Task: Find connections with filter location São Sebastião do Passé with filter topic #Interviewingwith filter profile language French with filter current company IPE Global Limited with filter school Management Development Institute, Gurgaon with filter industry Meat Products Manufacturing with filter service category Executive Coaching with filter keywords title Shipping and Receiving Staff
Action: Mouse moved to (617, 113)
Screenshot: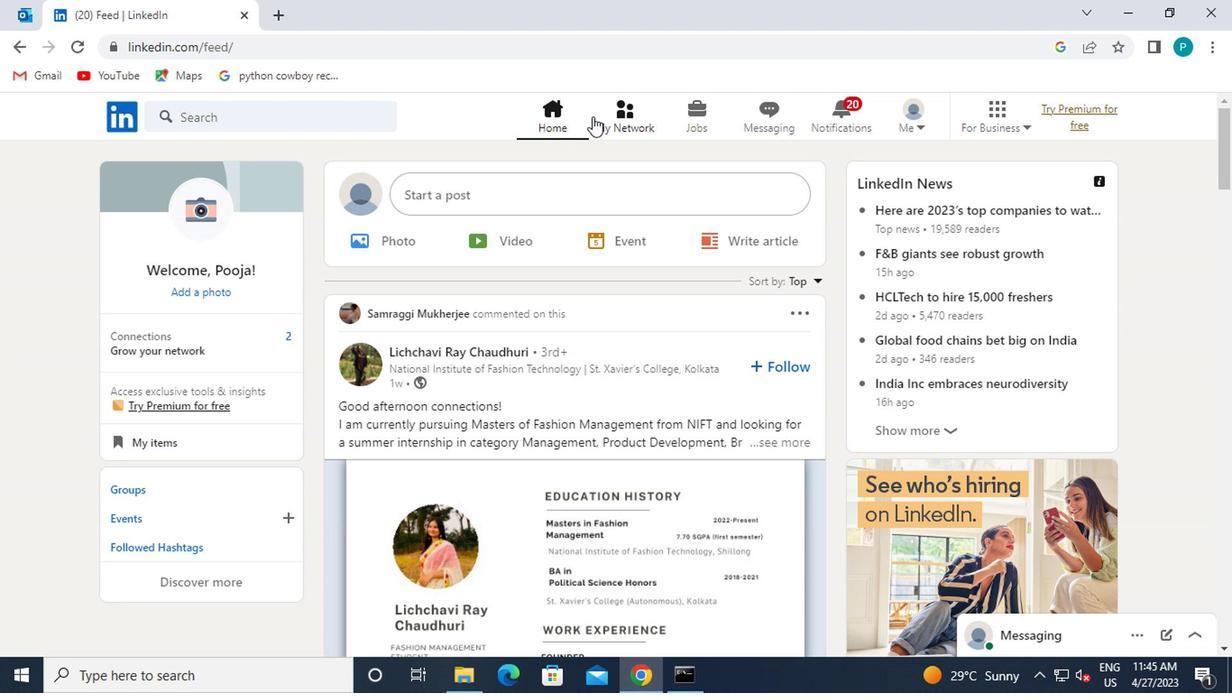 
Action: Mouse pressed left at (617, 113)
Screenshot: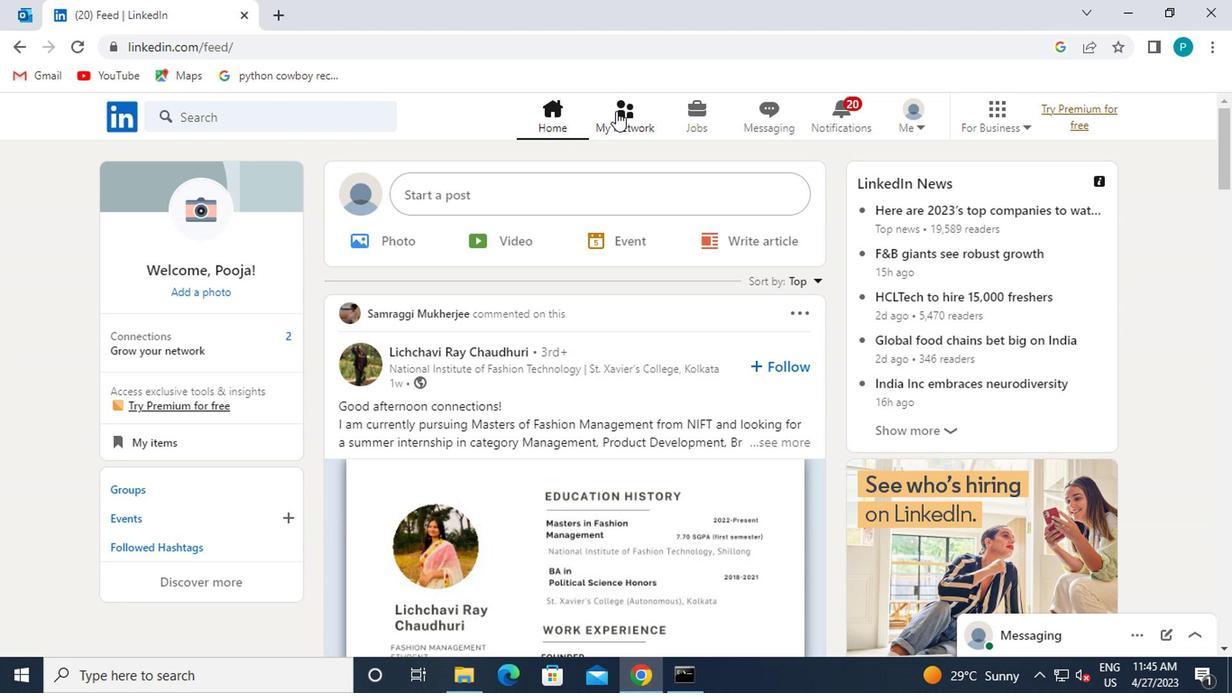 
Action: Mouse moved to (168, 229)
Screenshot: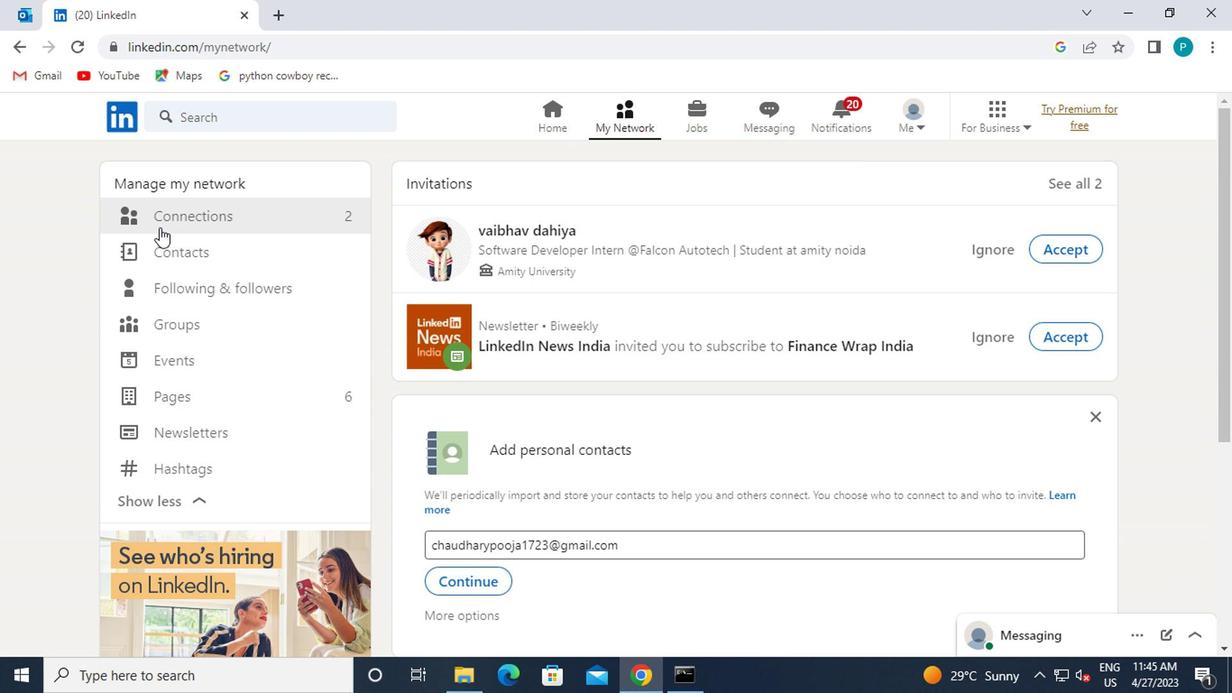 
Action: Mouse pressed left at (168, 229)
Screenshot: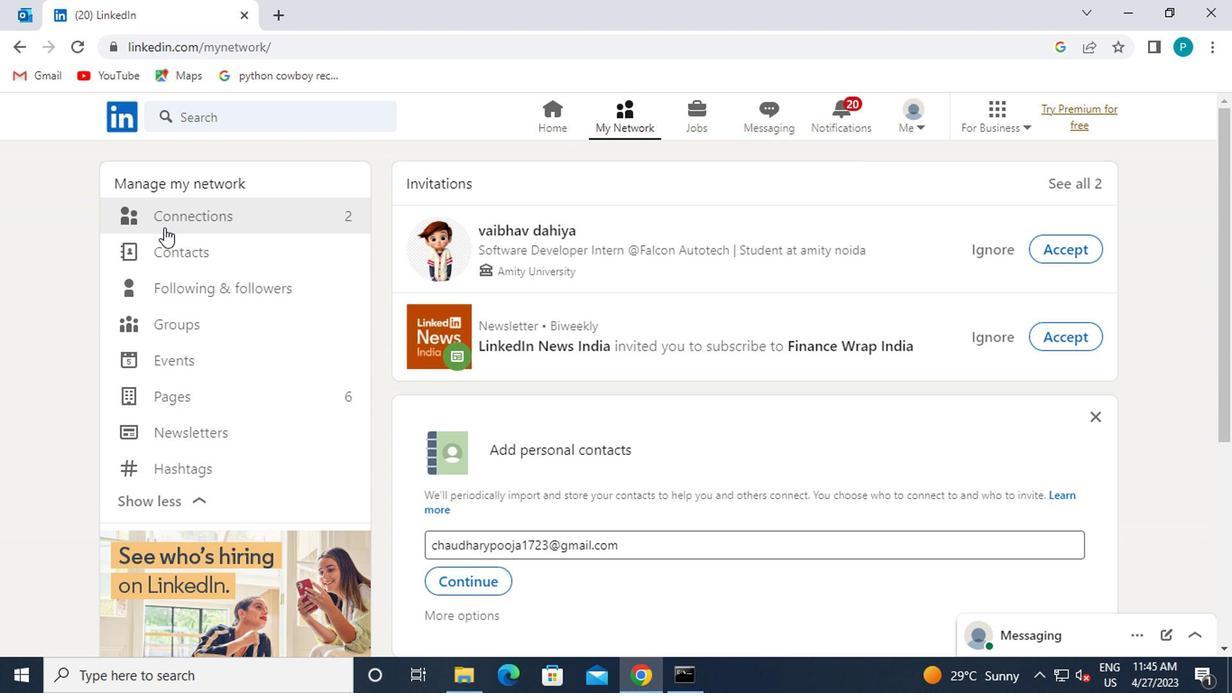 
Action: Mouse moved to (270, 227)
Screenshot: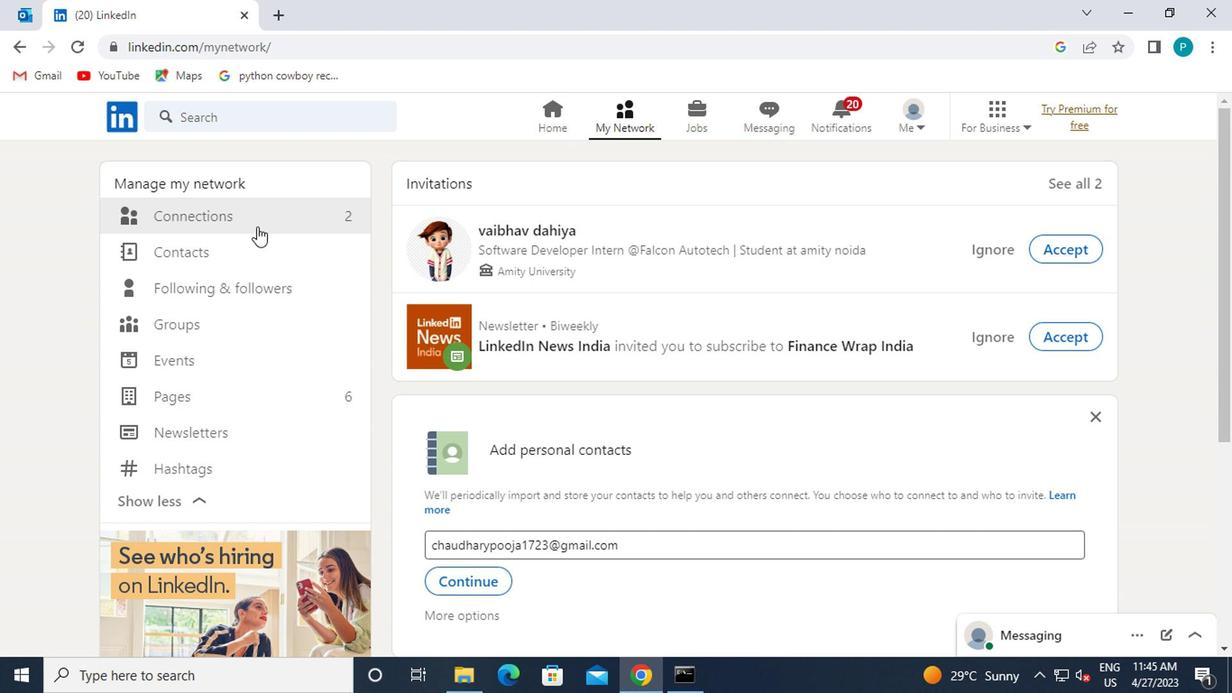 
Action: Mouse pressed left at (270, 227)
Screenshot: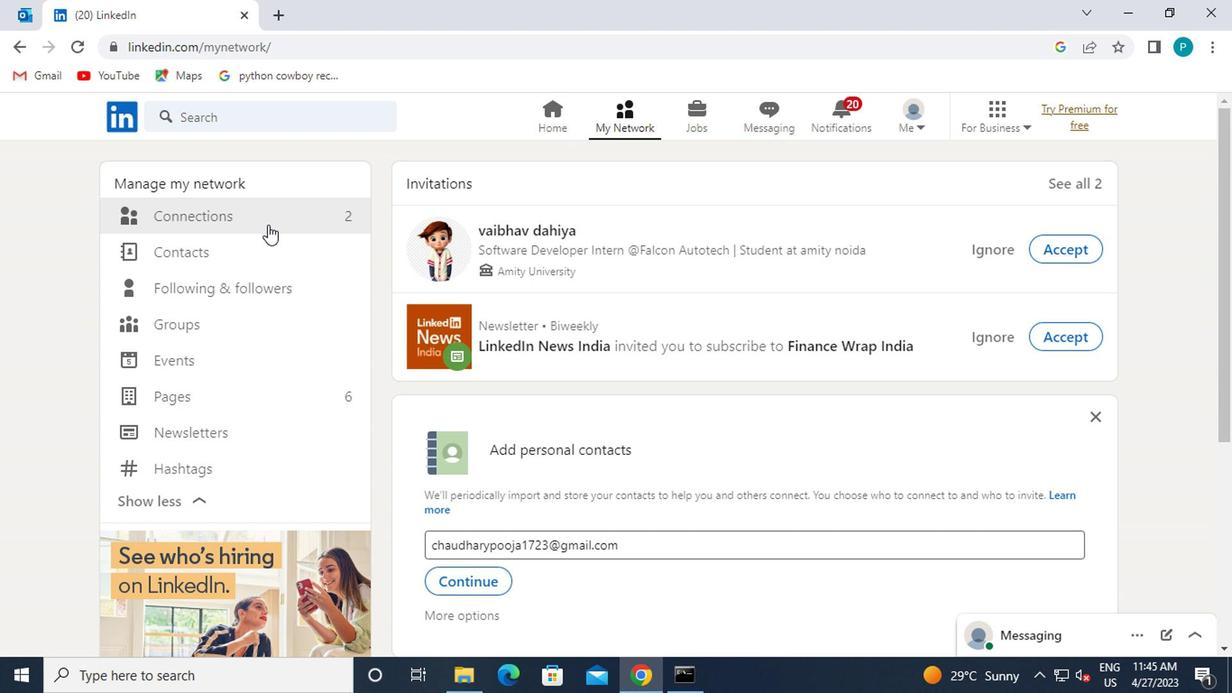 
Action: Mouse moved to (723, 226)
Screenshot: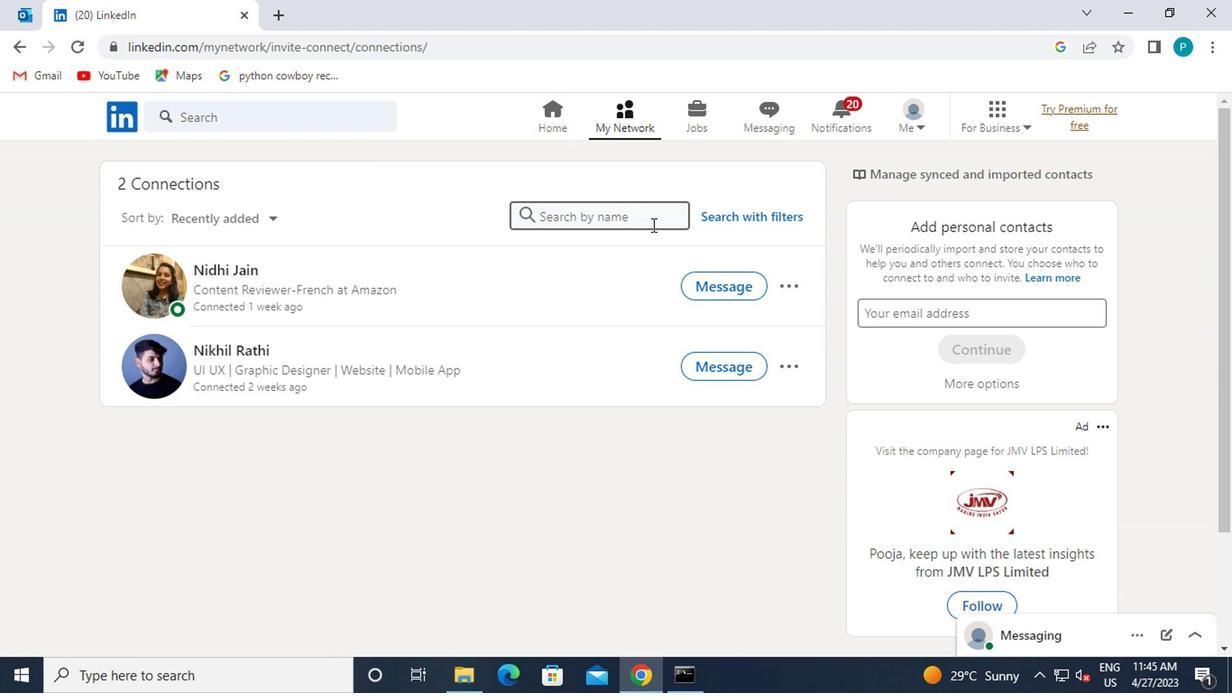 
Action: Mouse pressed left at (723, 226)
Screenshot: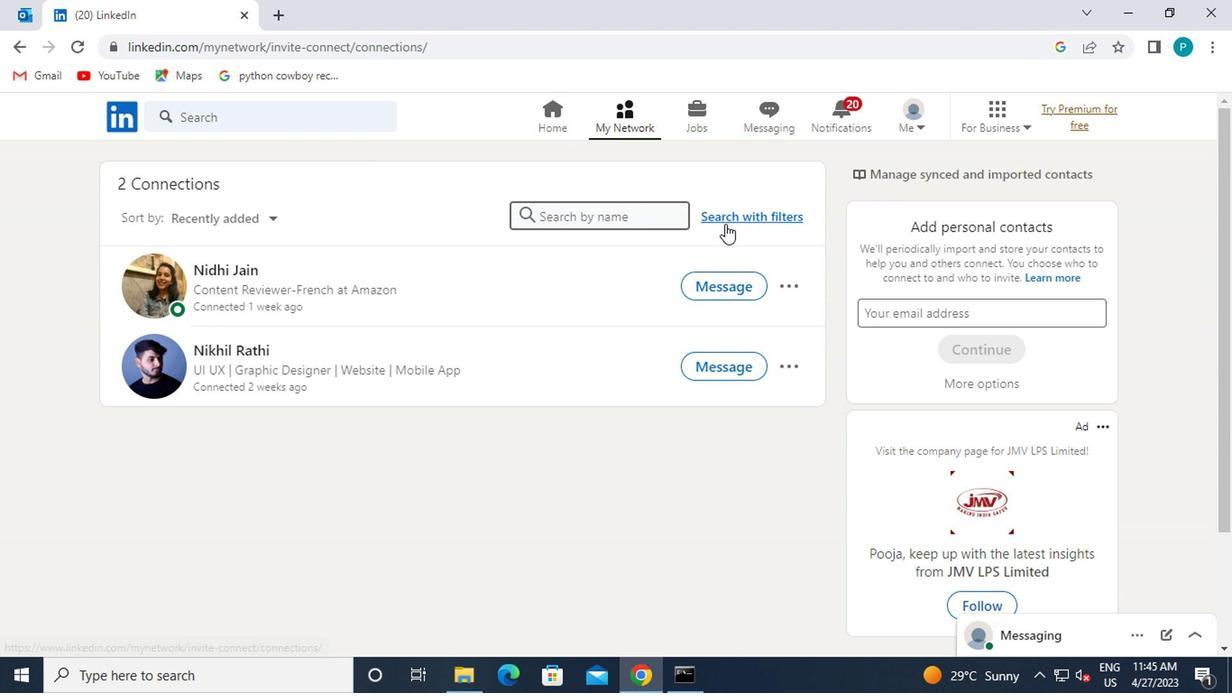 
Action: Mouse moved to (653, 173)
Screenshot: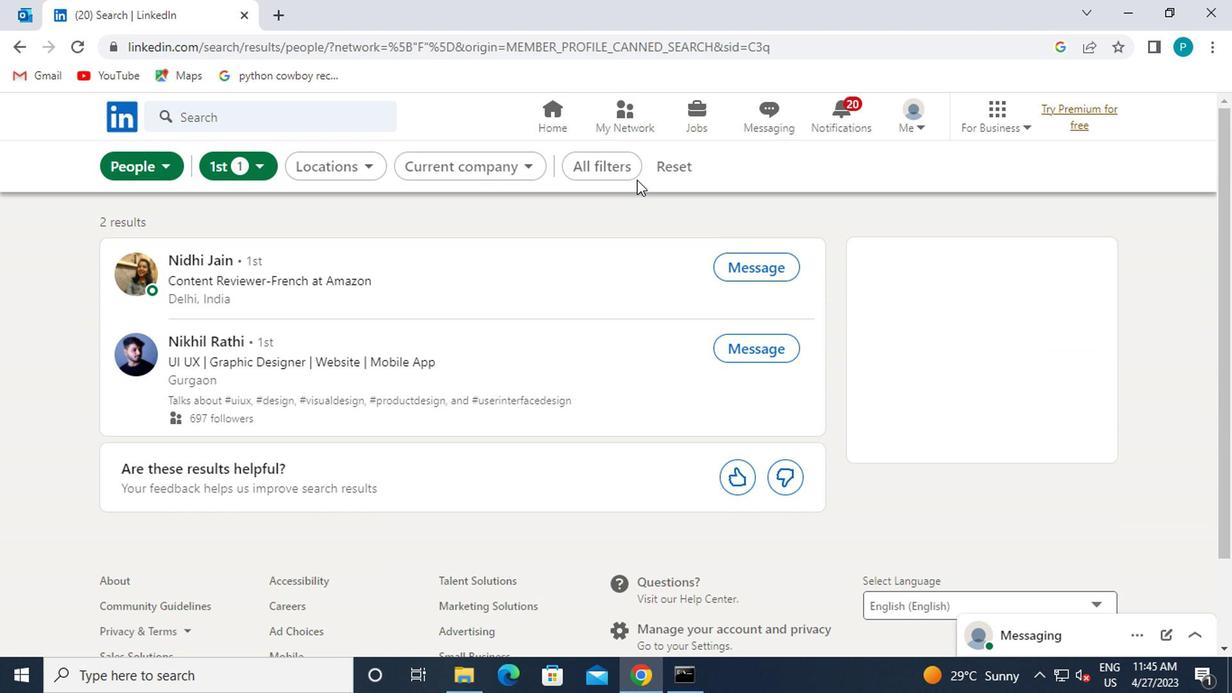
Action: Mouse pressed left at (653, 173)
Screenshot: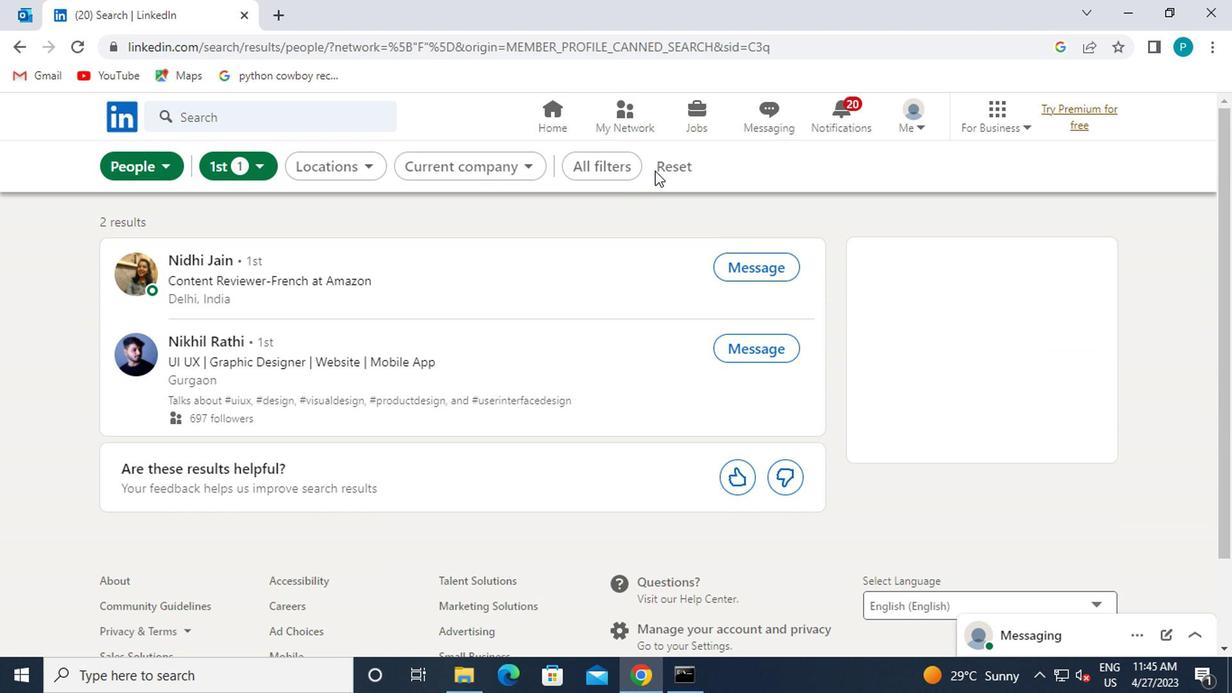 
Action: Mouse moved to (662, 170)
Screenshot: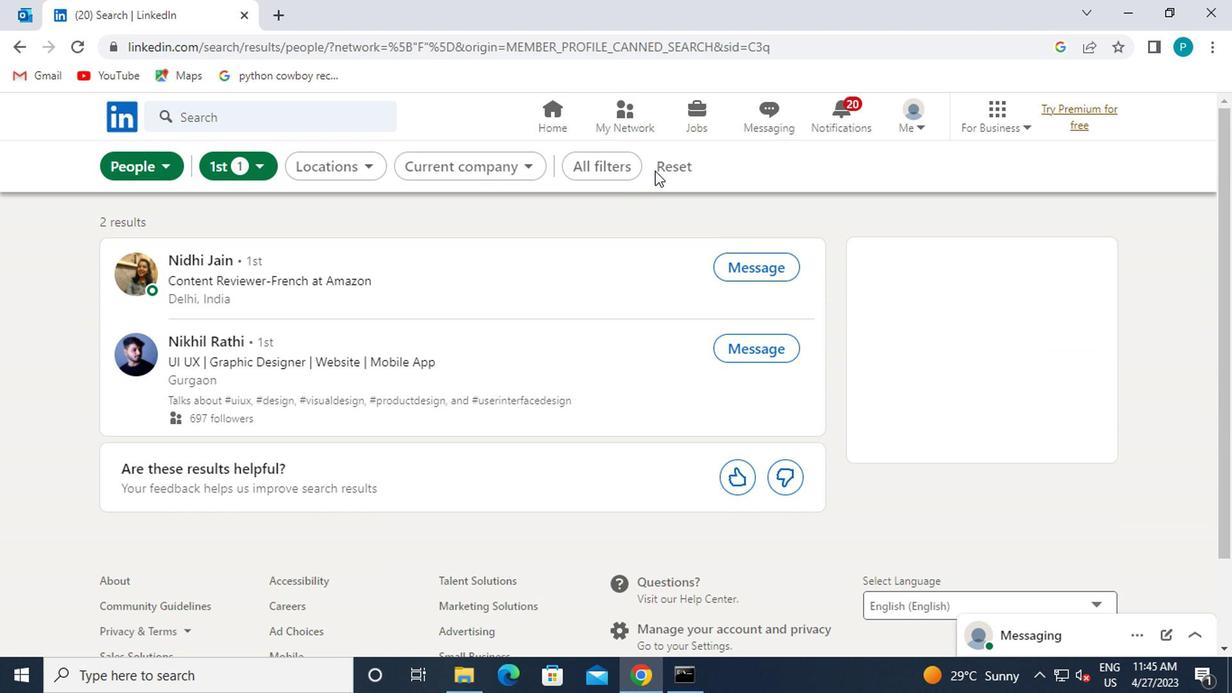 
Action: Mouse pressed left at (662, 170)
Screenshot: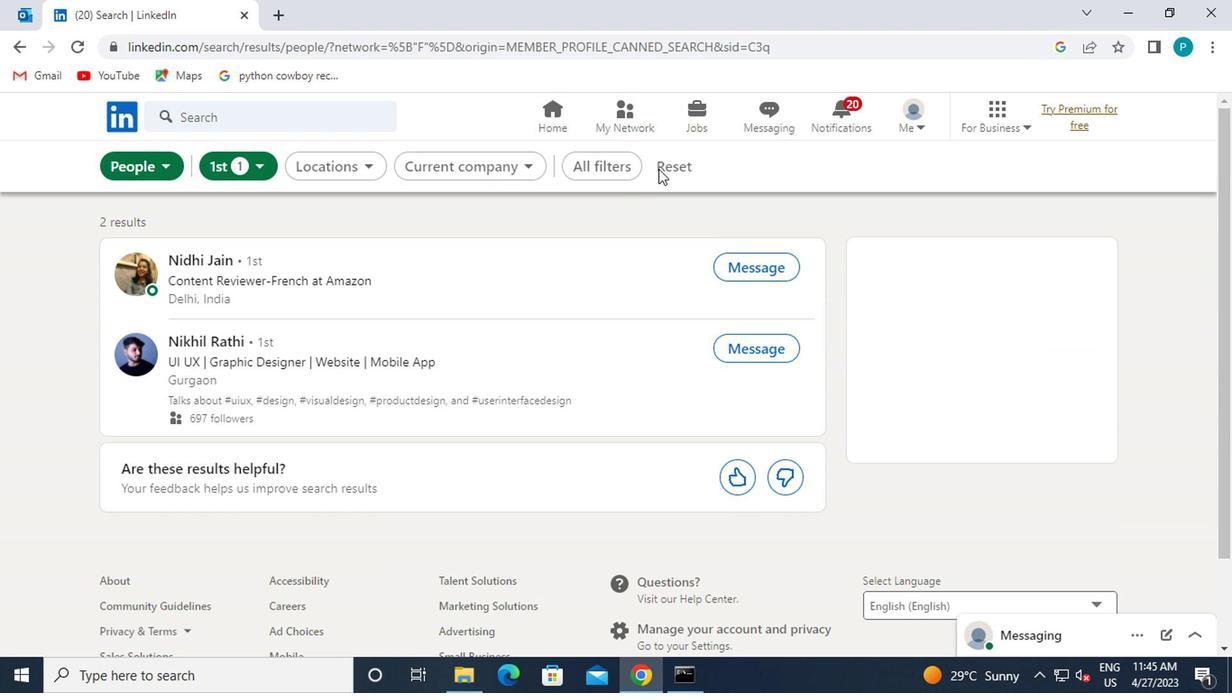 
Action: Mouse moved to (656, 167)
Screenshot: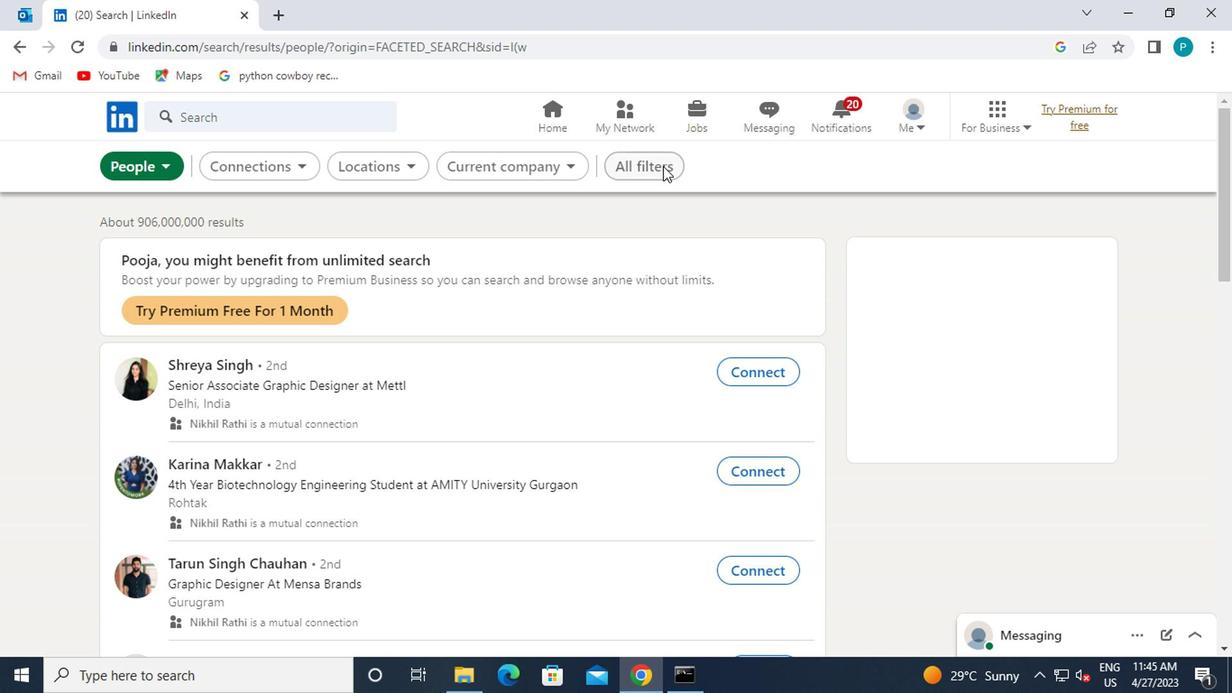 
Action: Mouse pressed left at (656, 167)
Screenshot: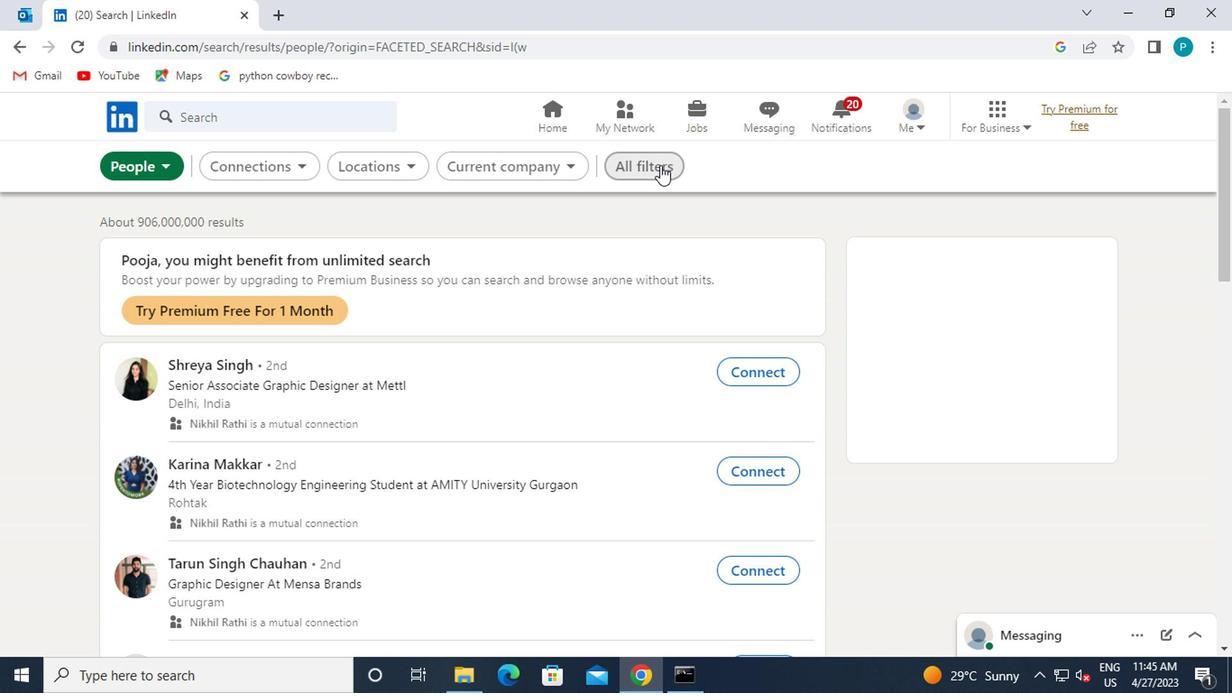 
Action: Mouse moved to (821, 326)
Screenshot: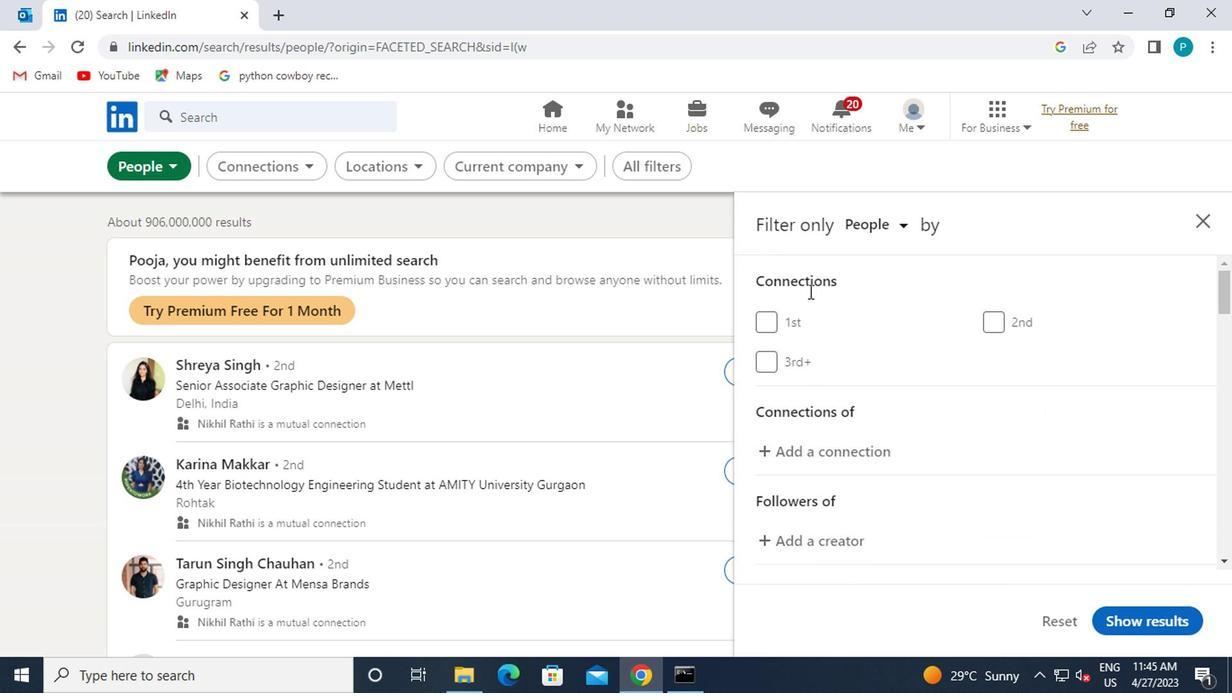 
Action: Mouse scrolled (821, 325) with delta (0, 0)
Screenshot: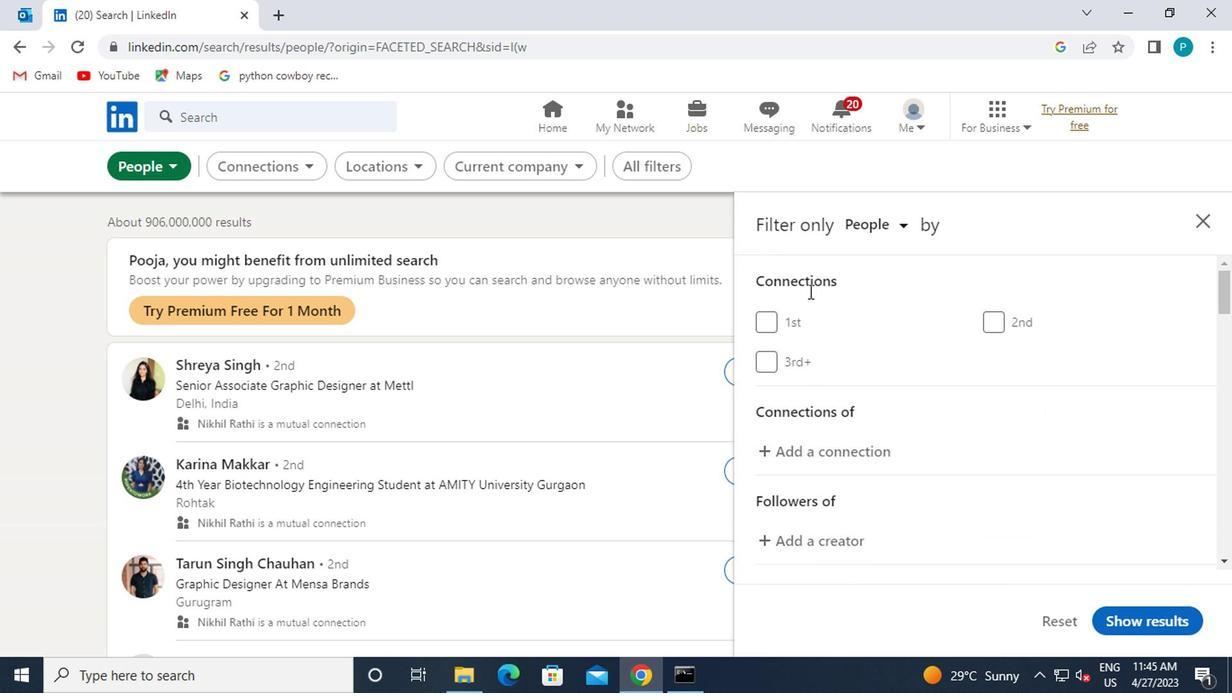 
Action: Mouse moved to (821, 332)
Screenshot: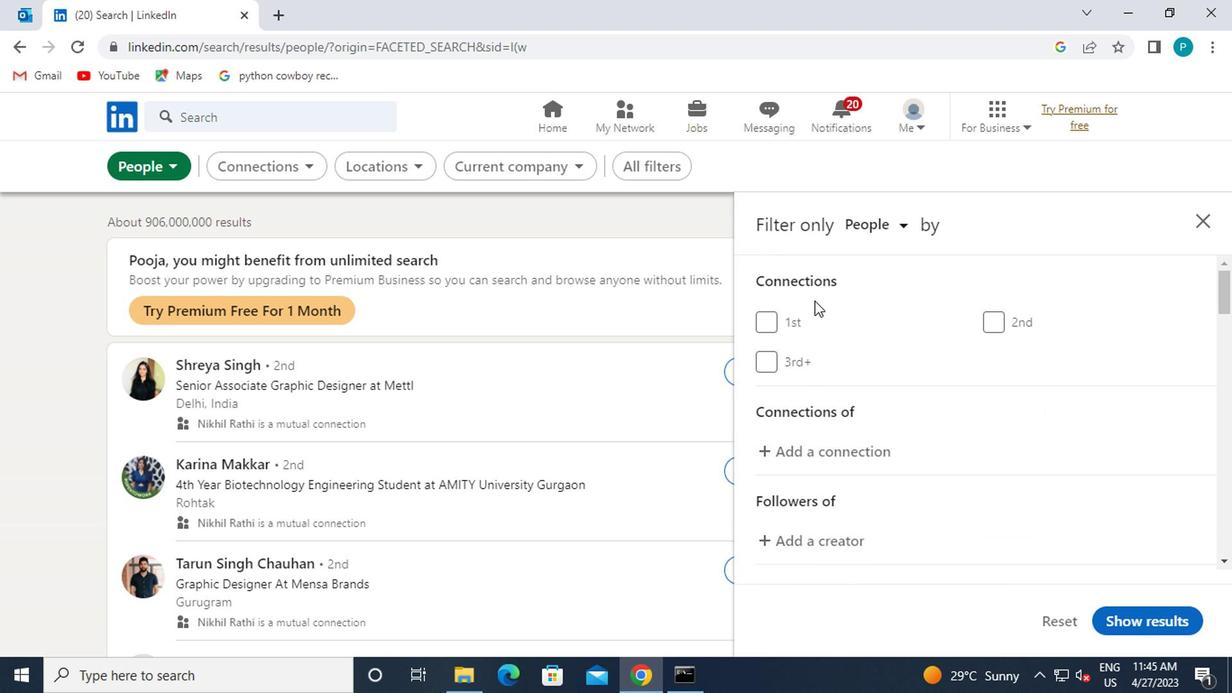 
Action: Mouse scrolled (821, 331) with delta (0, -1)
Screenshot: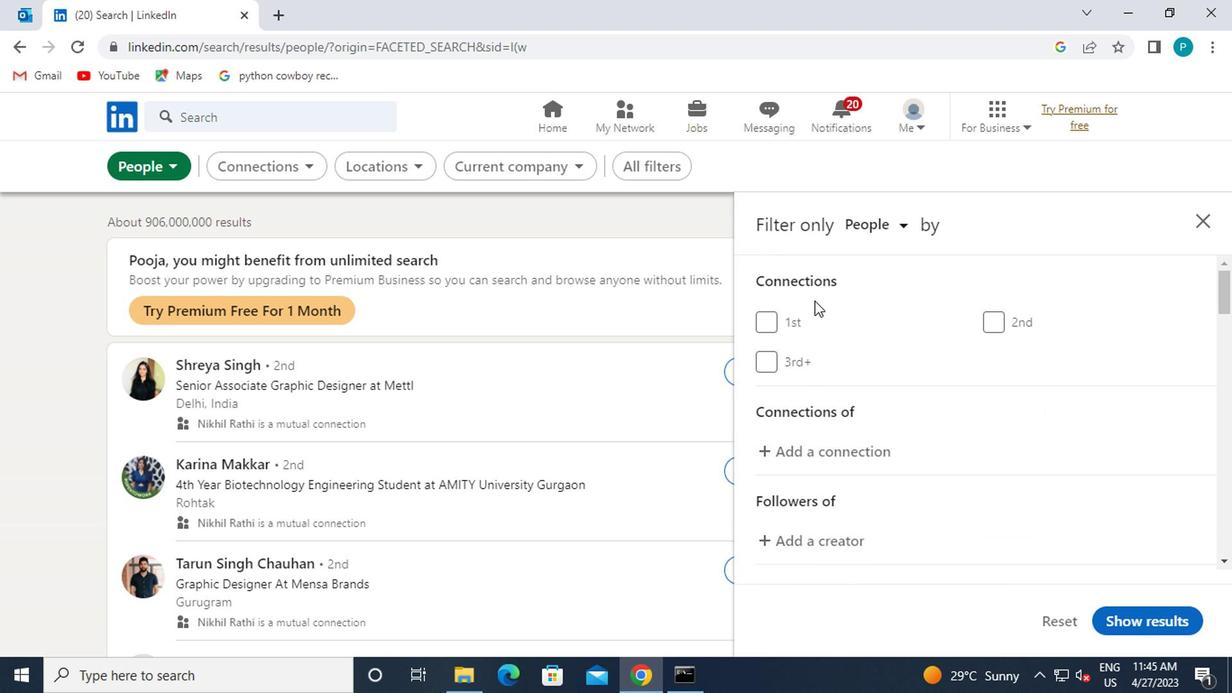 
Action: Mouse moved to (1003, 532)
Screenshot: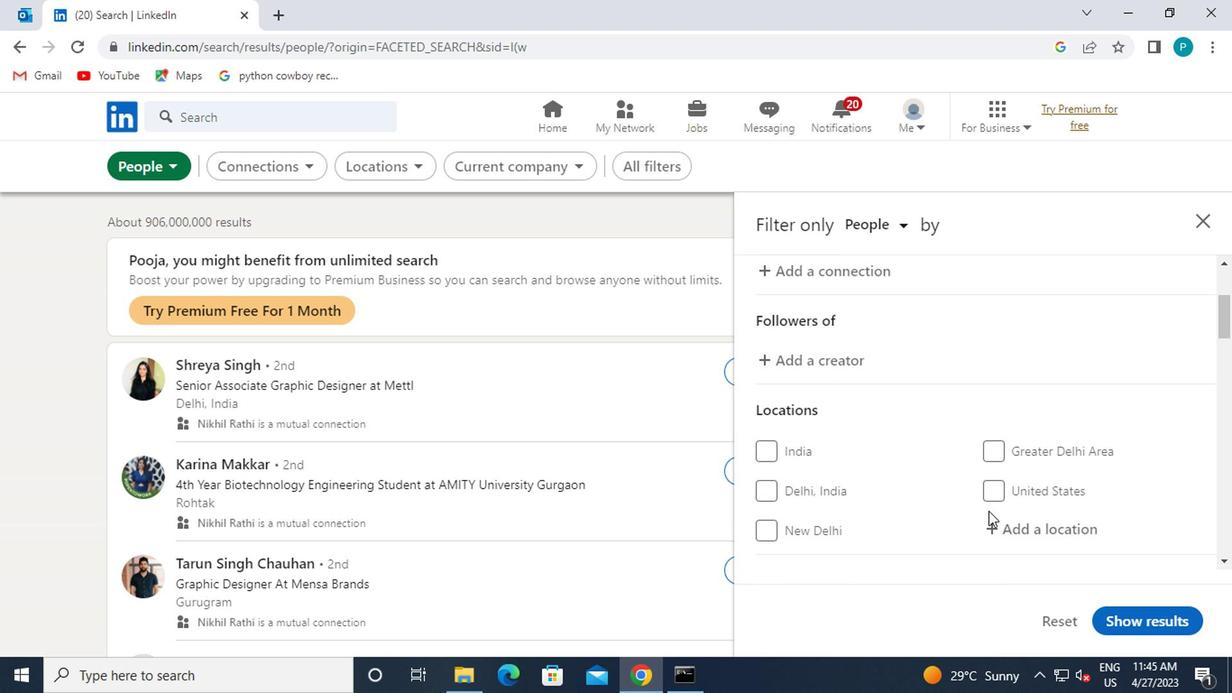 
Action: Mouse pressed left at (1003, 532)
Screenshot: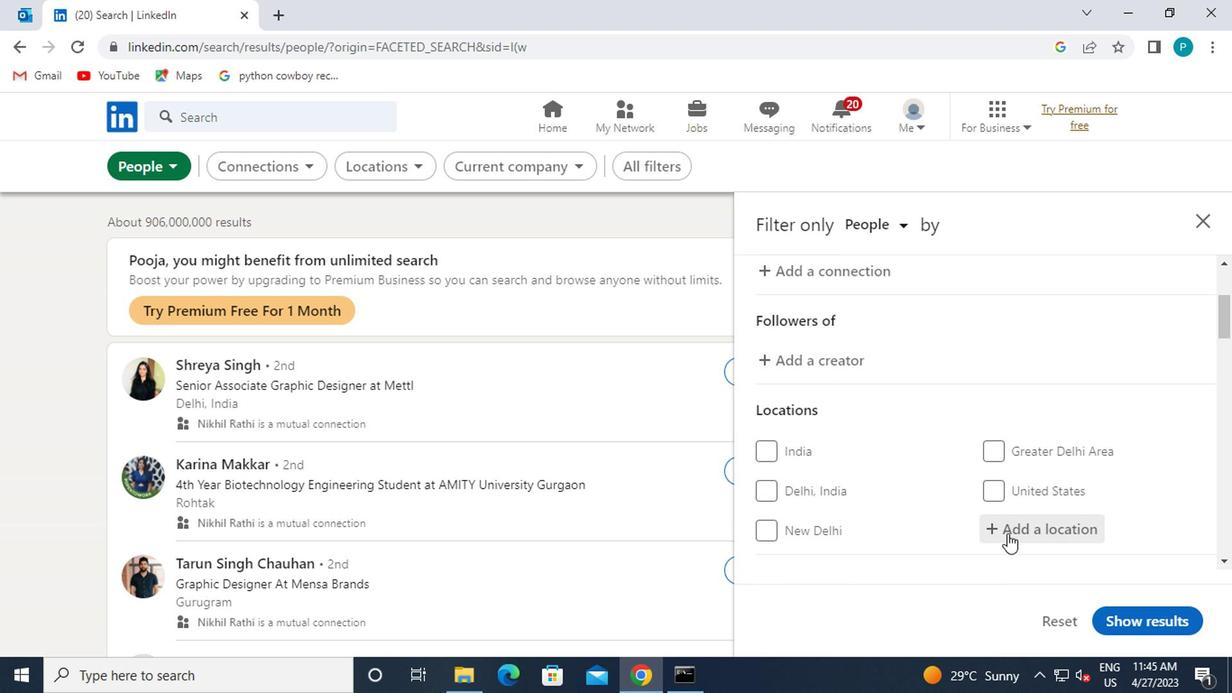 
Action: Mouse moved to (793, 493)
Screenshot: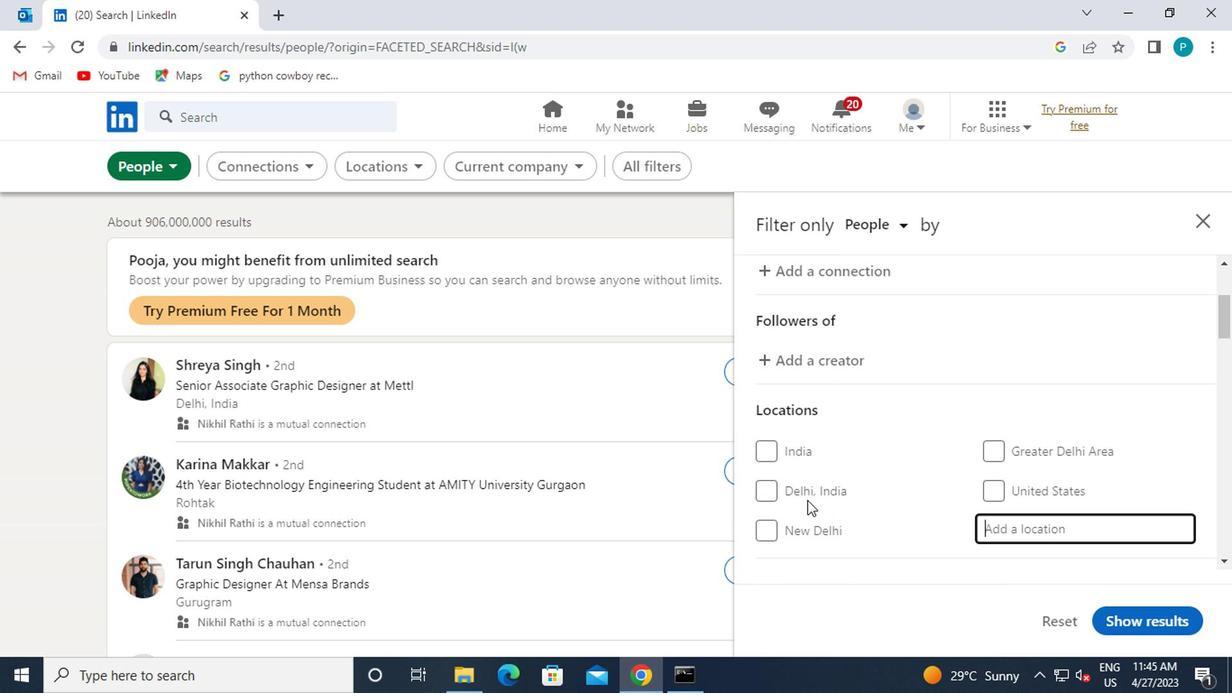 
Action: Key pressed sao<Key.space>sebastiao
Screenshot: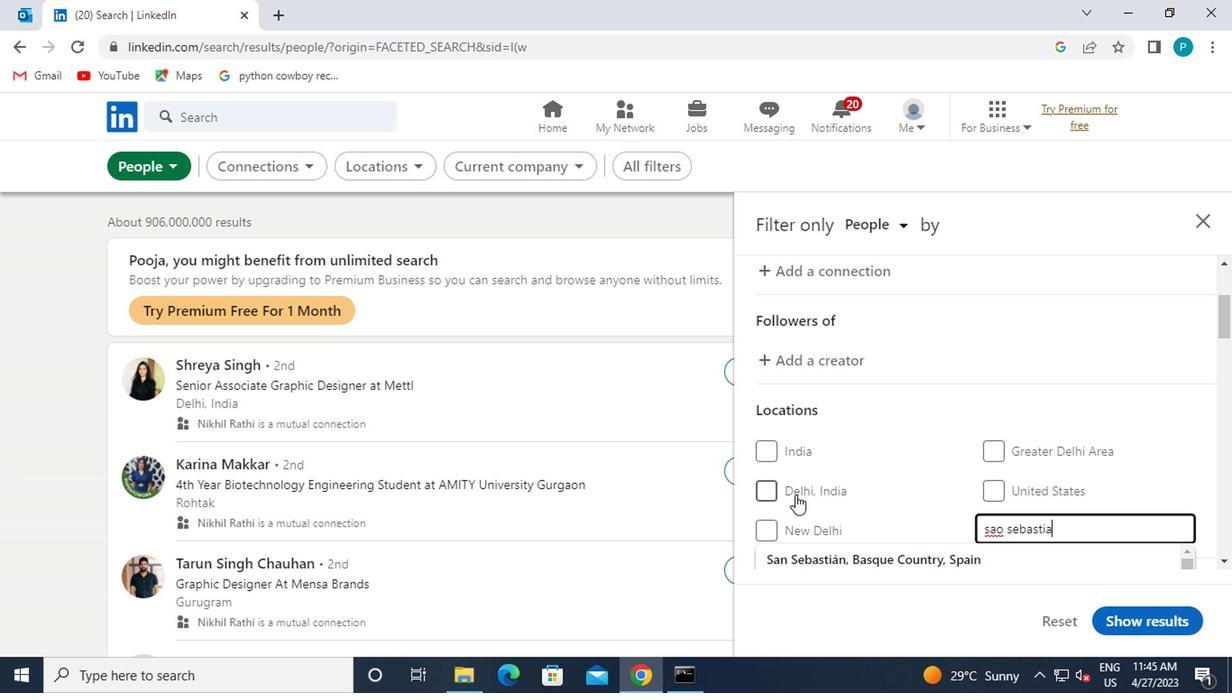
Action: Mouse moved to (651, 455)
Screenshot: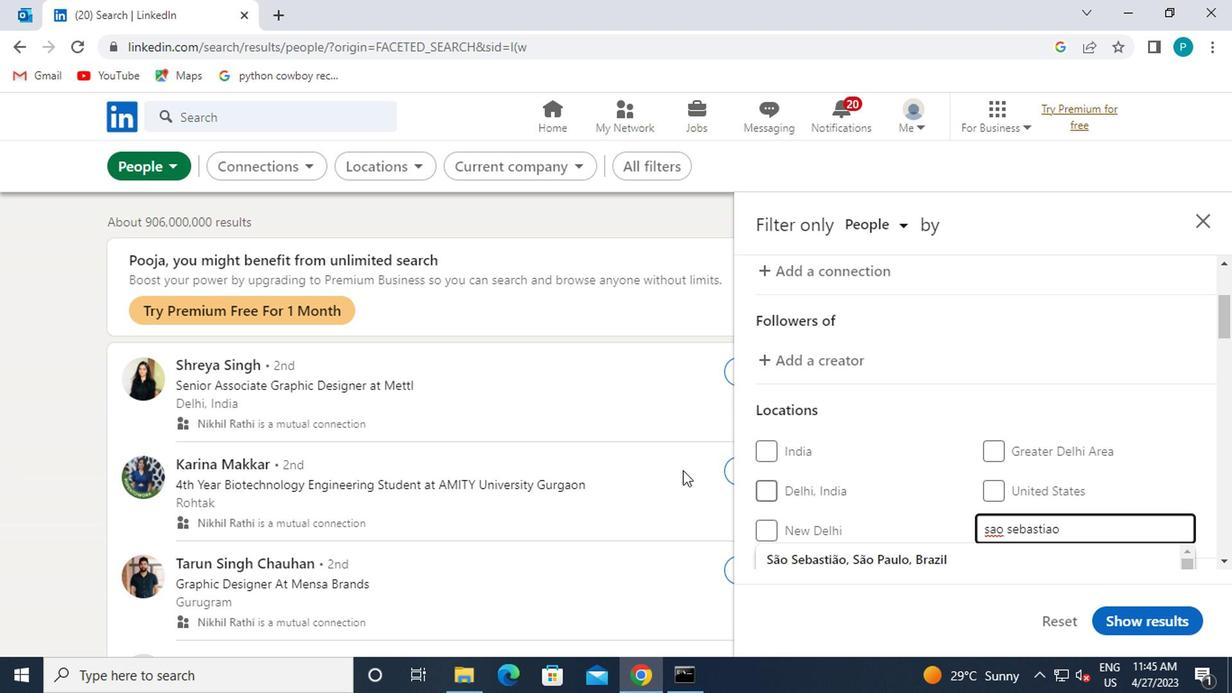 
Action: Mouse scrolled (651, 454) with delta (0, -1)
Screenshot: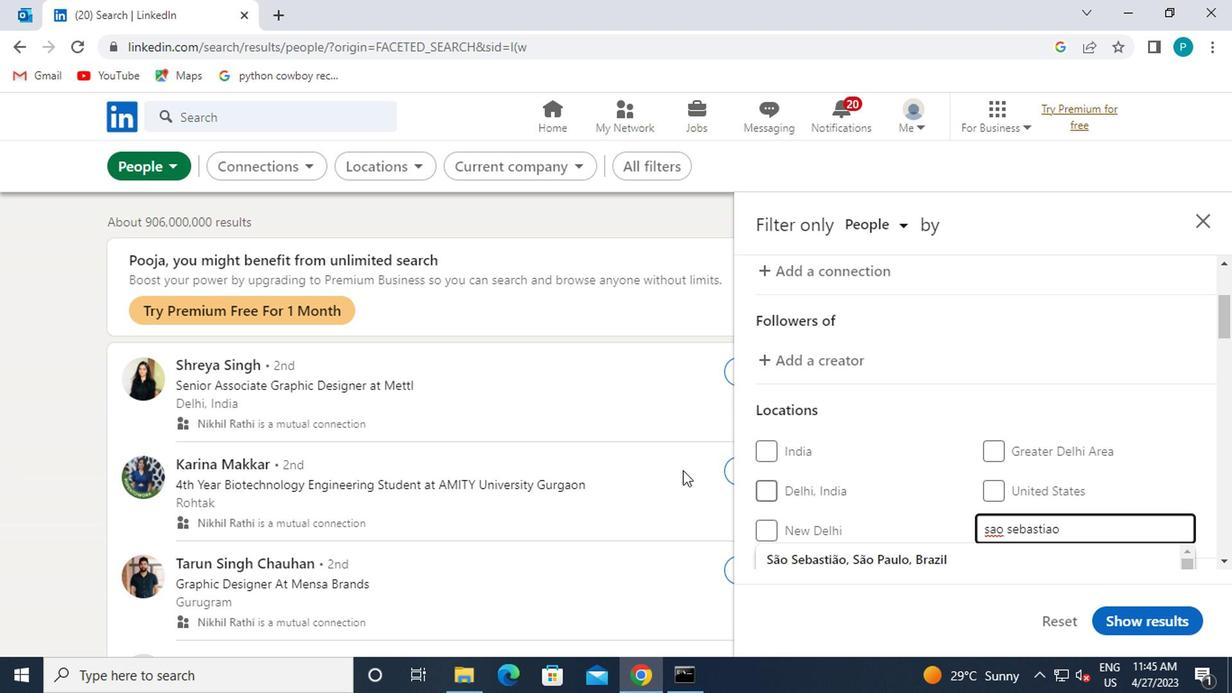 
Action: Mouse moved to (857, 461)
Screenshot: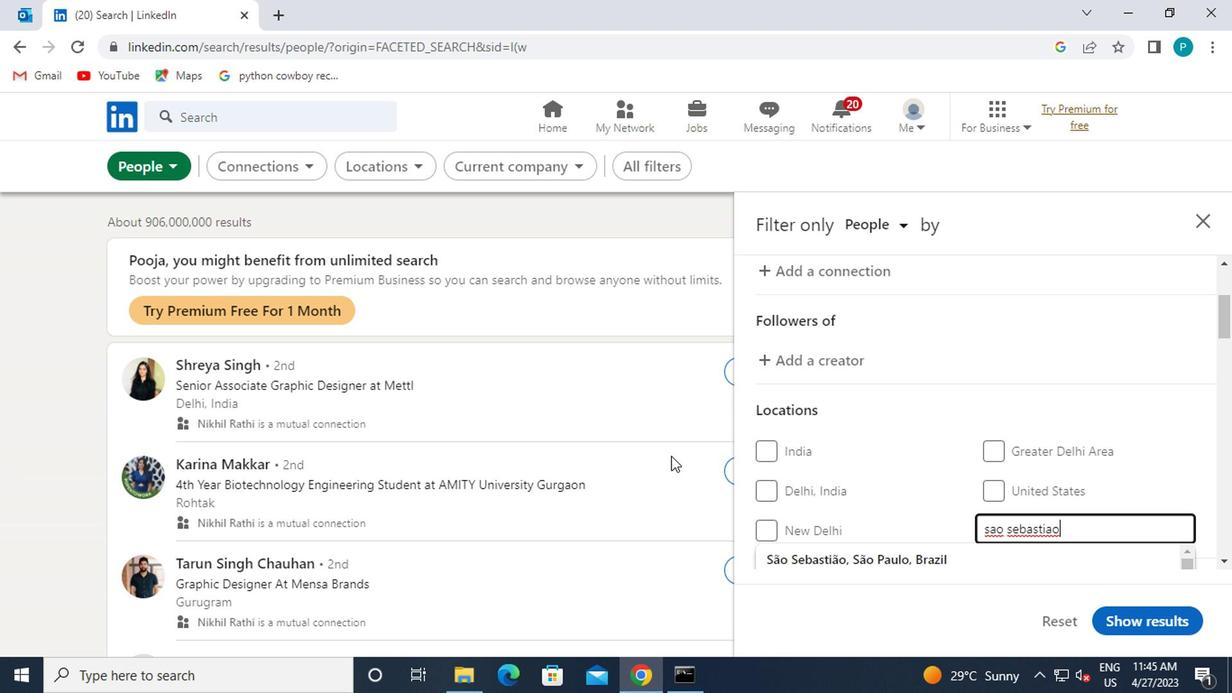 
Action: Mouse scrolled (857, 459) with delta (0, -1)
Screenshot: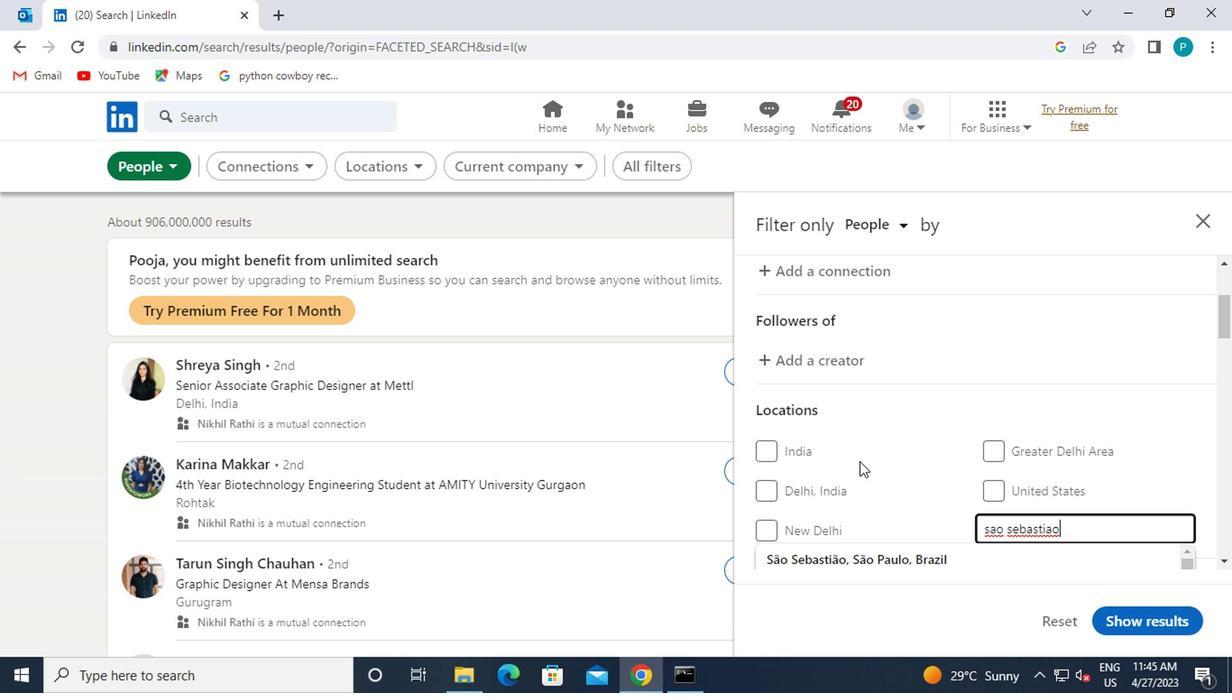 
Action: Mouse moved to (866, 462)
Screenshot: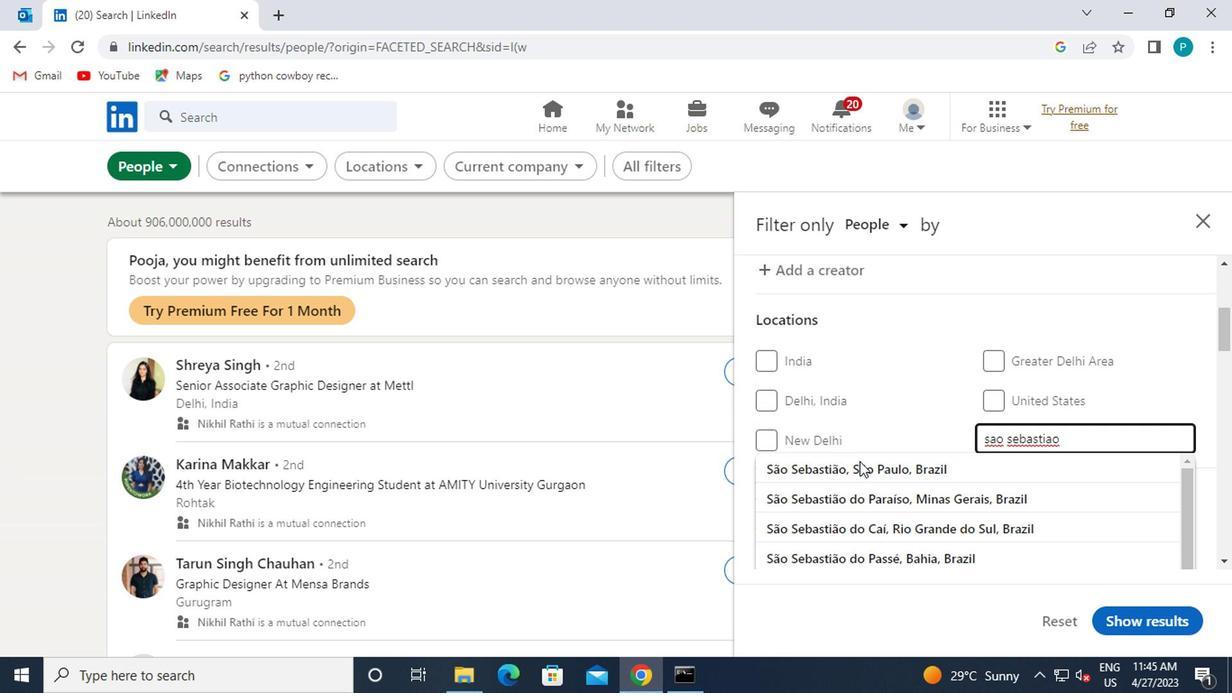 
Action: Mouse pressed left at (866, 462)
Screenshot: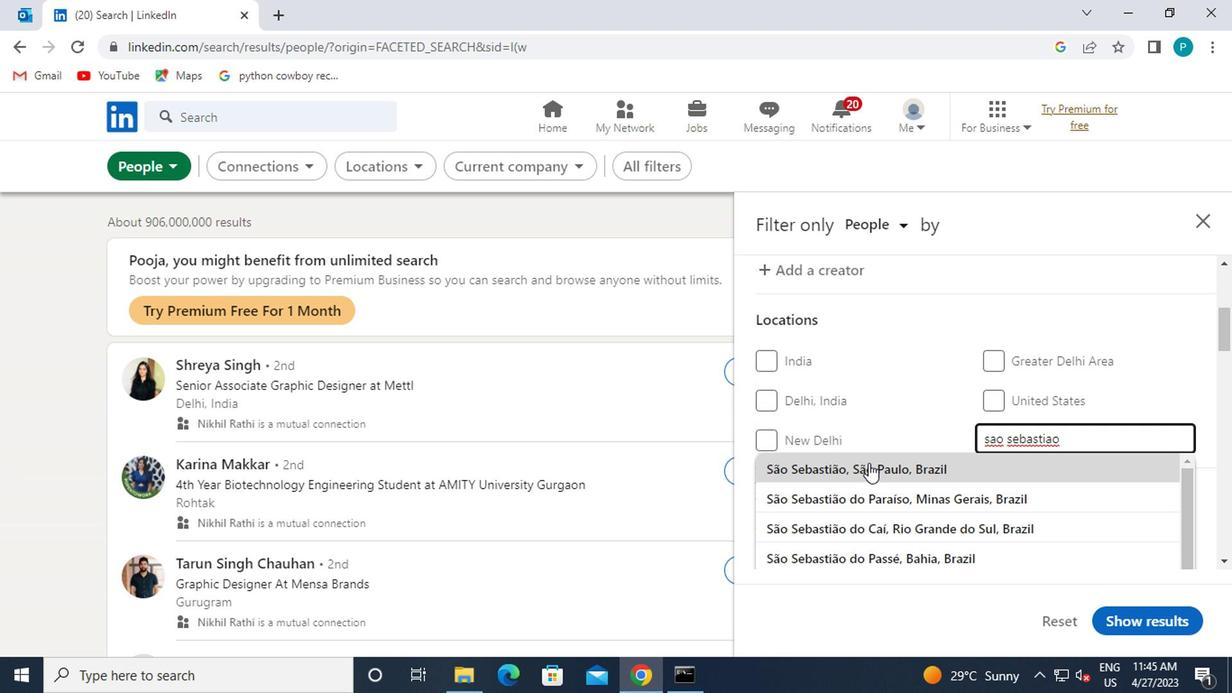 
Action: Mouse moved to (901, 486)
Screenshot: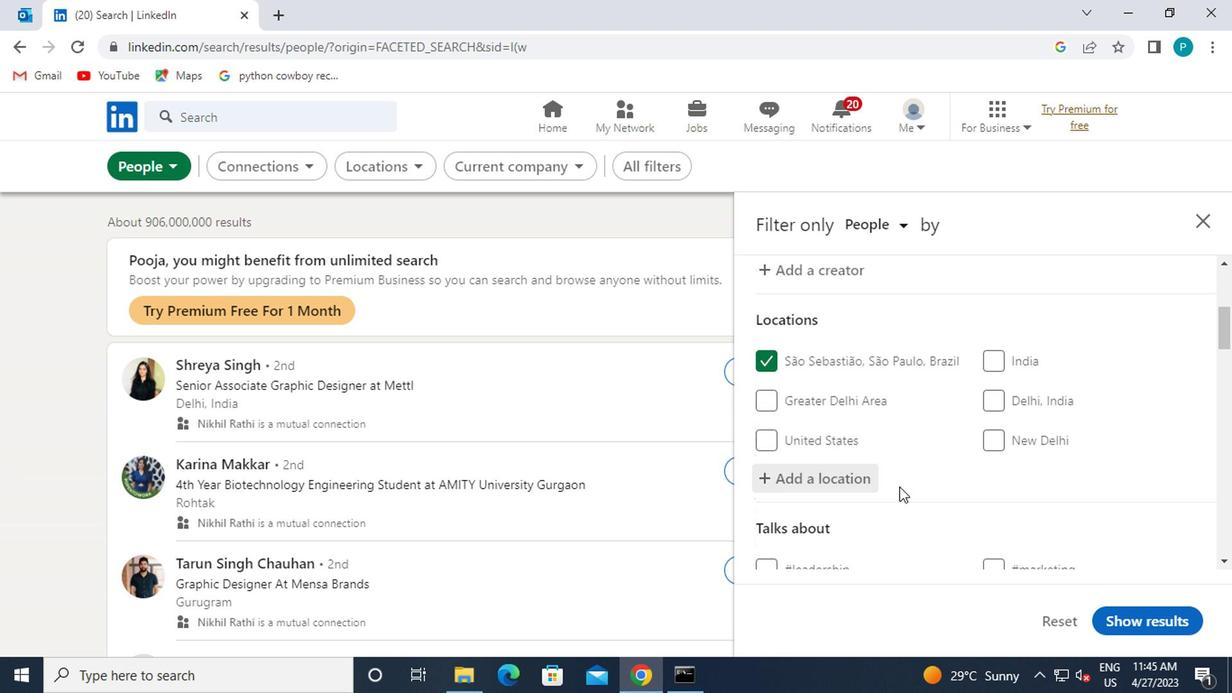 
Action: Mouse scrolled (901, 486) with delta (0, 0)
Screenshot: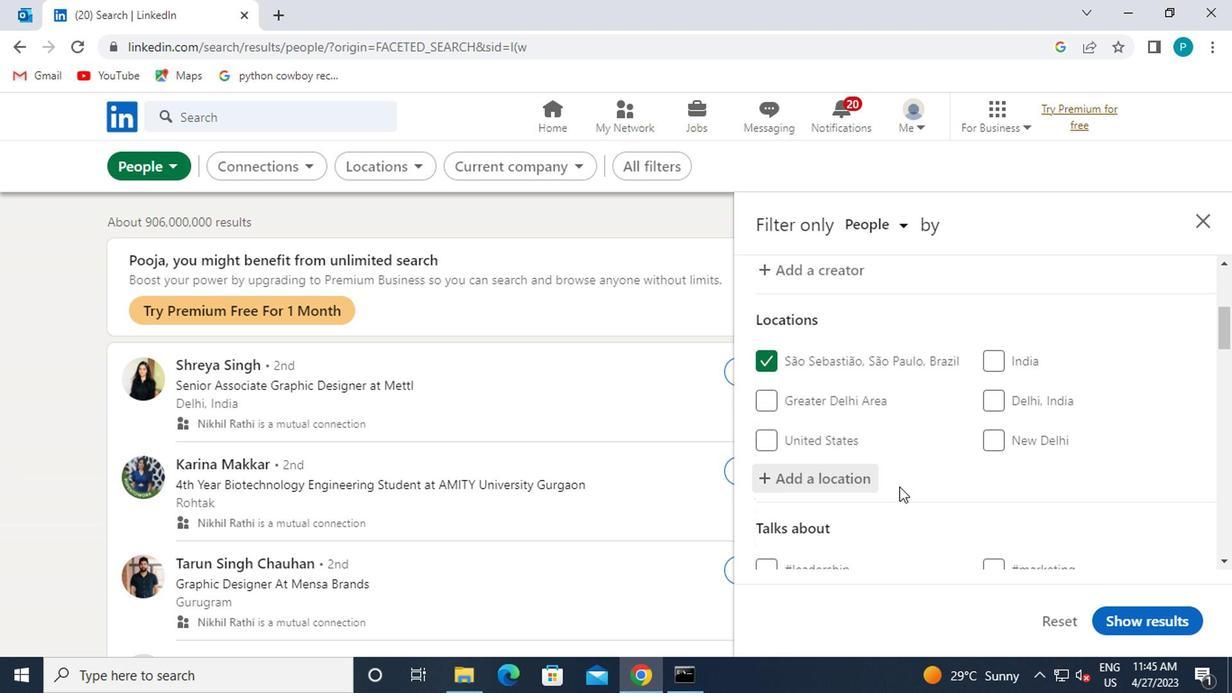 
Action: Mouse moved to (902, 488)
Screenshot: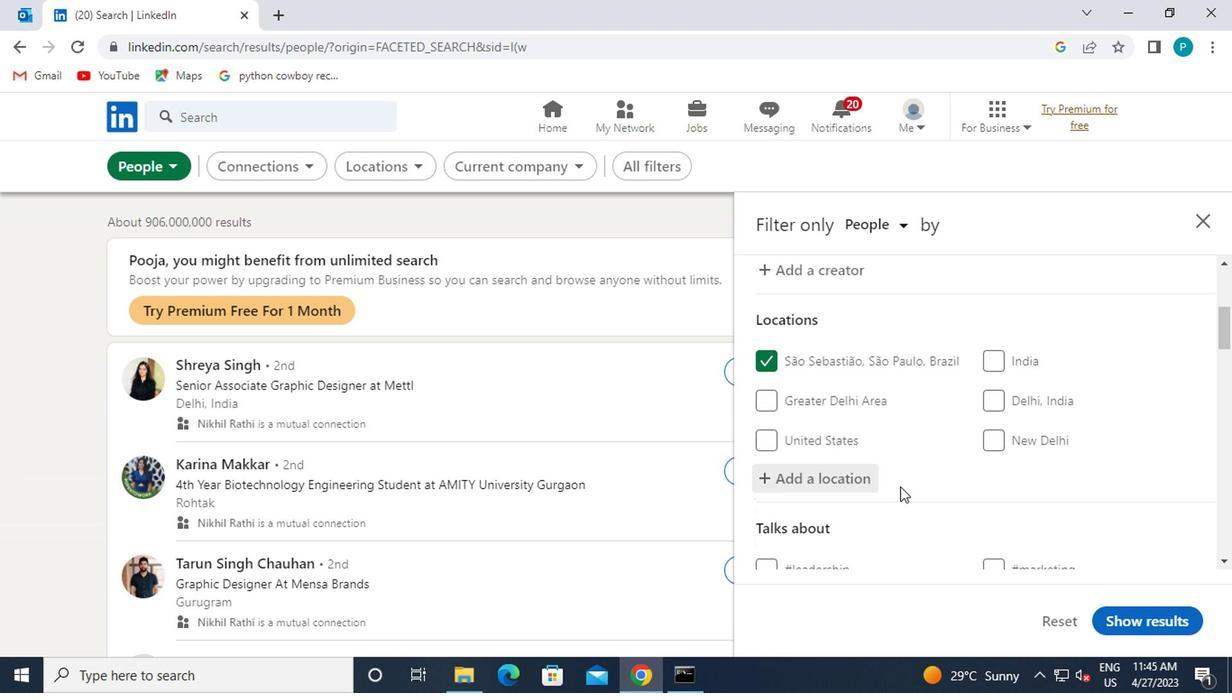 
Action: Mouse scrolled (902, 488) with delta (0, 0)
Screenshot: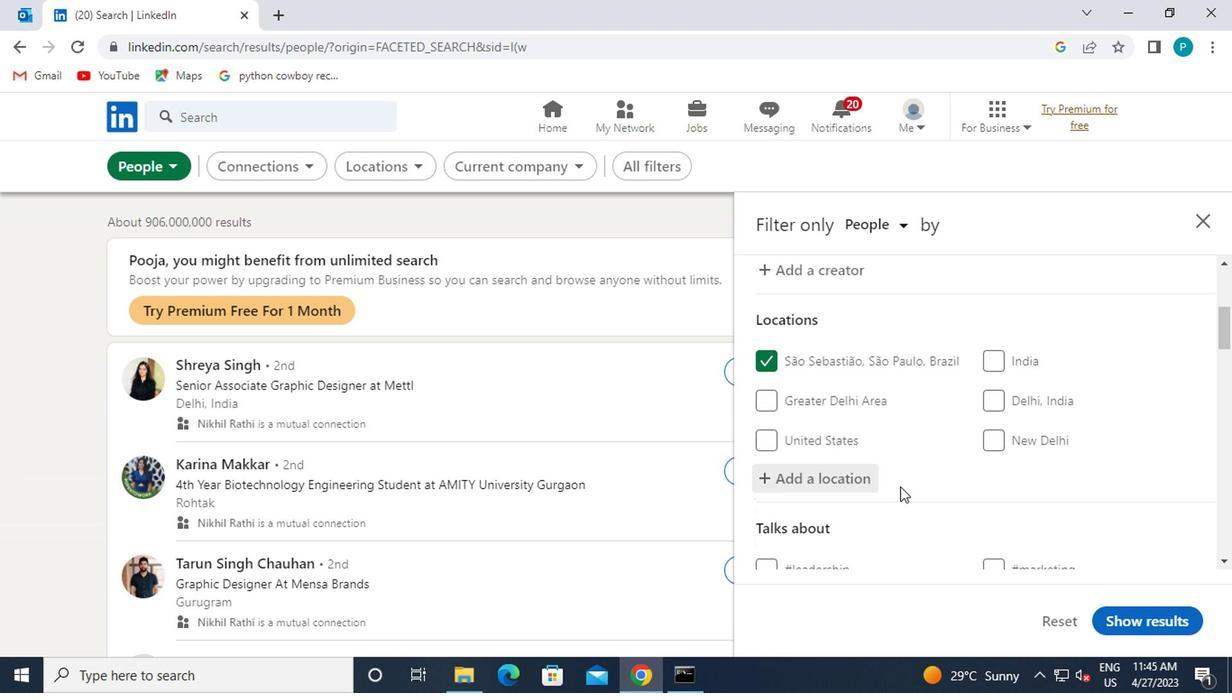 
Action: Mouse moved to (1003, 473)
Screenshot: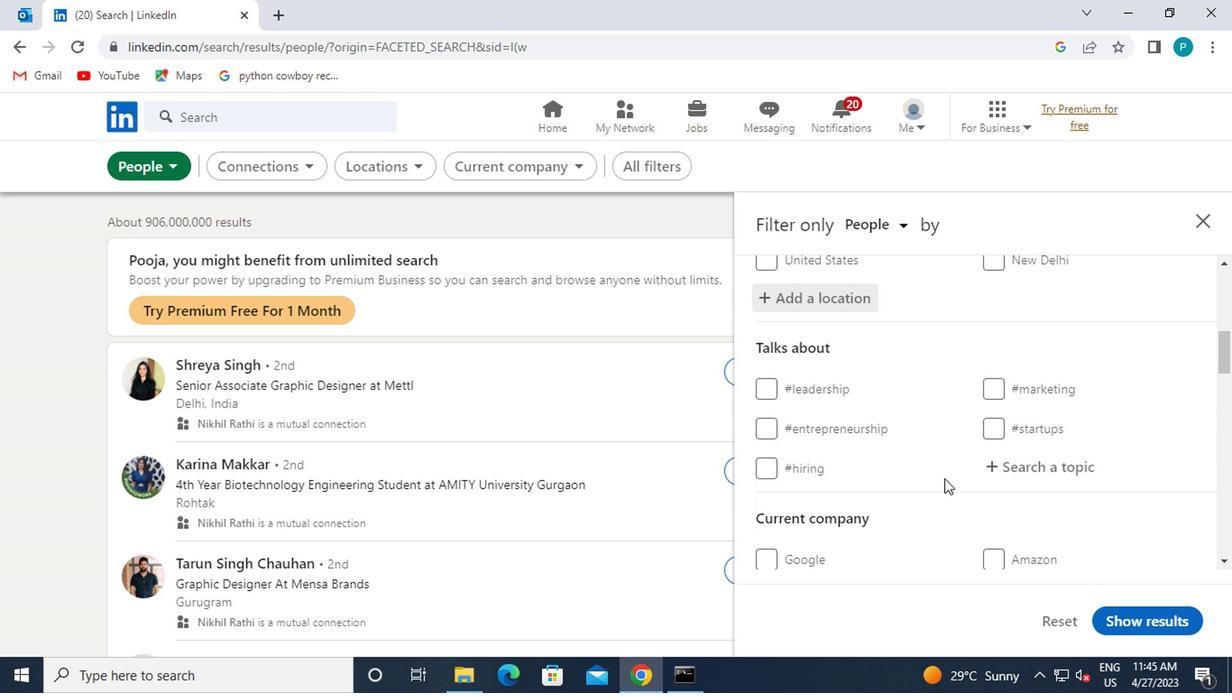 
Action: Mouse pressed left at (1003, 473)
Screenshot: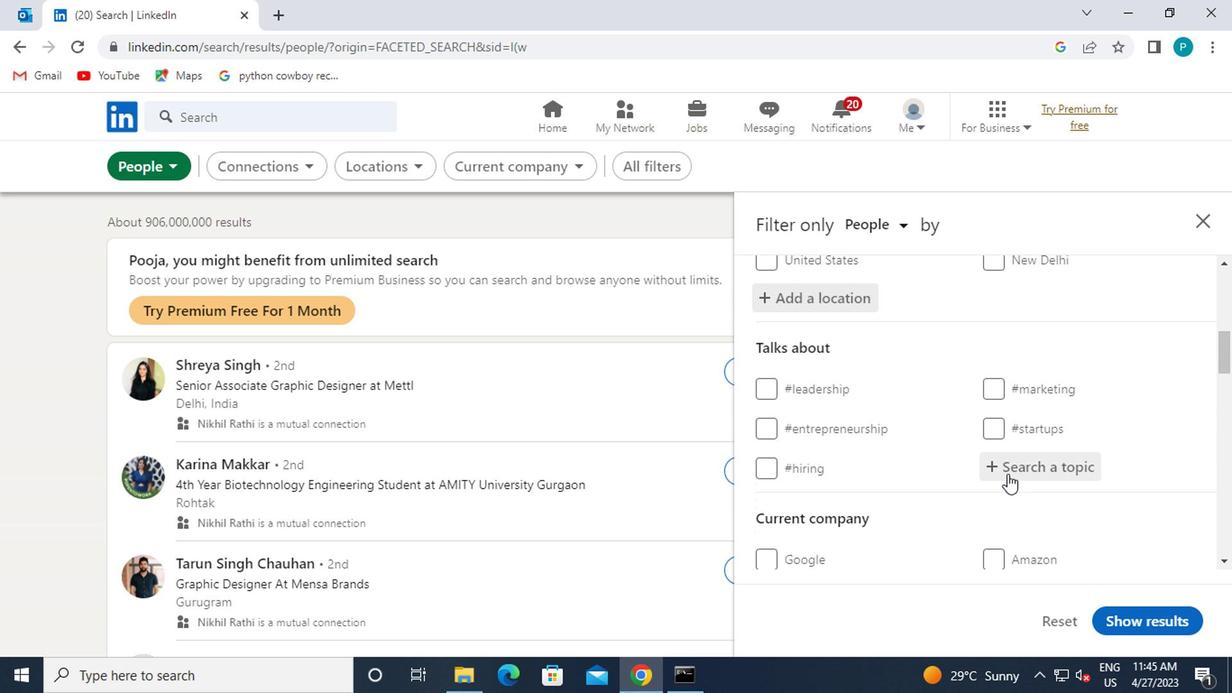 
Action: Key pressed <Key.shift>#INTERVIEWING
Screenshot: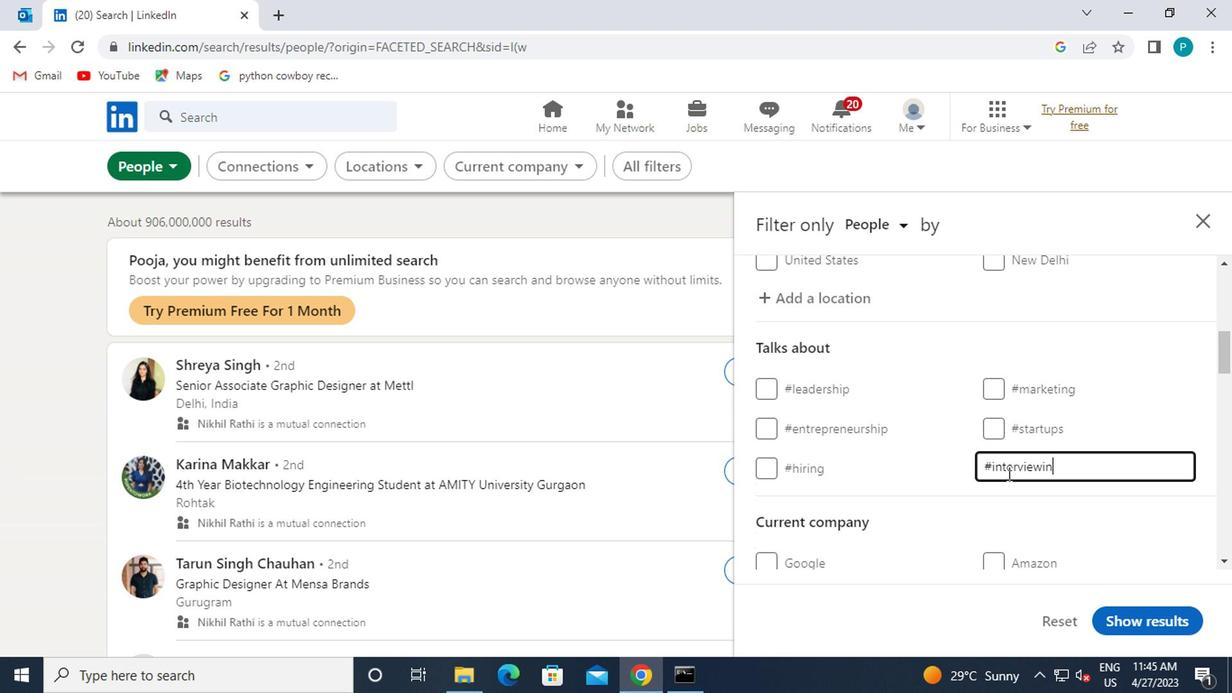 
Action: Mouse moved to (991, 470)
Screenshot: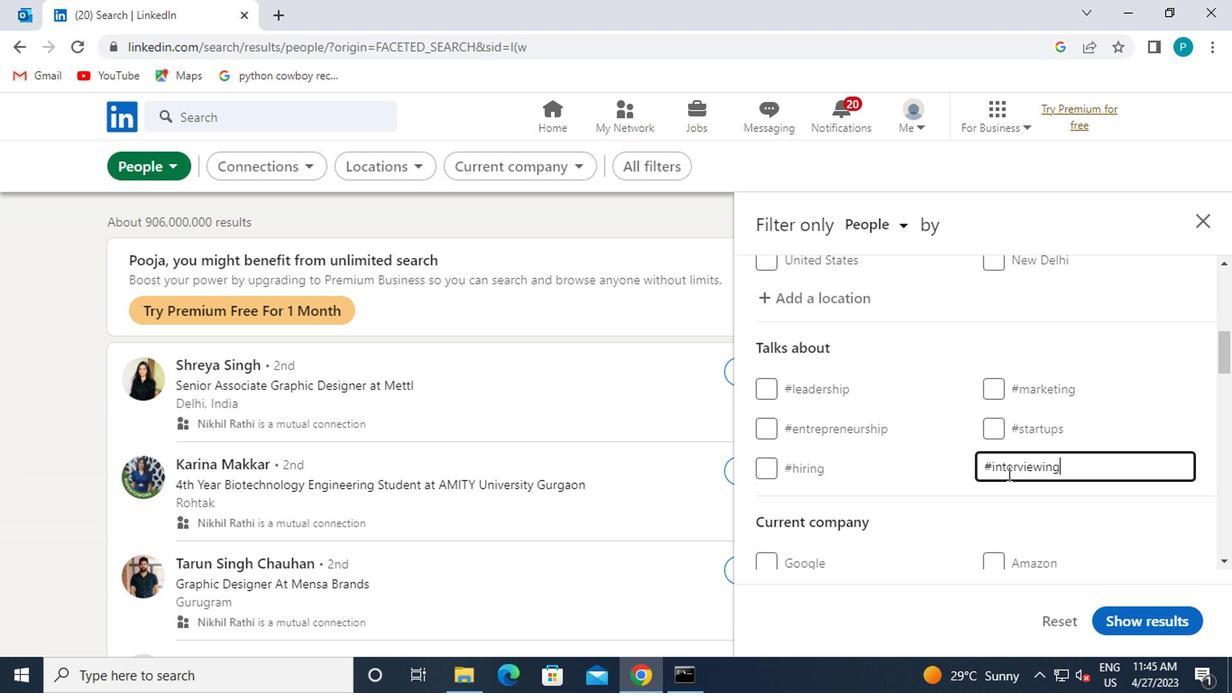 
Action: Mouse scrolled (991, 470) with delta (0, 0)
Screenshot: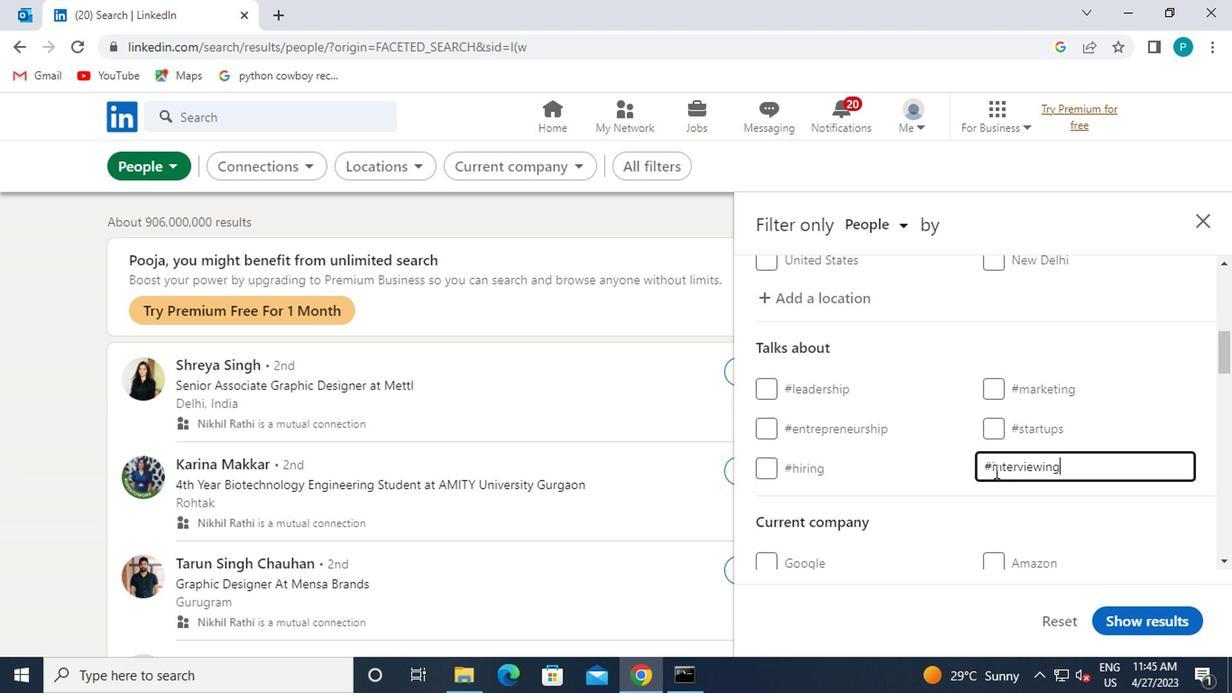 
Action: Mouse moved to (994, 484)
Screenshot: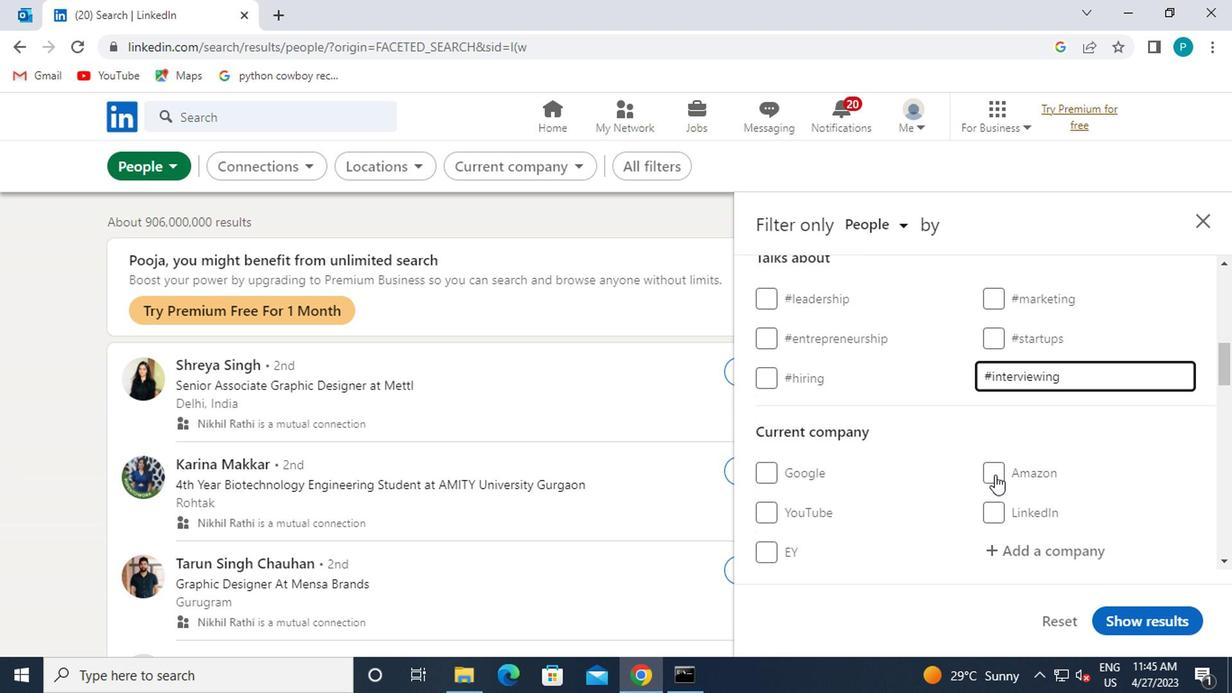 
Action: Mouse scrolled (994, 483) with delta (0, 0)
Screenshot: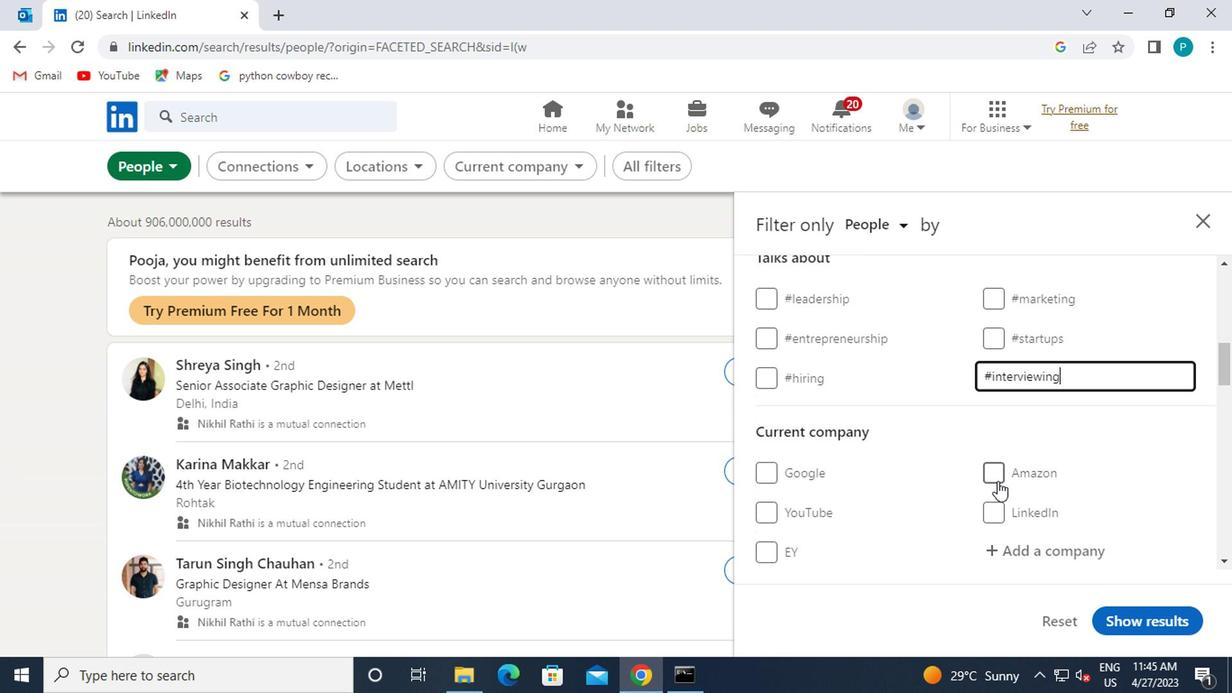 
Action: Mouse moved to (994, 462)
Screenshot: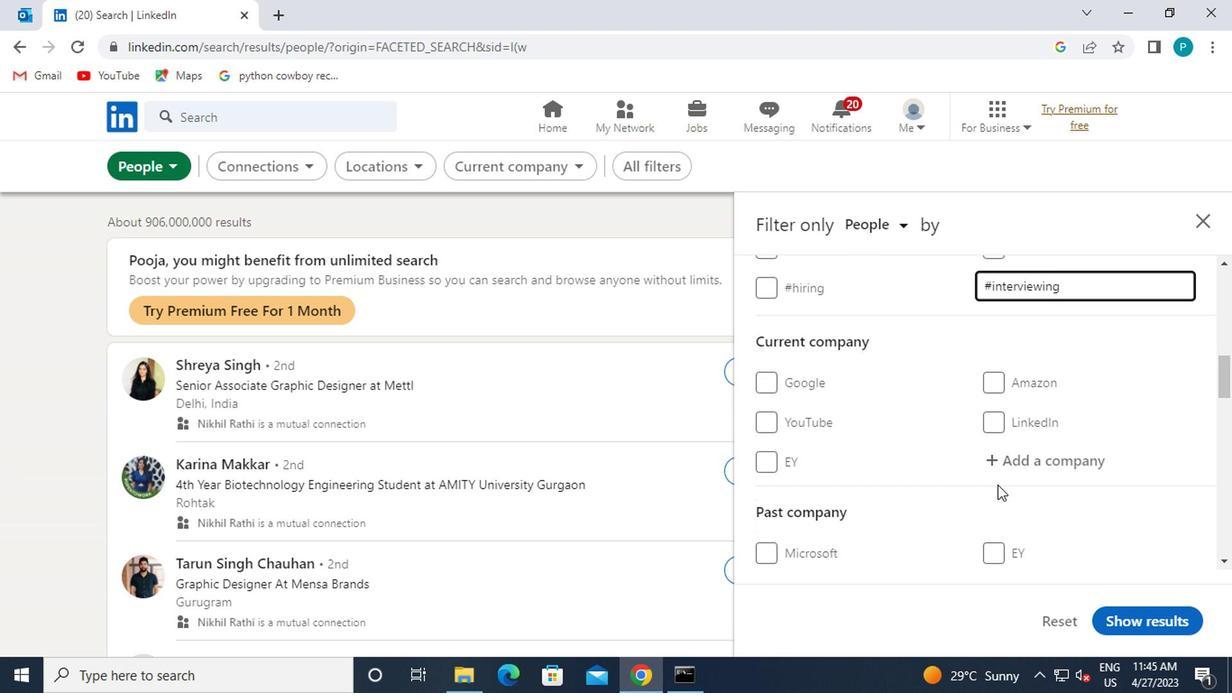 
Action: Mouse pressed left at (994, 462)
Screenshot: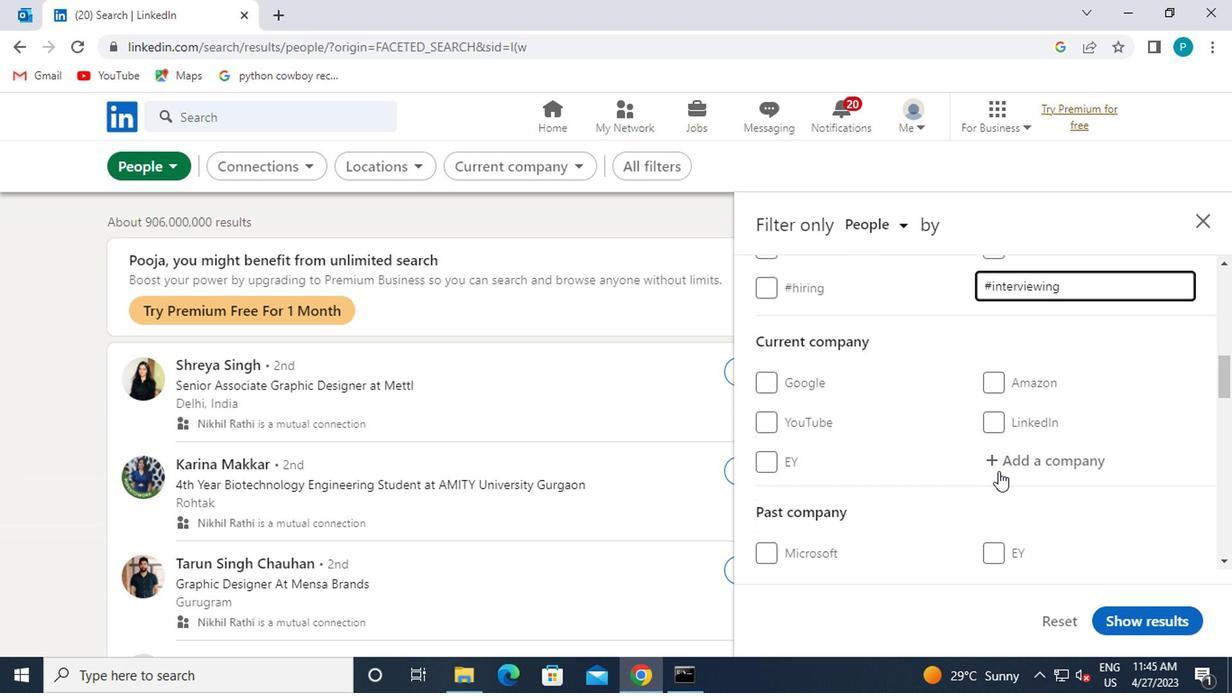 
Action: Key pressed <Key.caps_lock>IPE
Screenshot: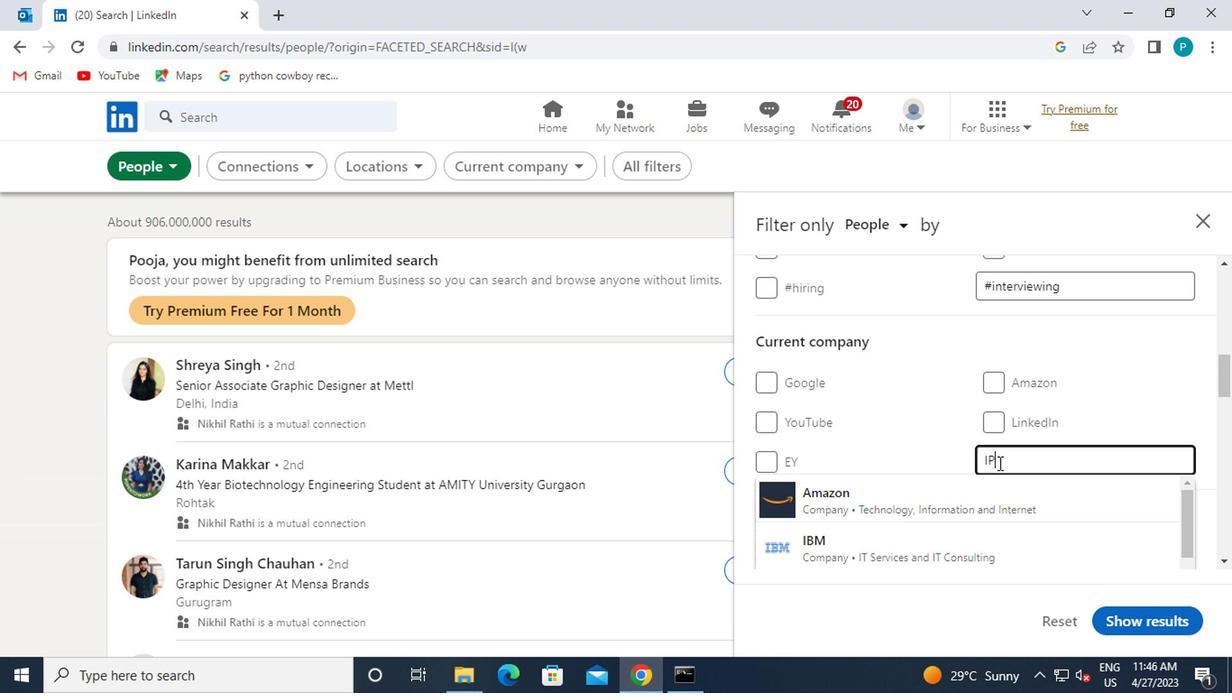 
Action: Mouse moved to (974, 491)
Screenshot: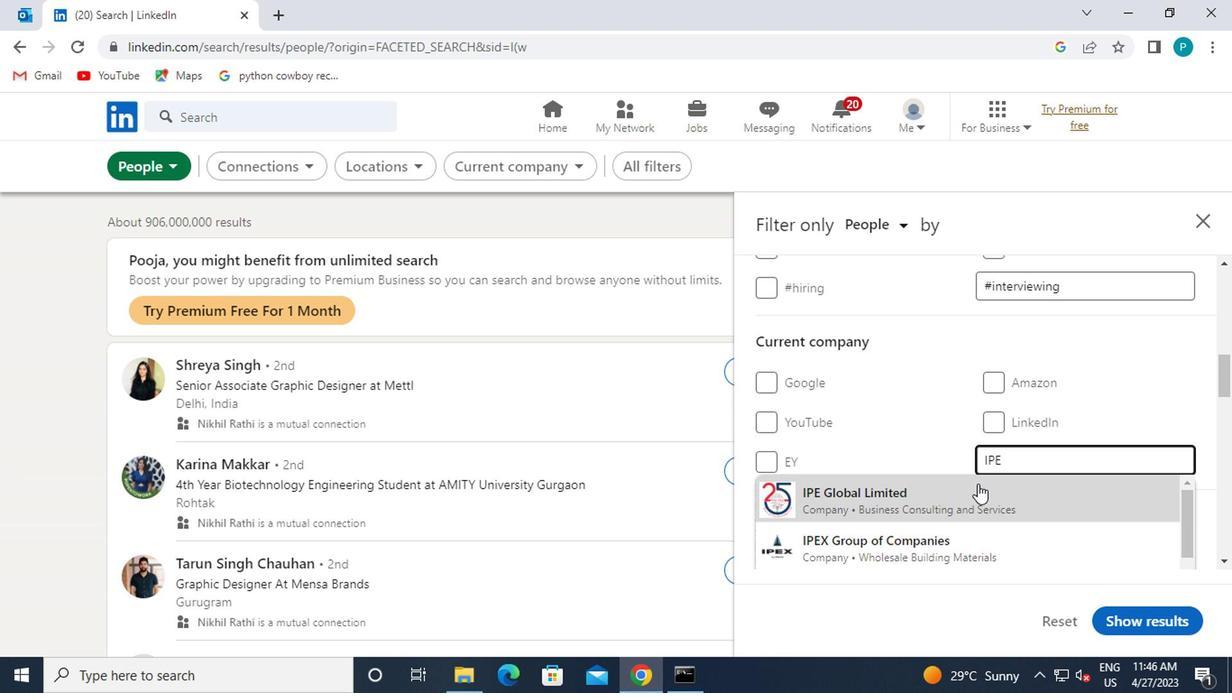 
Action: Mouse pressed left at (974, 491)
Screenshot: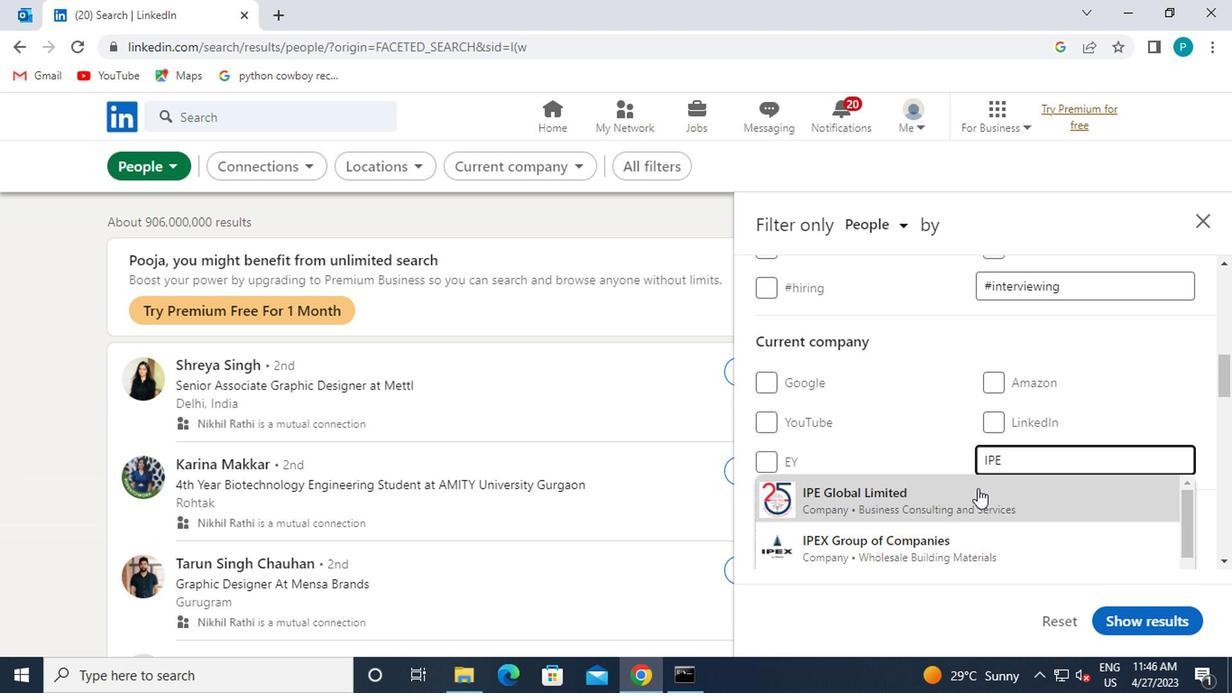 
Action: Mouse moved to (905, 470)
Screenshot: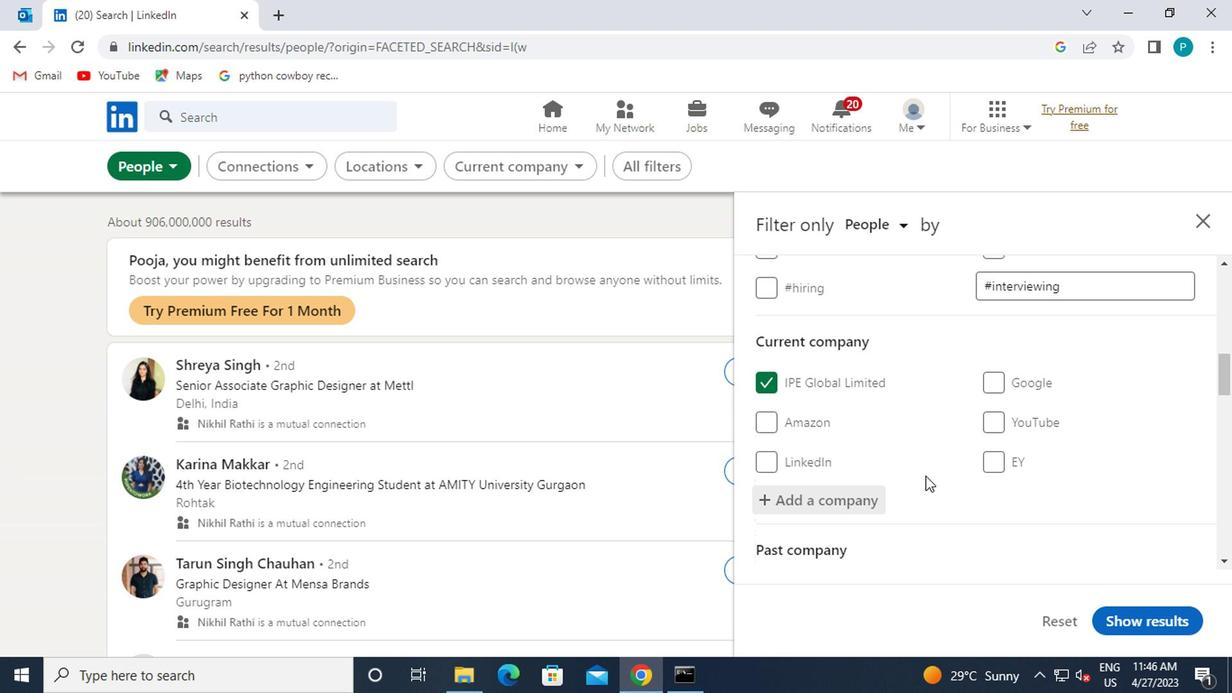 
Action: Mouse scrolled (905, 468) with delta (0, -1)
Screenshot: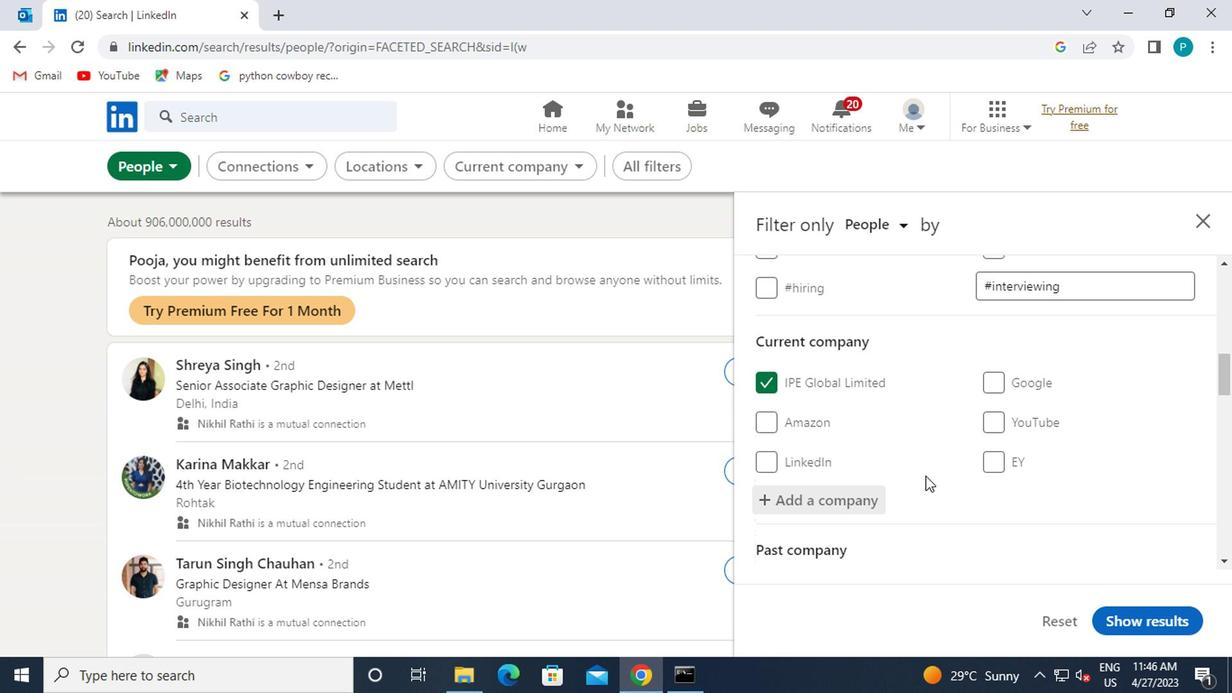 
Action: Mouse scrolled (905, 468) with delta (0, -1)
Screenshot: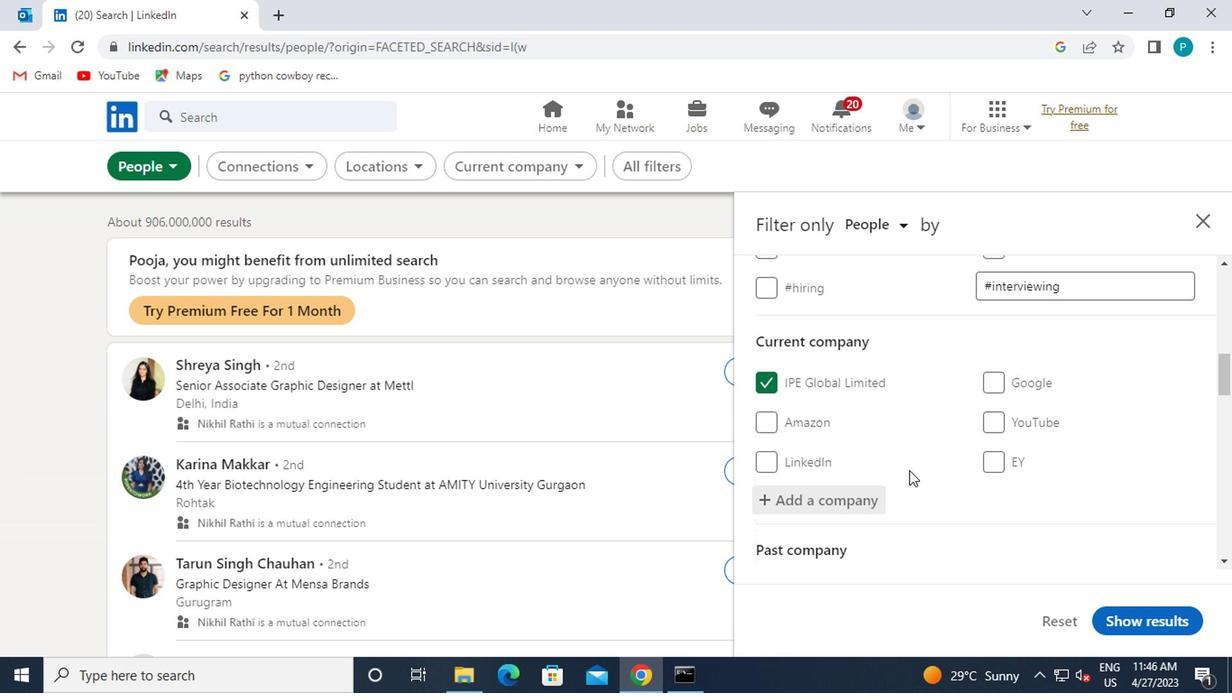 
Action: Mouse moved to (989, 486)
Screenshot: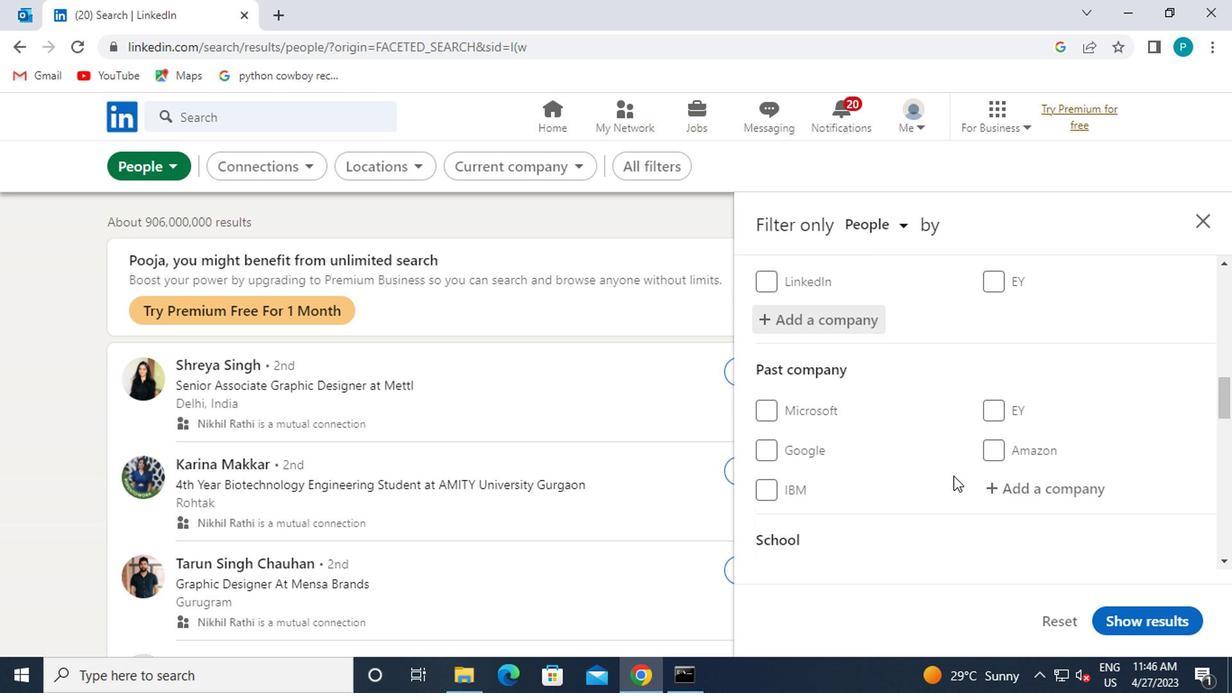 
Action: Mouse scrolled (989, 486) with delta (0, 0)
Screenshot: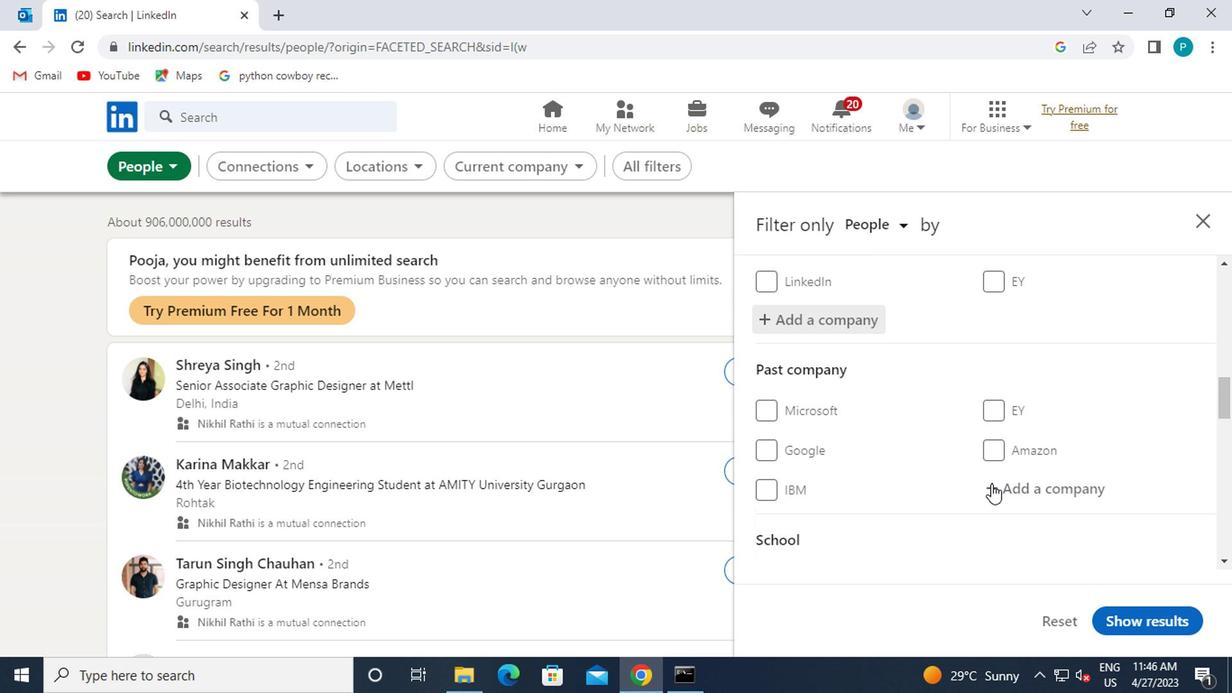 
Action: Mouse moved to (1010, 550)
Screenshot: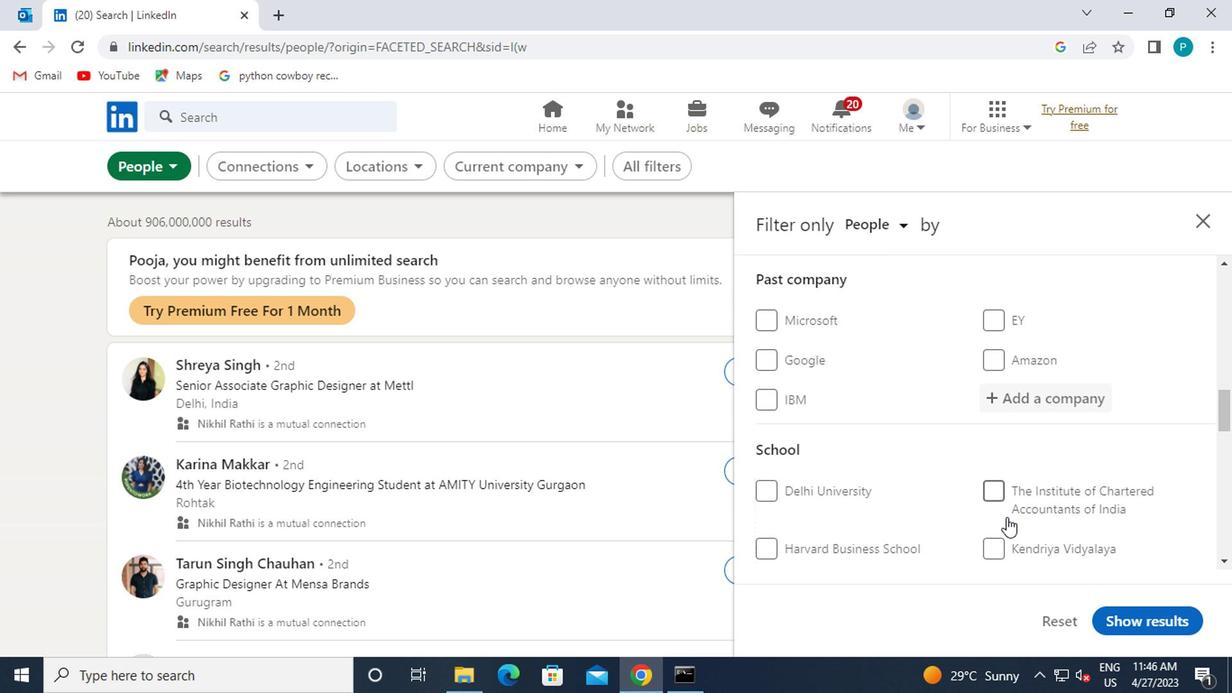 
Action: Mouse scrolled (1010, 550) with delta (0, 0)
Screenshot: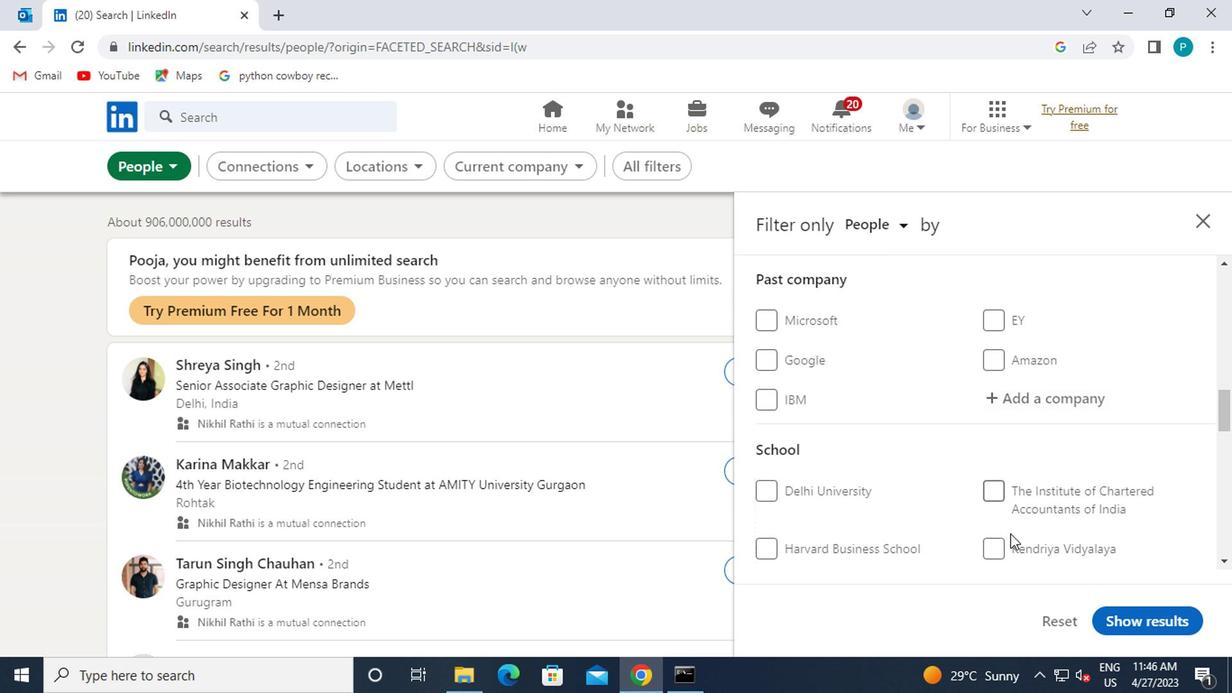 
Action: Mouse moved to (1001, 495)
Screenshot: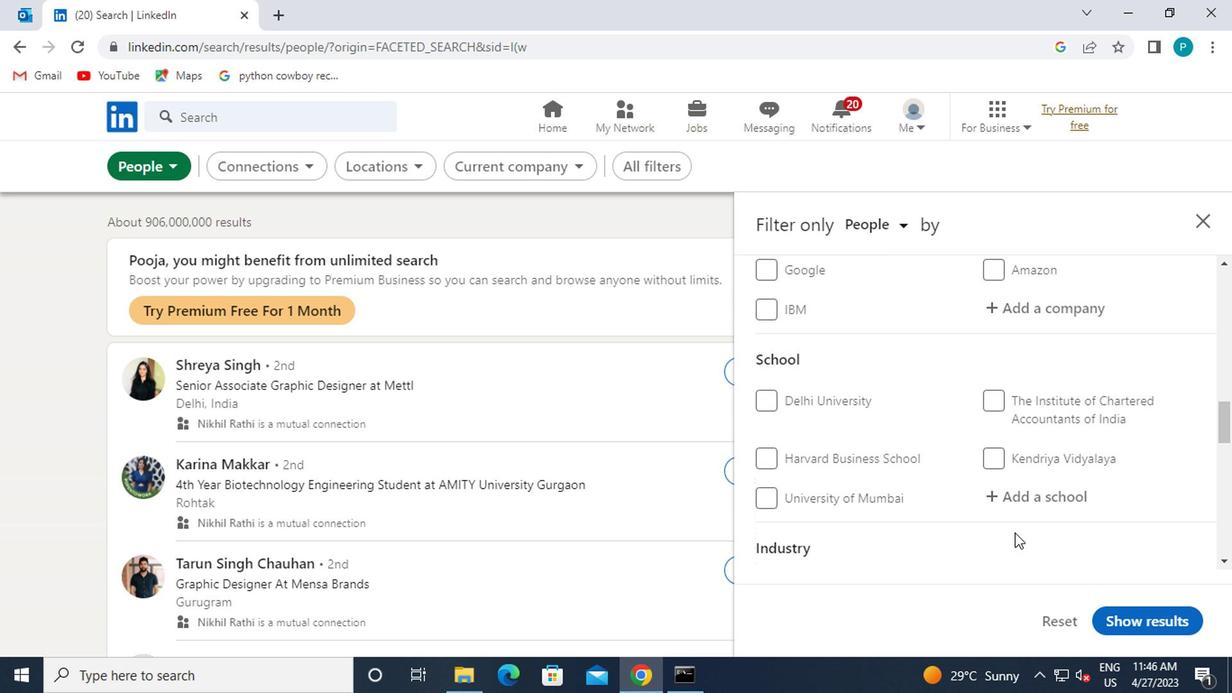 
Action: Mouse pressed left at (1001, 495)
Screenshot: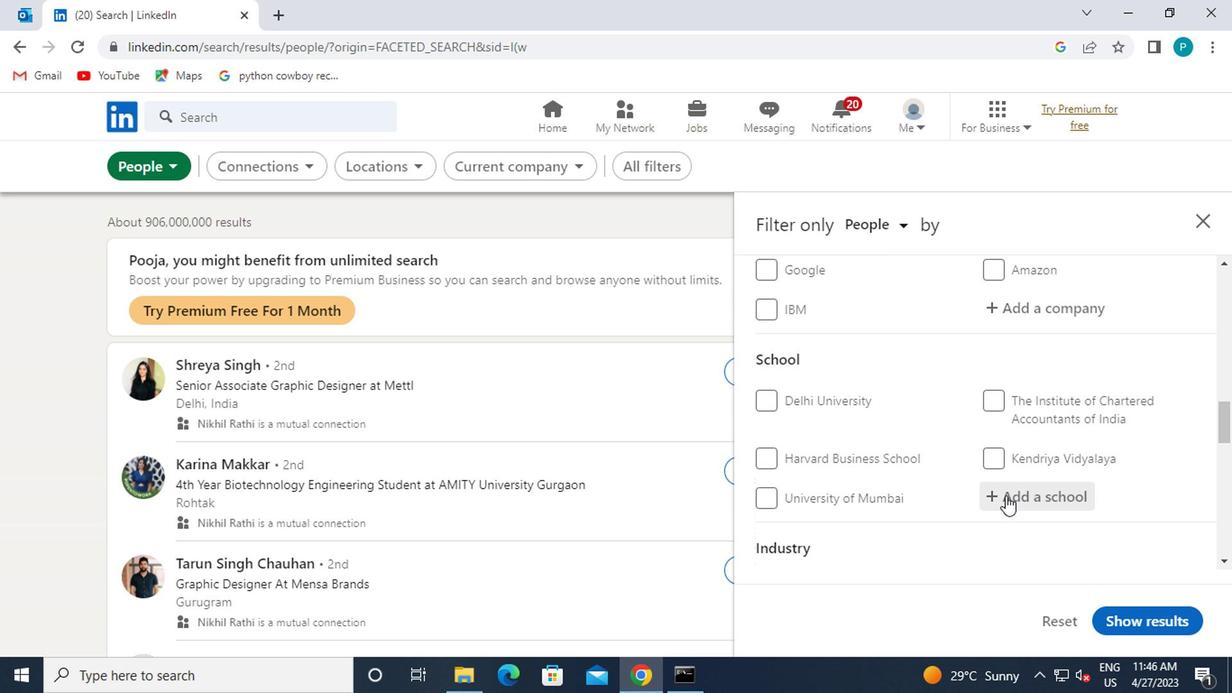 
Action: Mouse moved to (1080, 317)
Screenshot: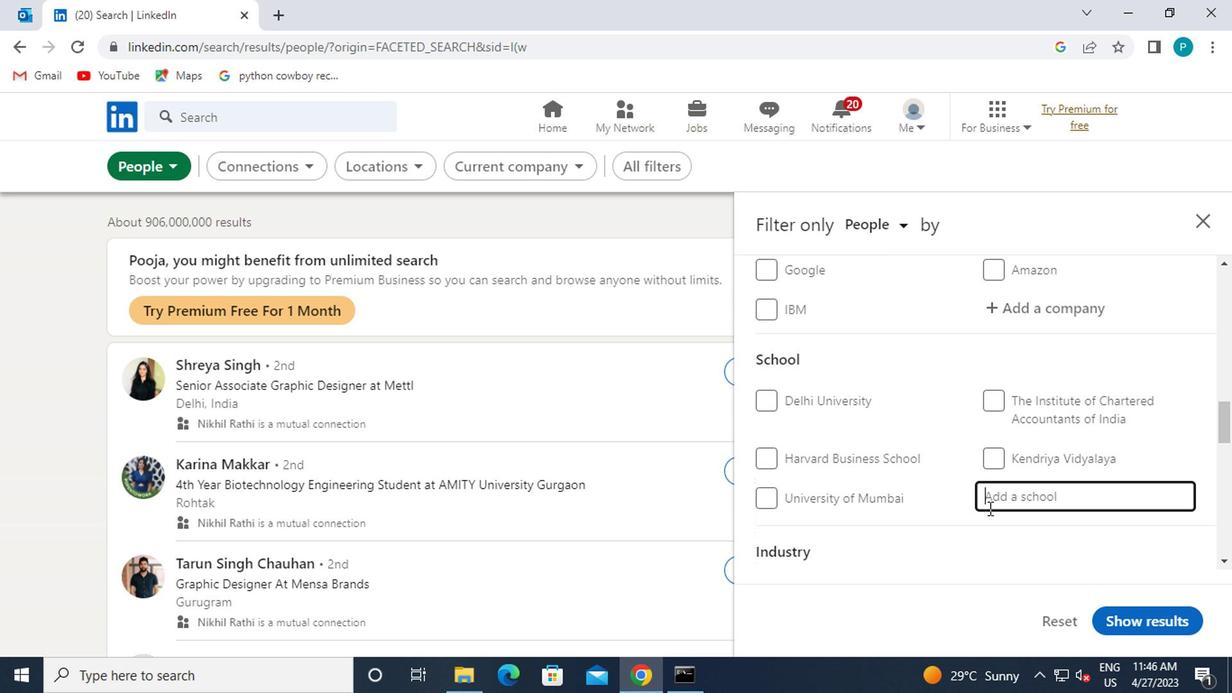 
Action: Key pressed M<Key.caps_lock>ANAGEMENT
Screenshot: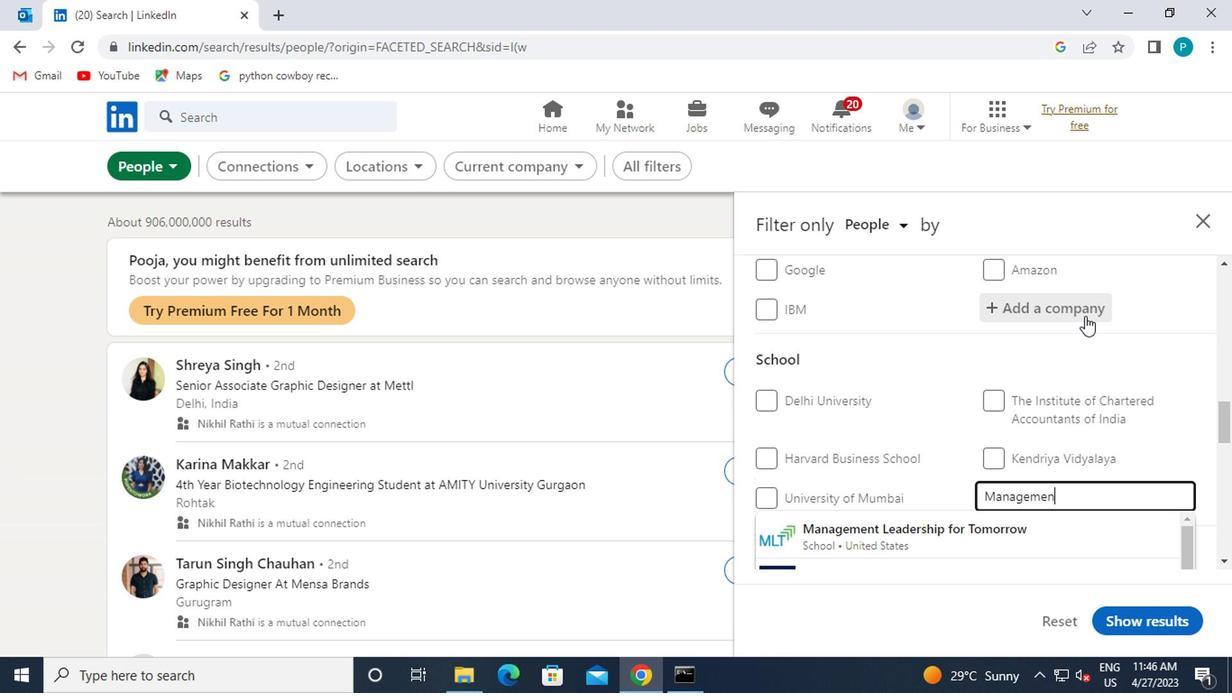 
Action: Mouse moved to (1117, 324)
Screenshot: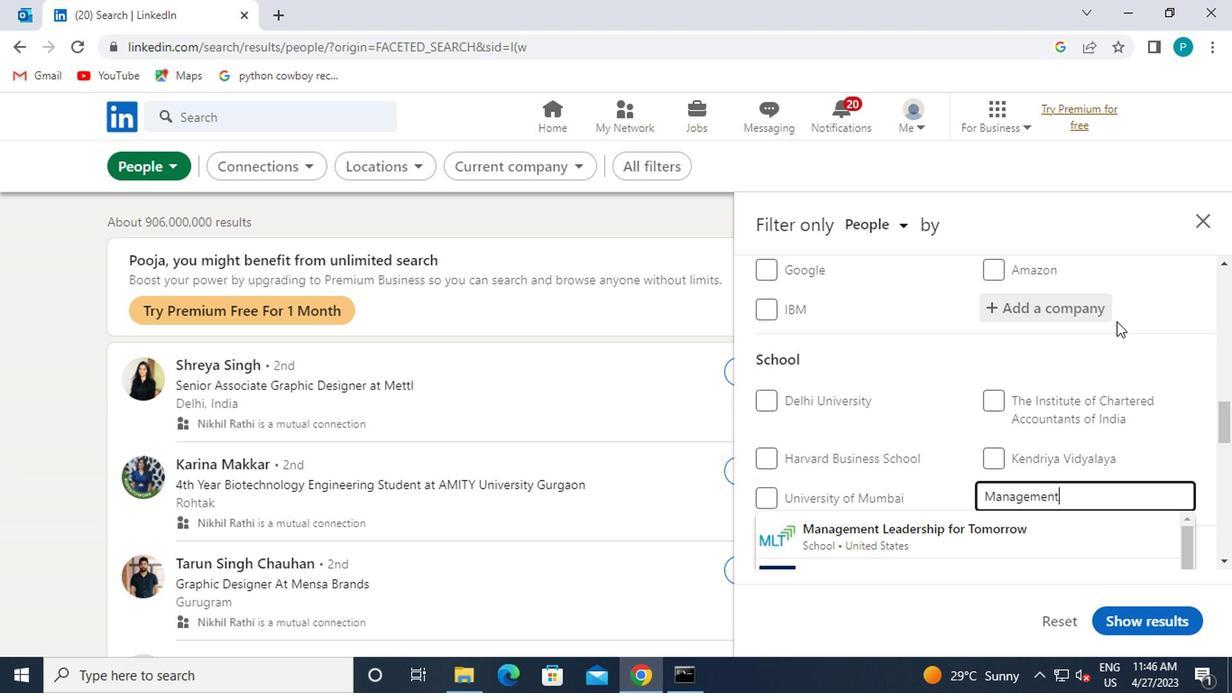 
Action: Key pressed <Key.space>DEVEL
Screenshot: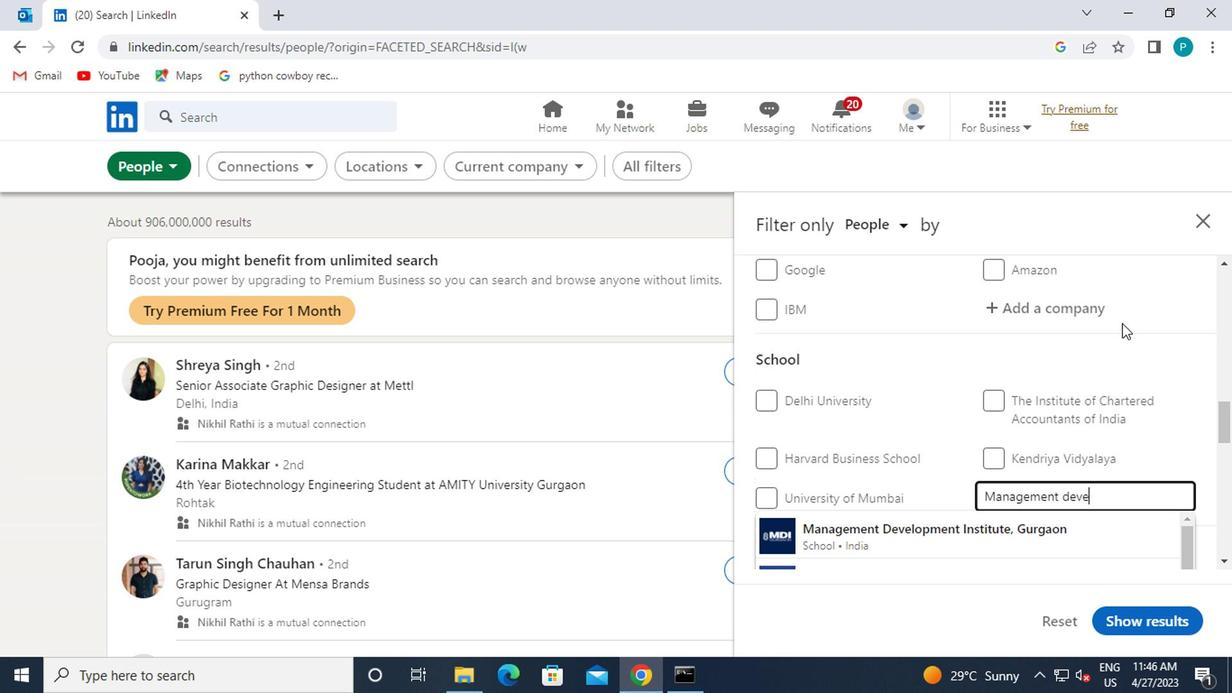 
Action: Mouse moved to (1017, 518)
Screenshot: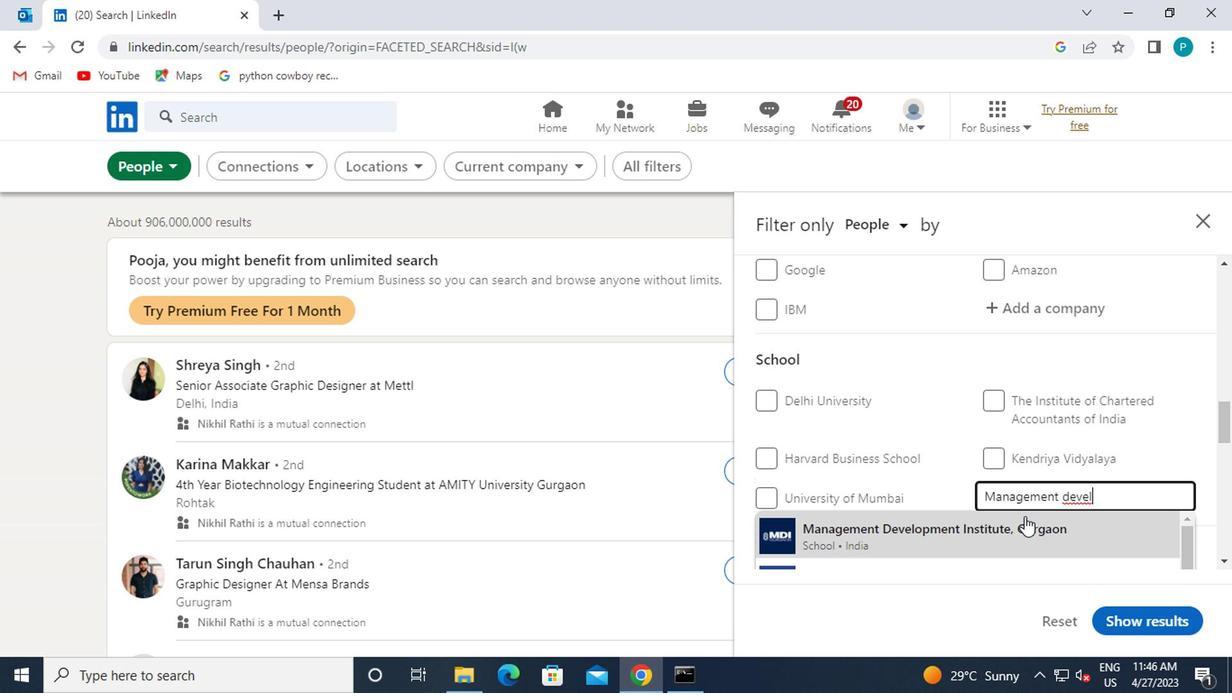 
Action: Mouse pressed left at (1017, 518)
Screenshot: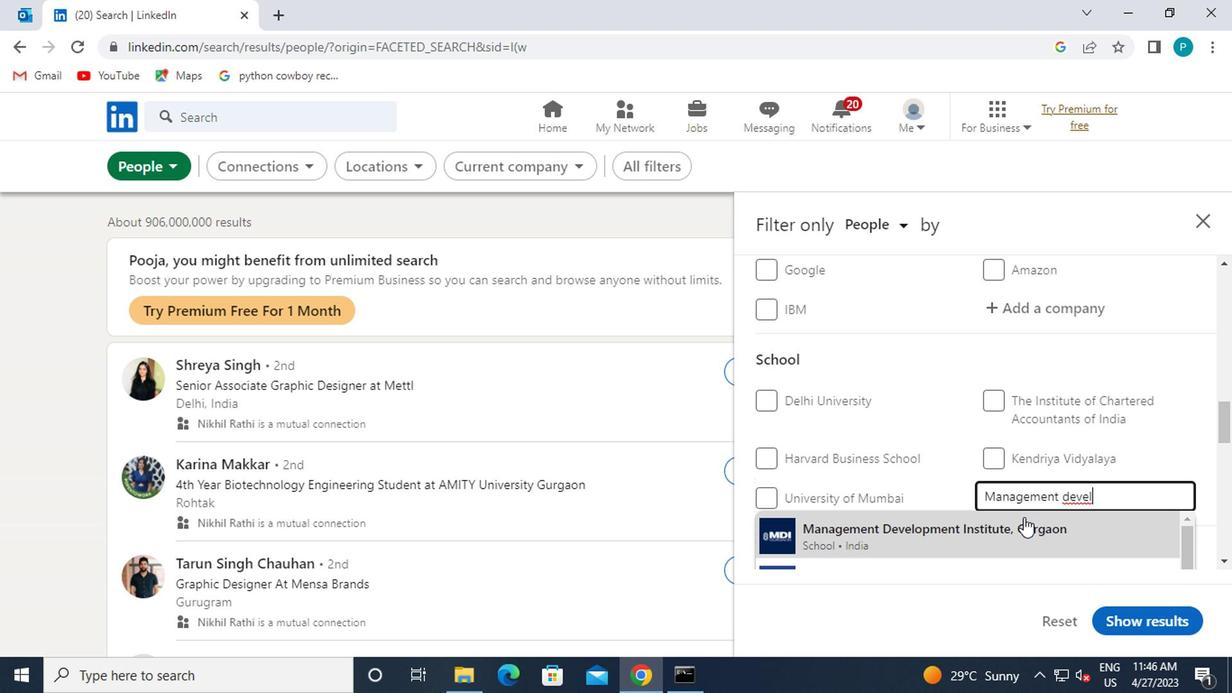 
Action: Mouse moved to (952, 464)
Screenshot: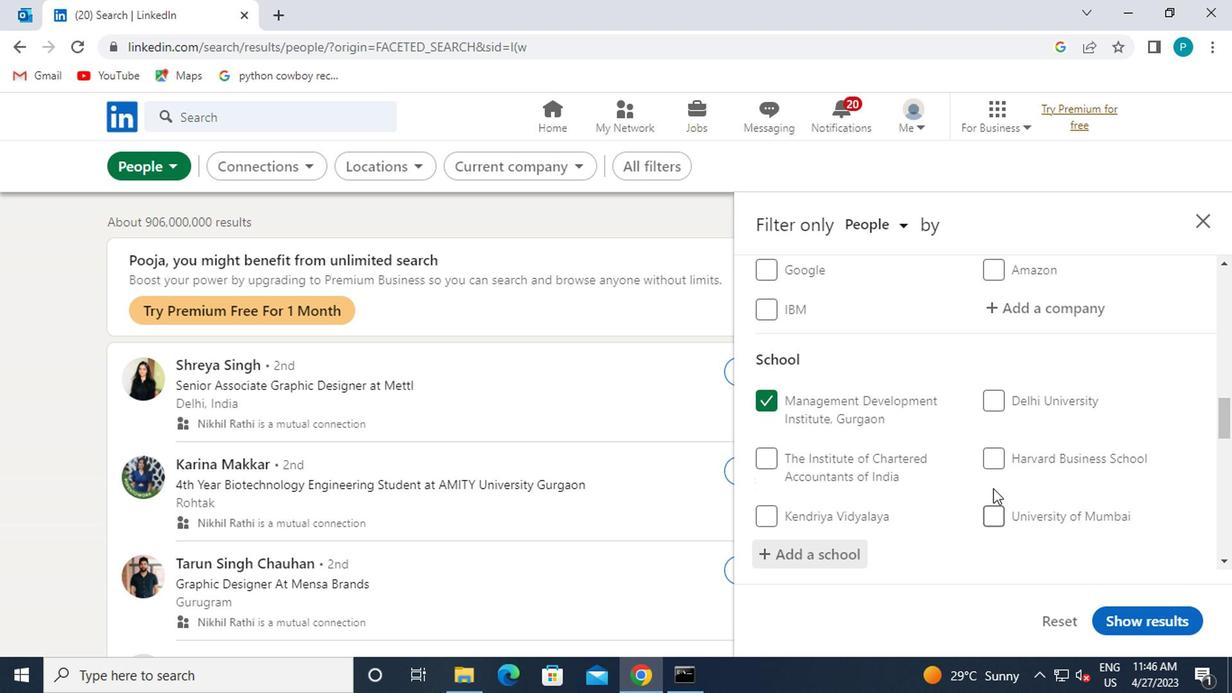 
Action: Mouse scrolled (952, 463) with delta (0, 0)
Screenshot: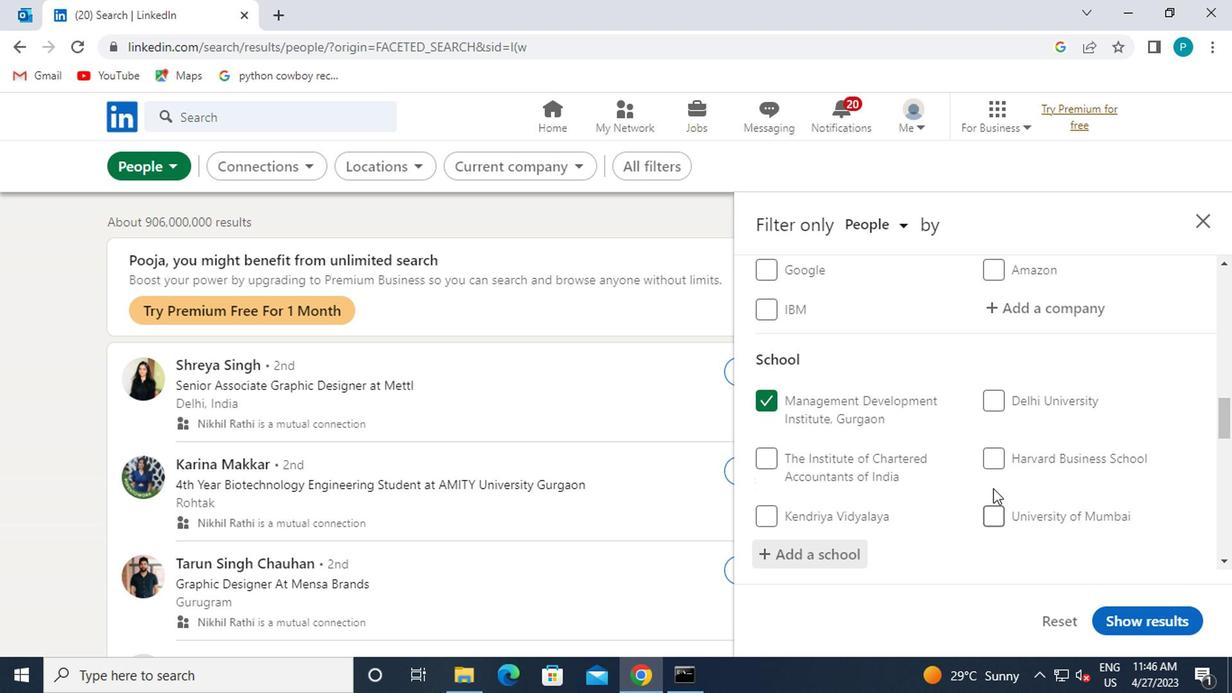 
Action: Mouse moved to (951, 463)
Screenshot: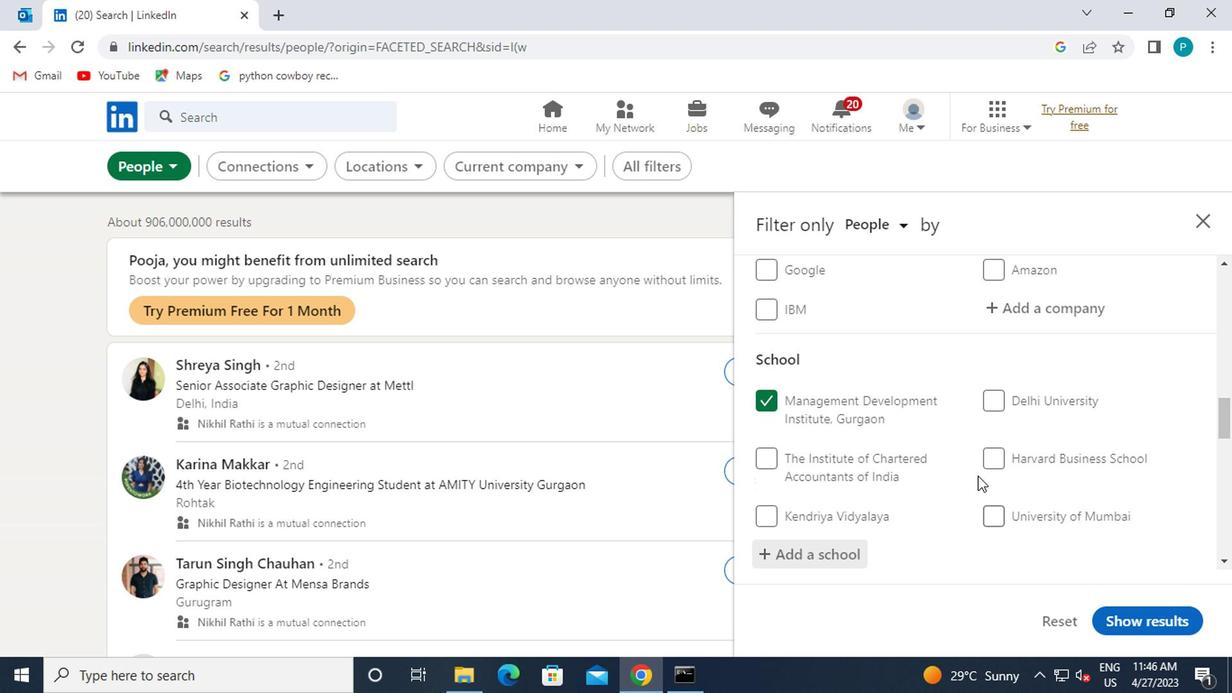 
Action: Mouse scrolled (951, 462) with delta (0, 0)
Screenshot: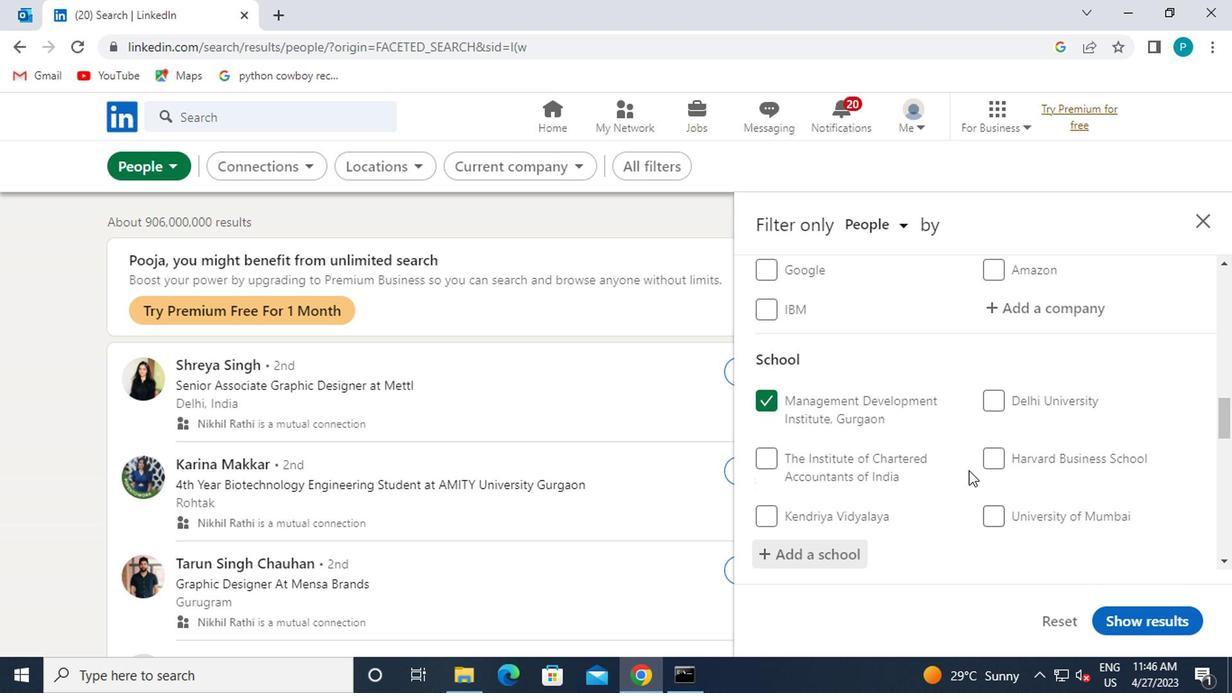 
Action: Mouse moved to (845, 442)
Screenshot: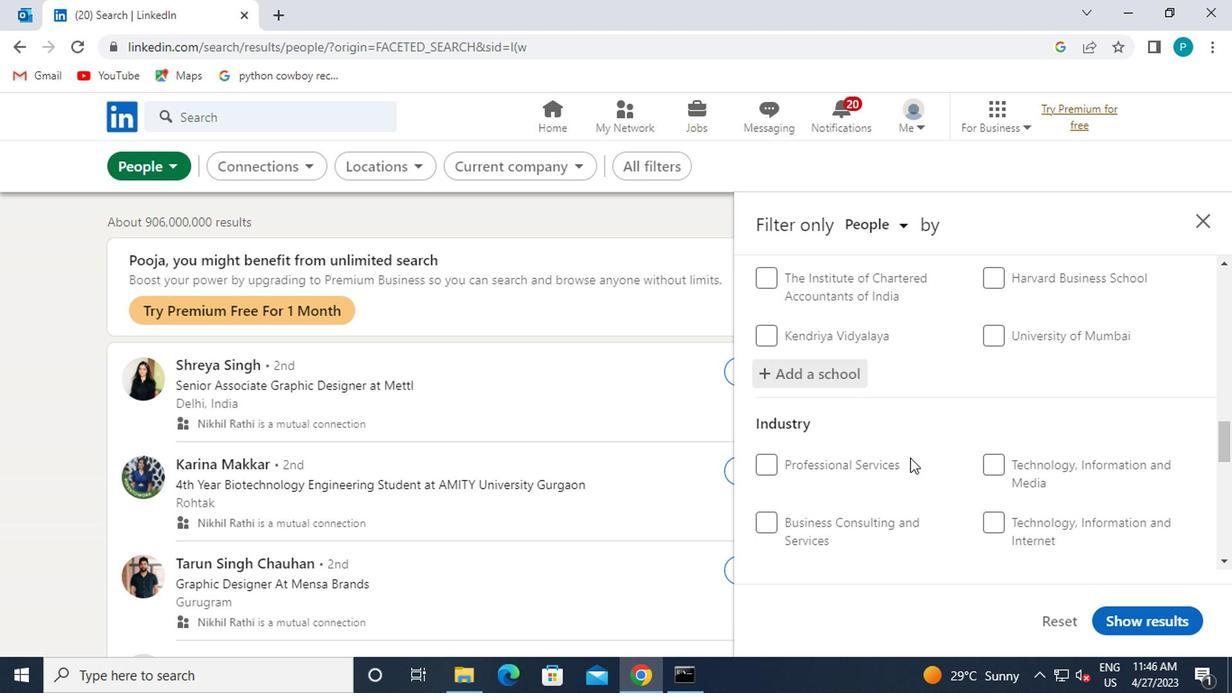 
Action: Mouse scrolled (845, 441) with delta (0, -1)
Screenshot: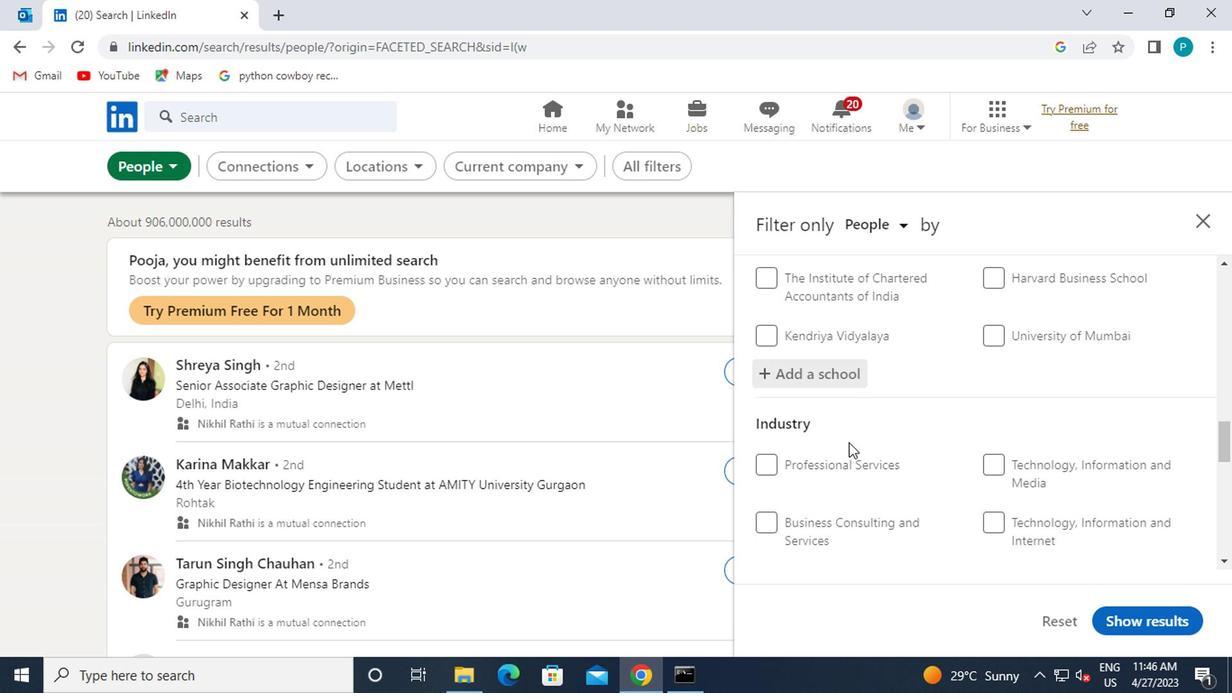 
Action: Mouse moved to (1003, 486)
Screenshot: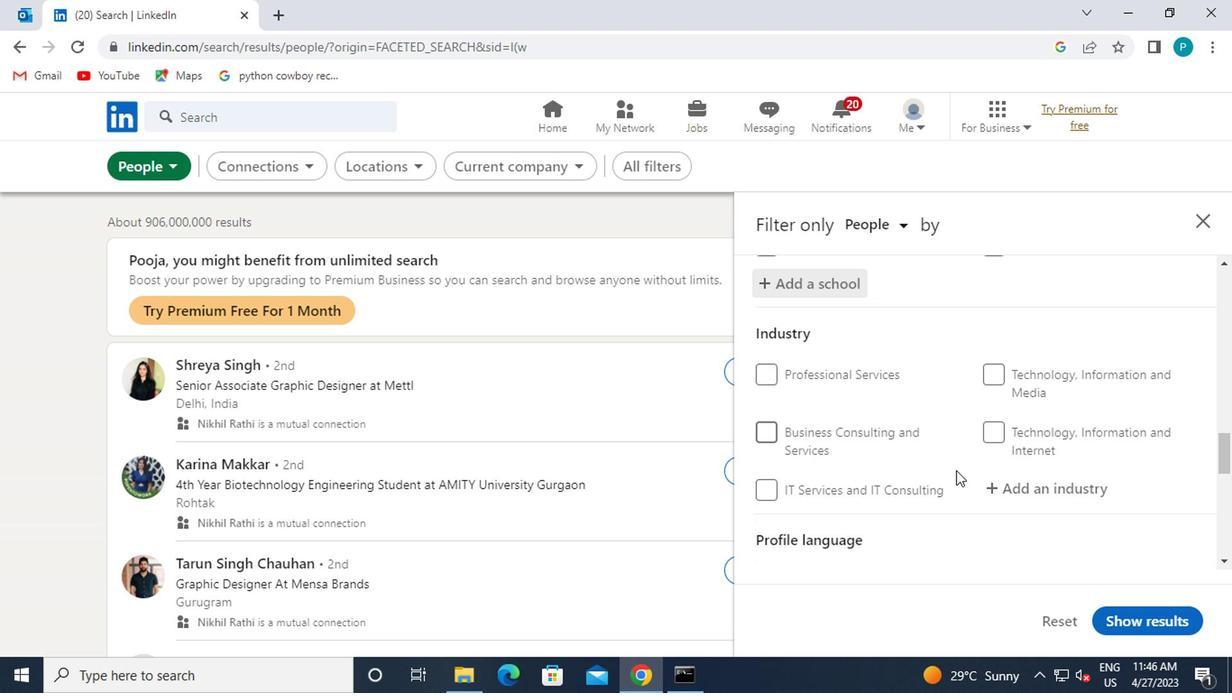 
Action: Mouse pressed left at (1003, 486)
Screenshot: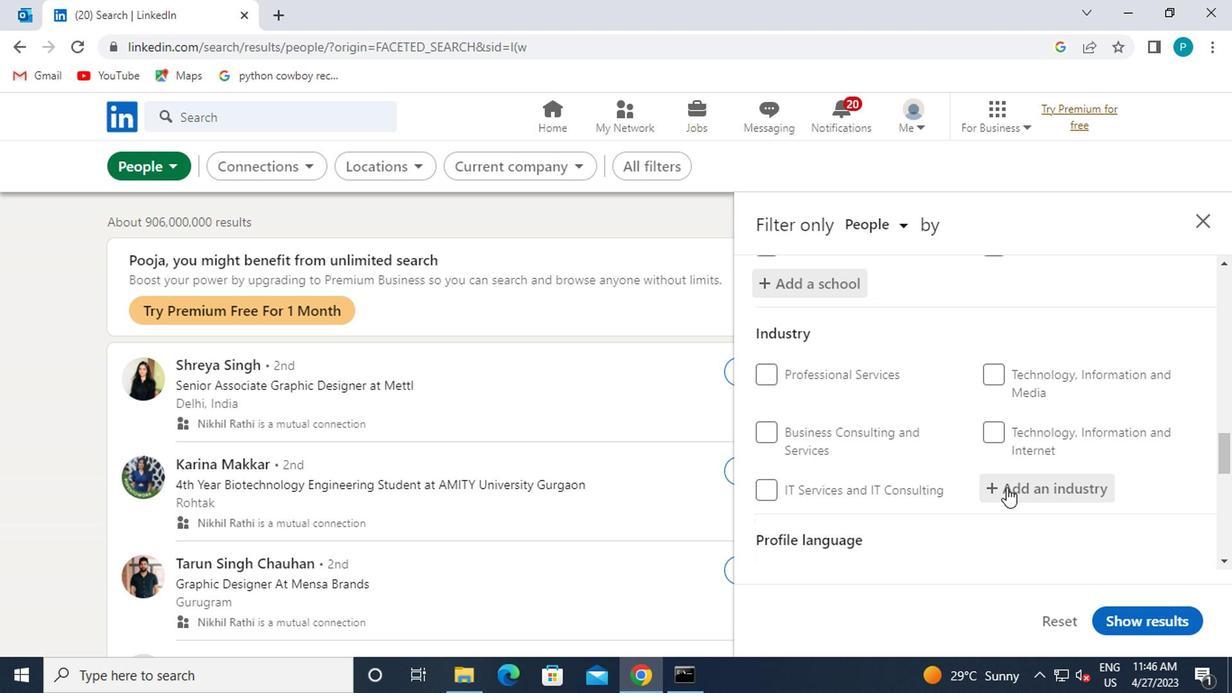 
Action: Mouse moved to (991, 505)
Screenshot: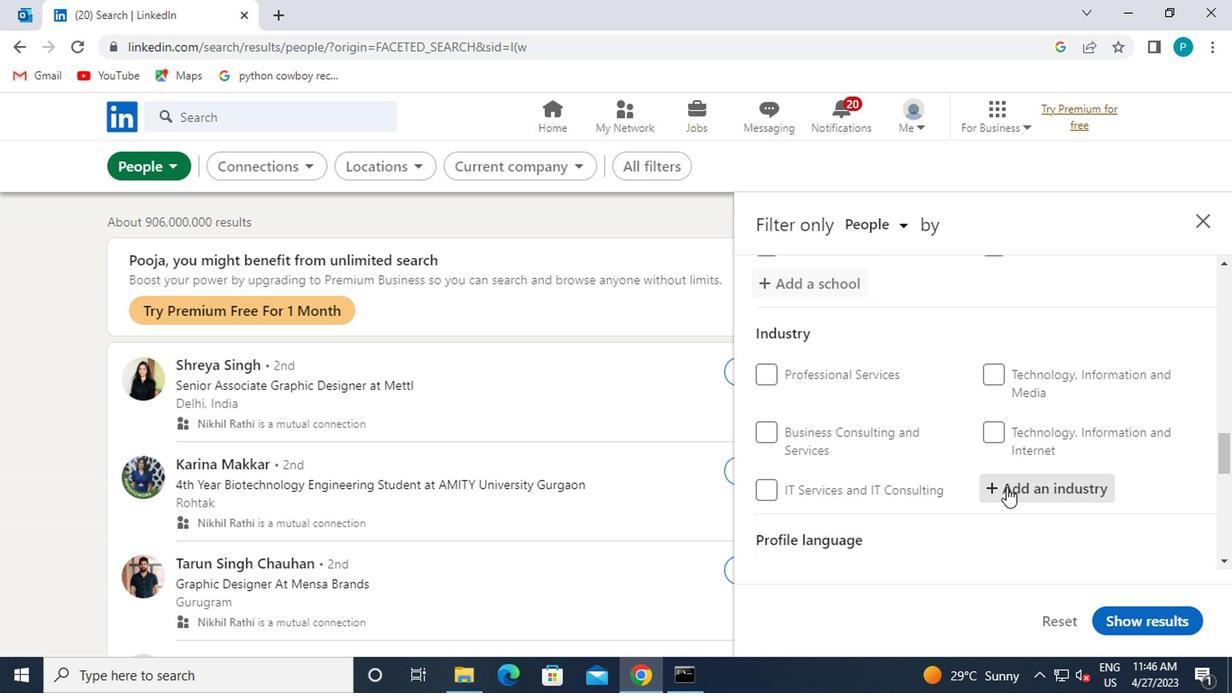 
Action: Key pressed MEAT
Screenshot: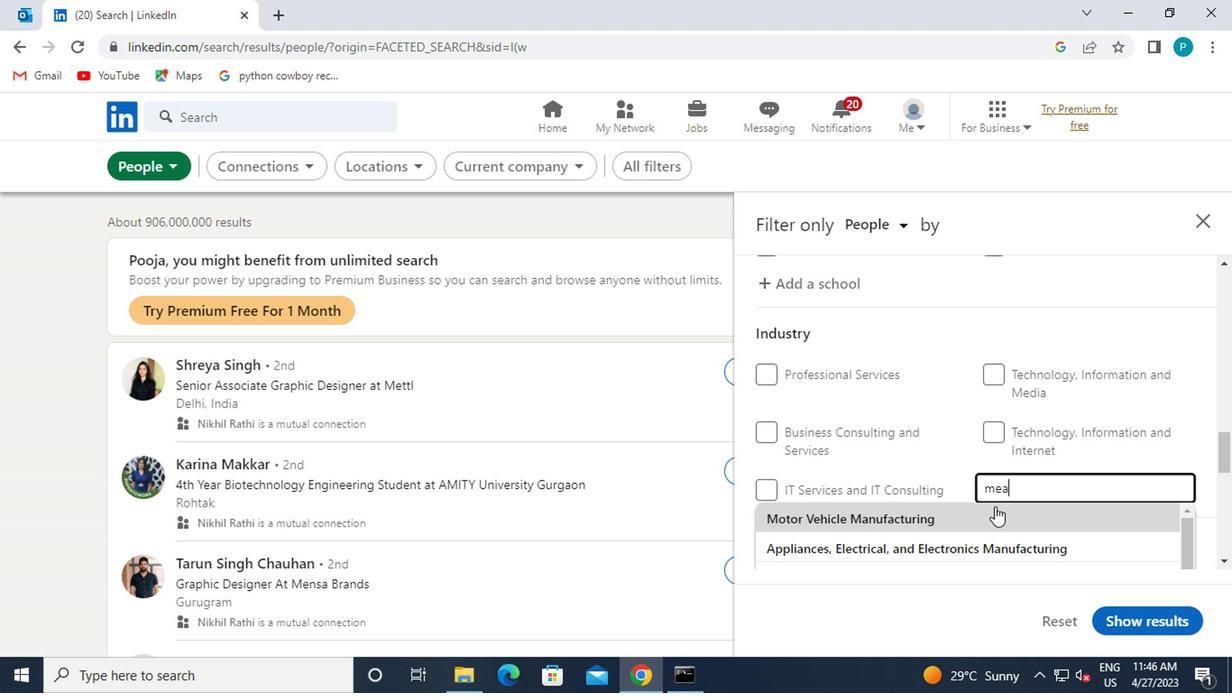 
Action: Mouse moved to (982, 511)
Screenshot: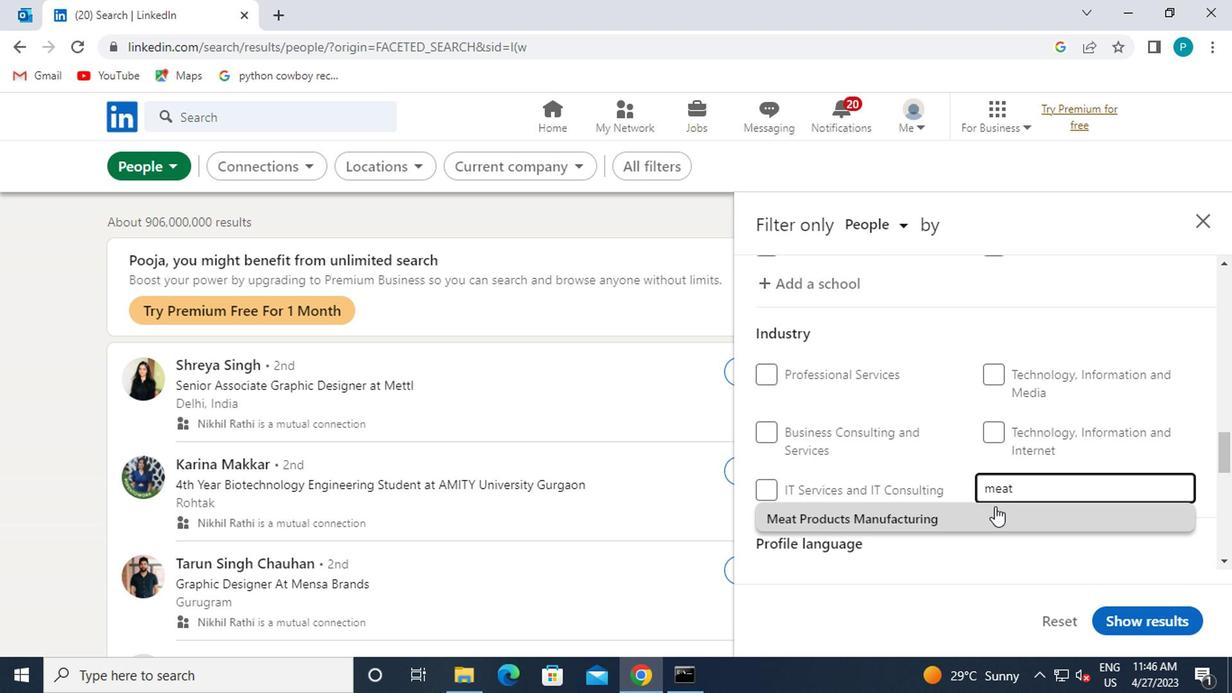 
Action: Mouse pressed left at (982, 511)
Screenshot: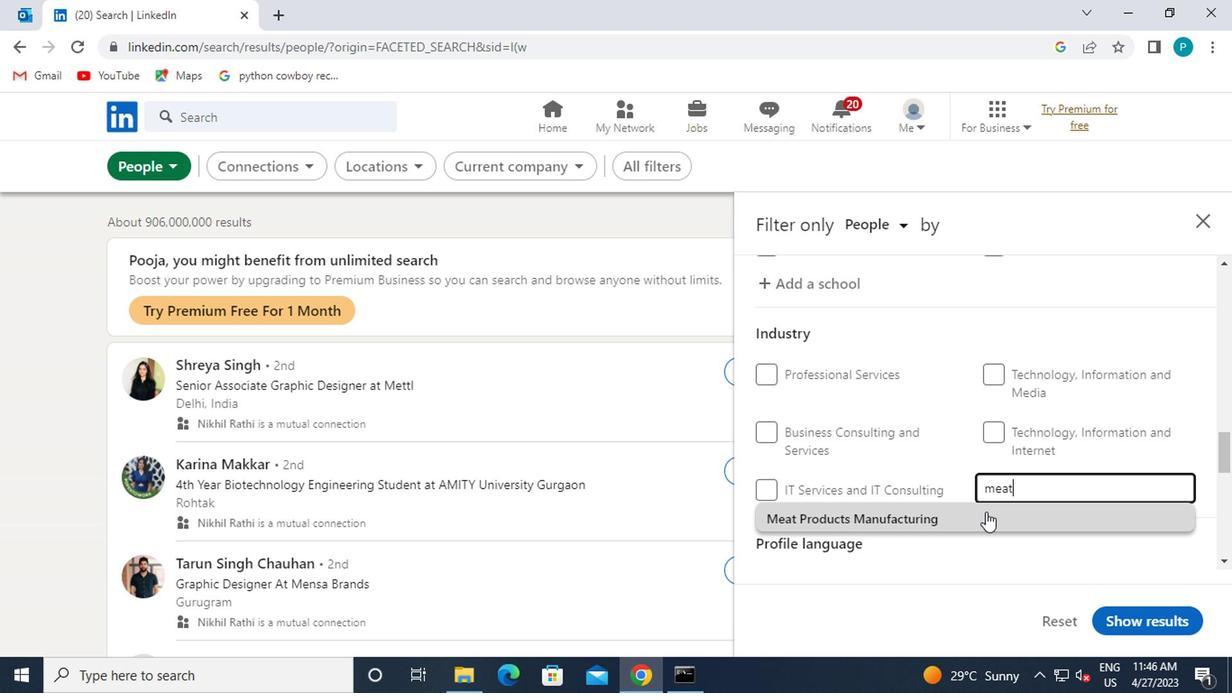 
Action: Mouse moved to (963, 505)
Screenshot: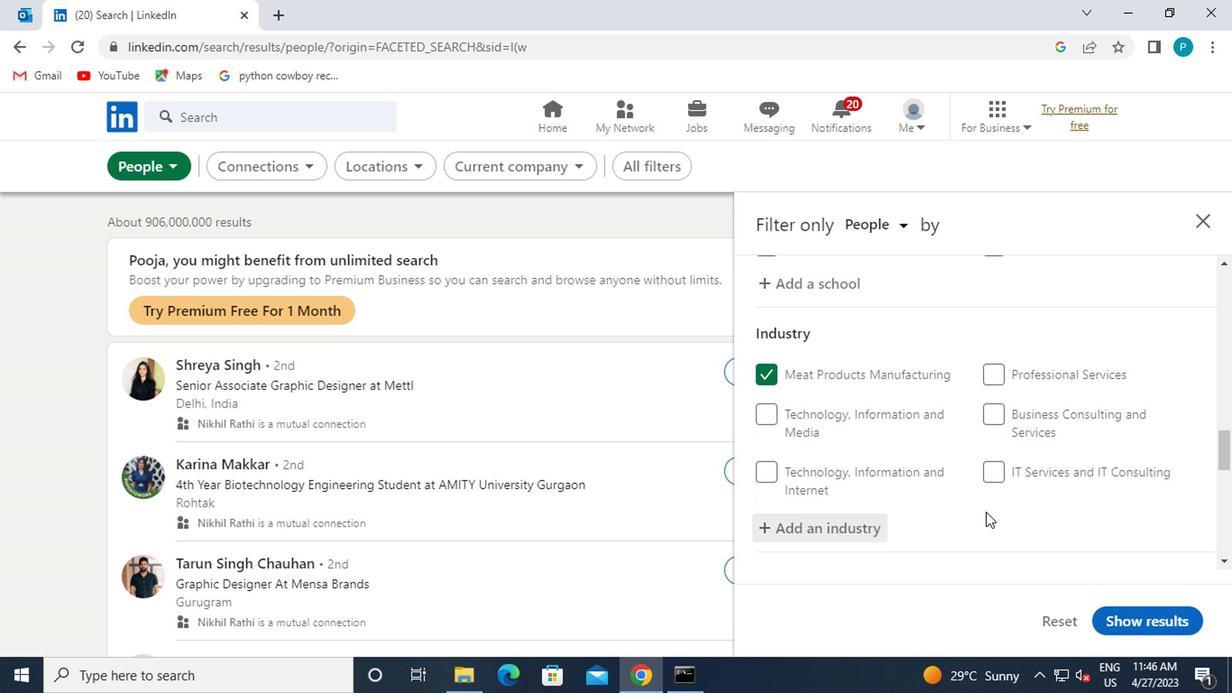 
Action: Mouse scrolled (963, 504) with delta (0, 0)
Screenshot: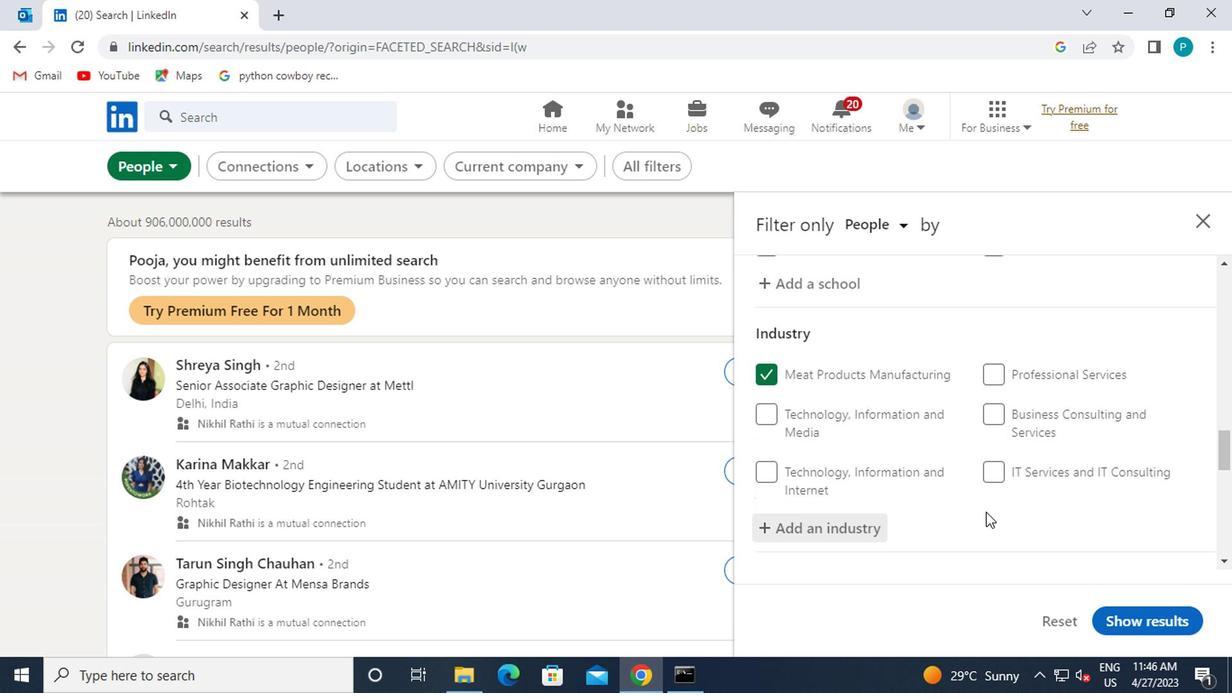 
Action: Mouse scrolled (963, 504) with delta (0, 0)
Screenshot: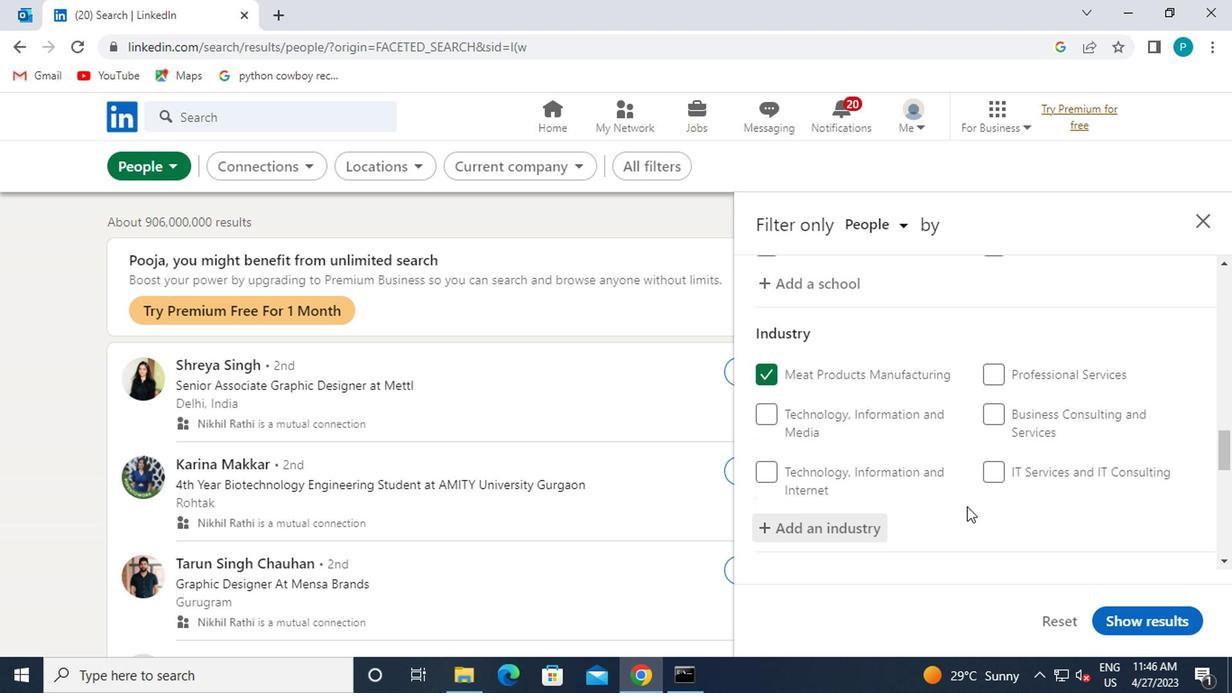 
Action: Mouse moved to (1000, 428)
Screenshot: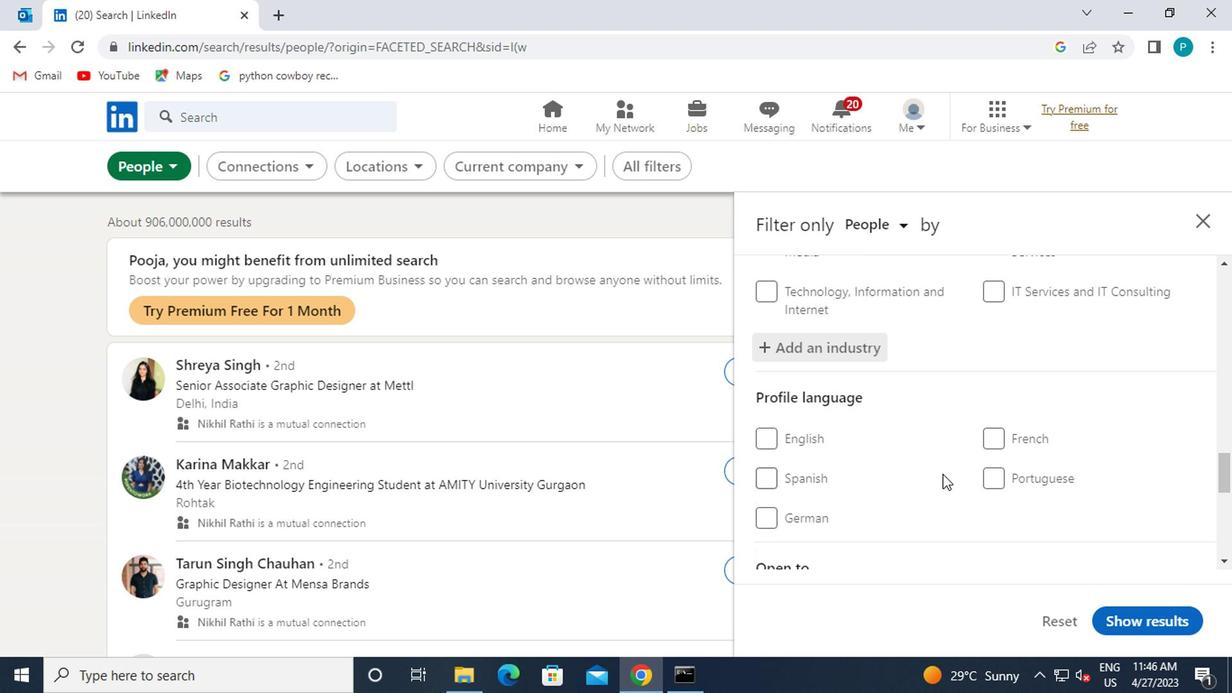 
Action: Mouse pressed left at (1000, 428)
Screenshot: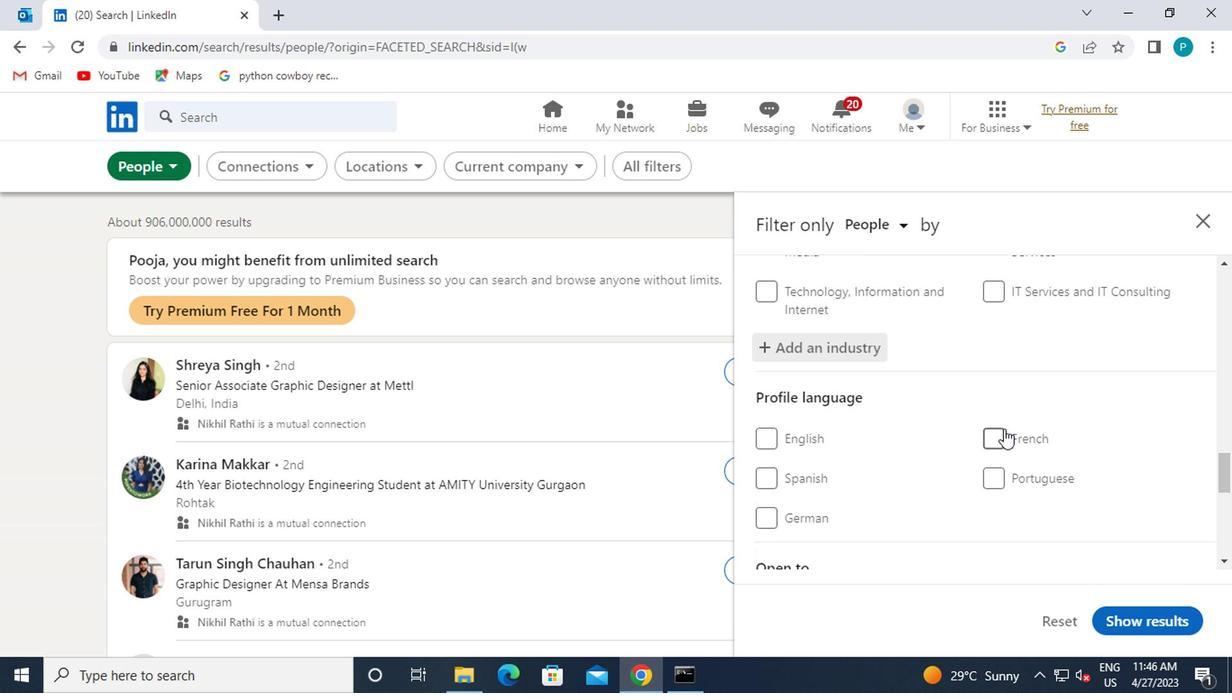 
Action: Mouse moved to (910, 443)
Screenshot: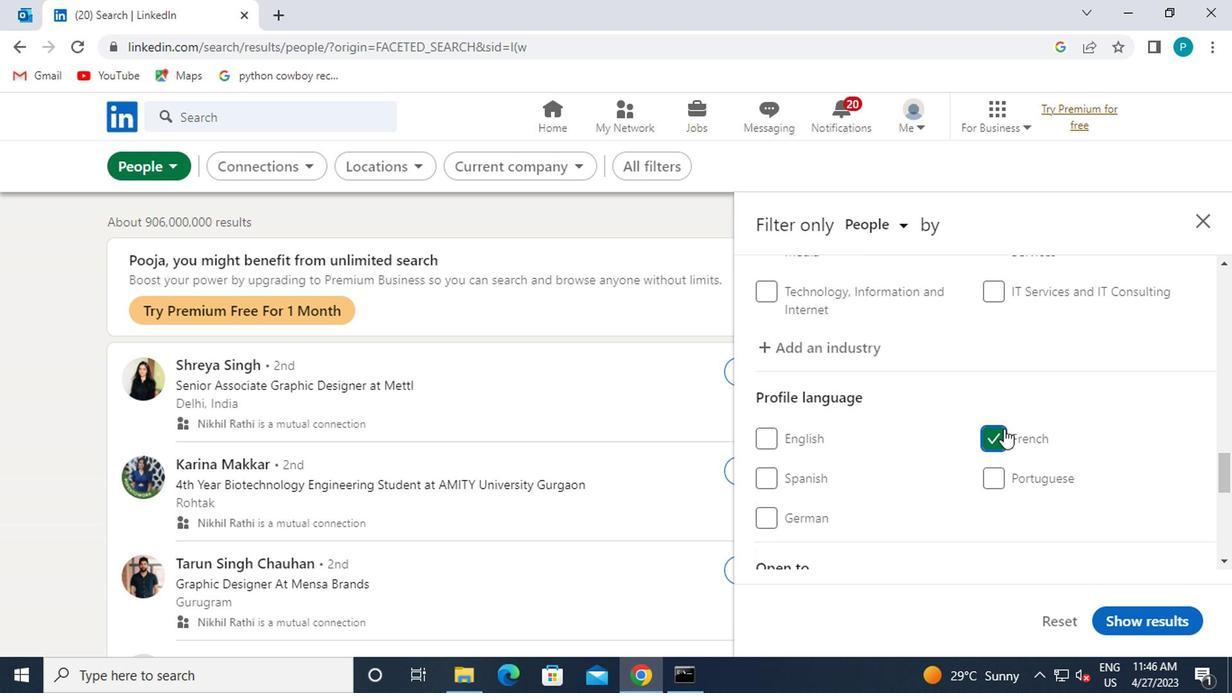 
Action: Mouse scrolled (910, 443) with delta (0, 0)
Screenshot: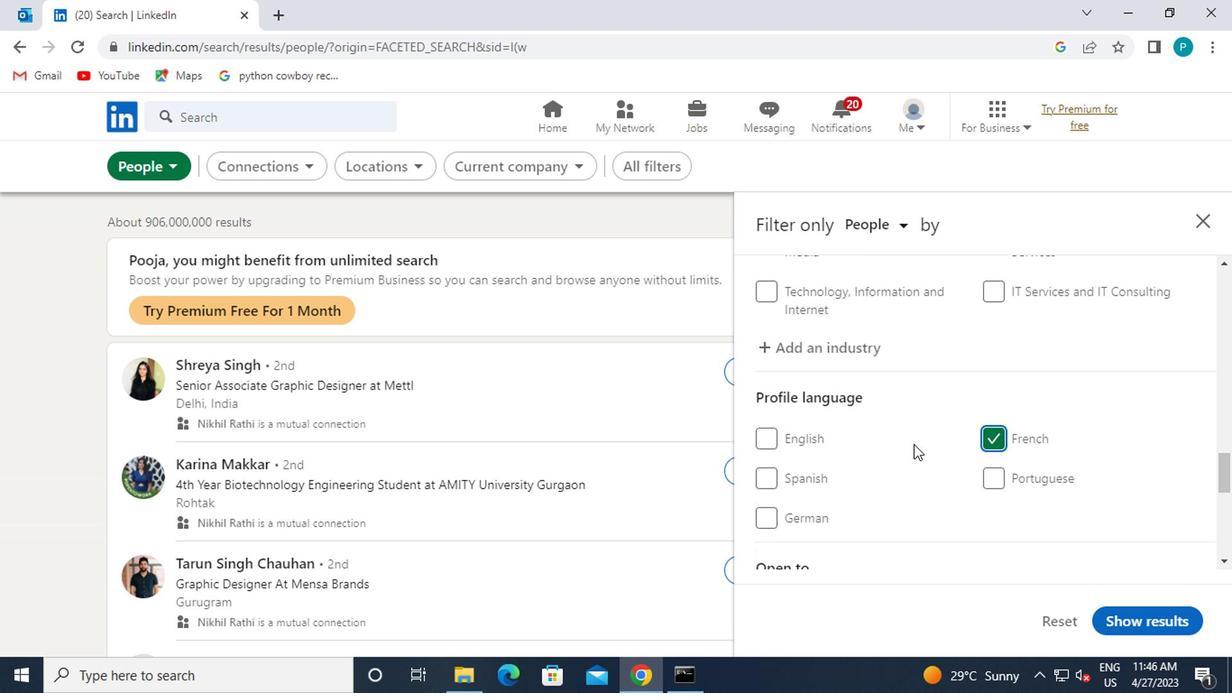 
Action: Mouse scrolled (910, 443) with delta (0, 0)
Screenshot: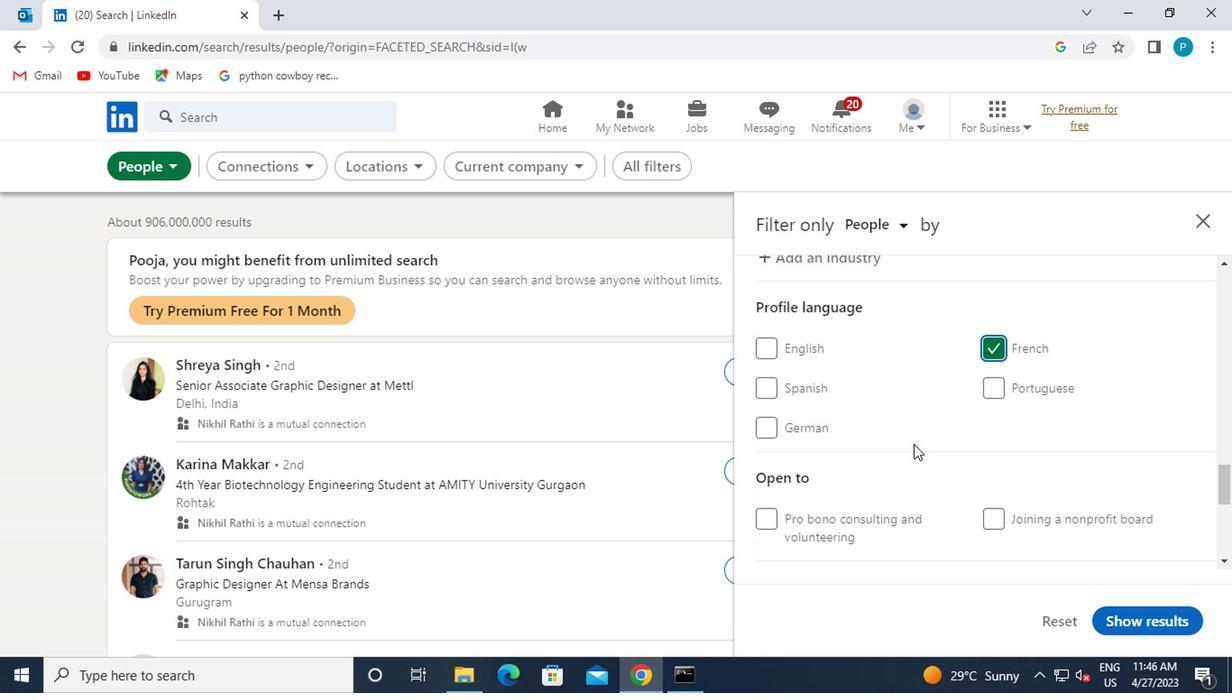 
Action: Mouse scrolled (910, 443) with delta (0, 0)
Screenshot: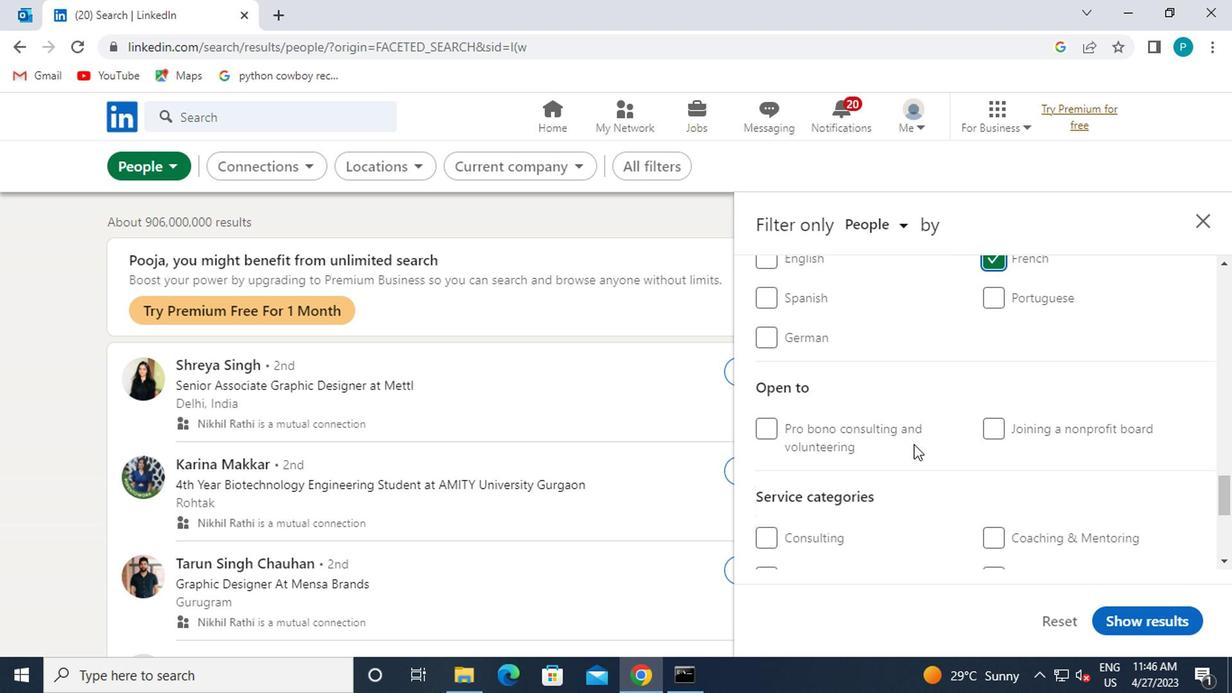 
Action: Mouse moved to (924, 450)
Screenshot: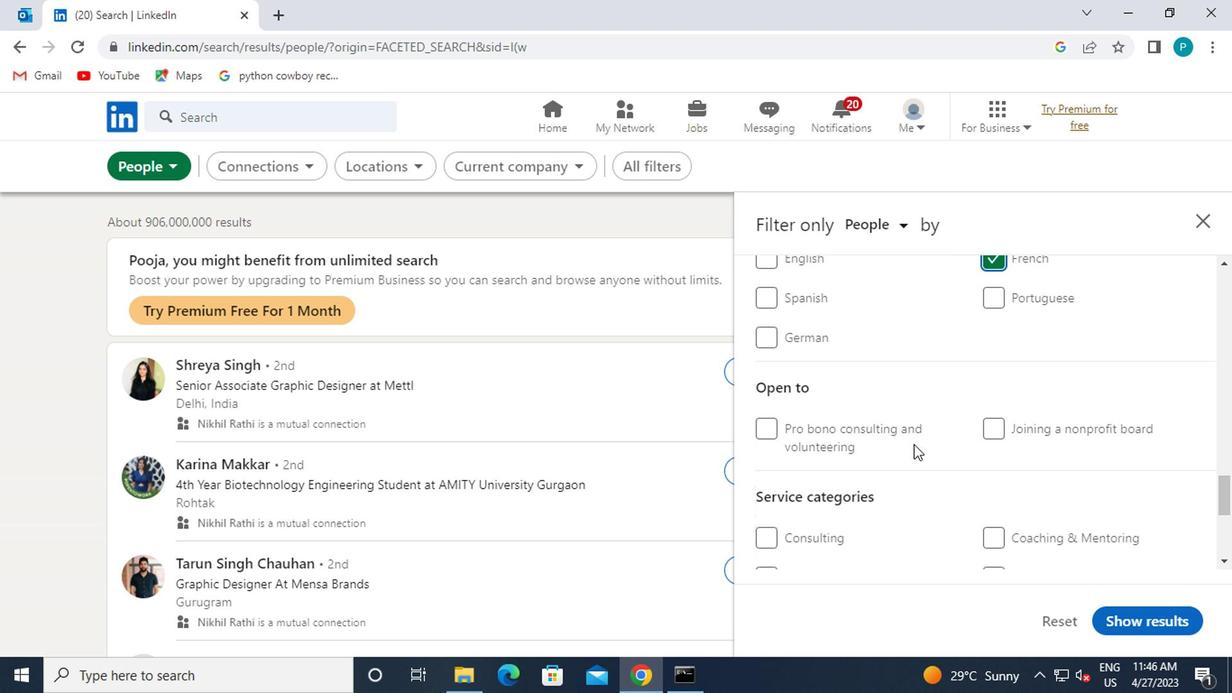 
Action: Mouse scrolled (924, 449) with delta (0, 0)
Screenshot: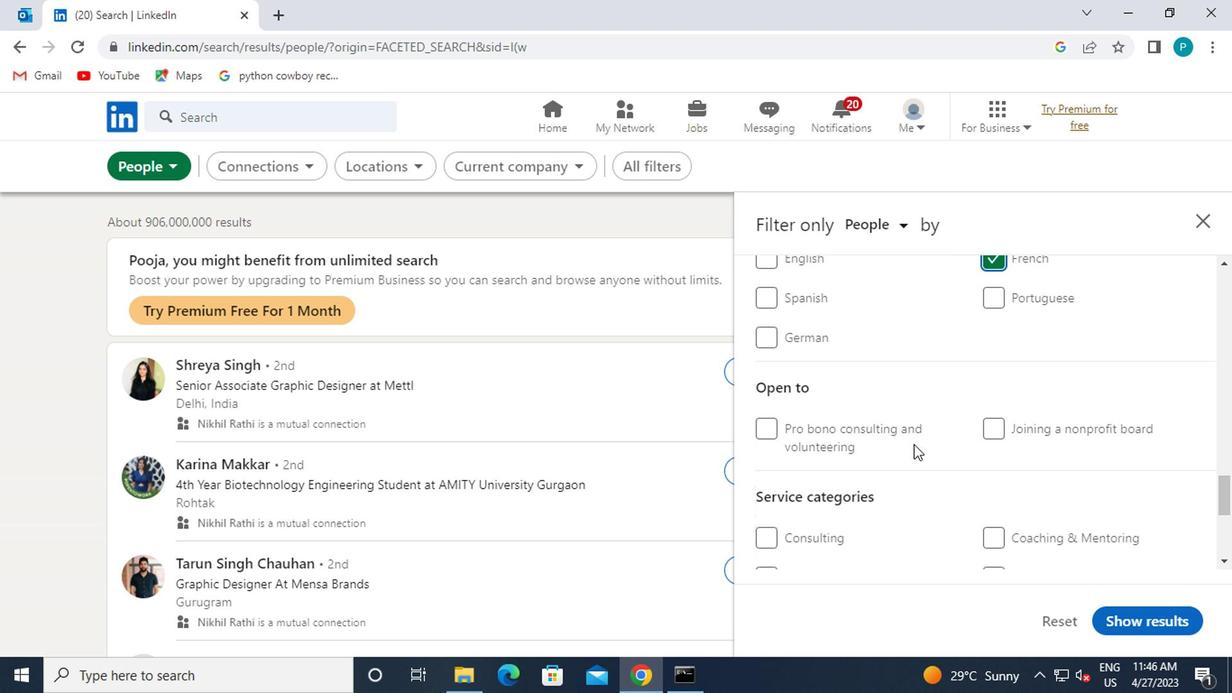 
Action: Mouse moved to (1005, 440)
Screenshot: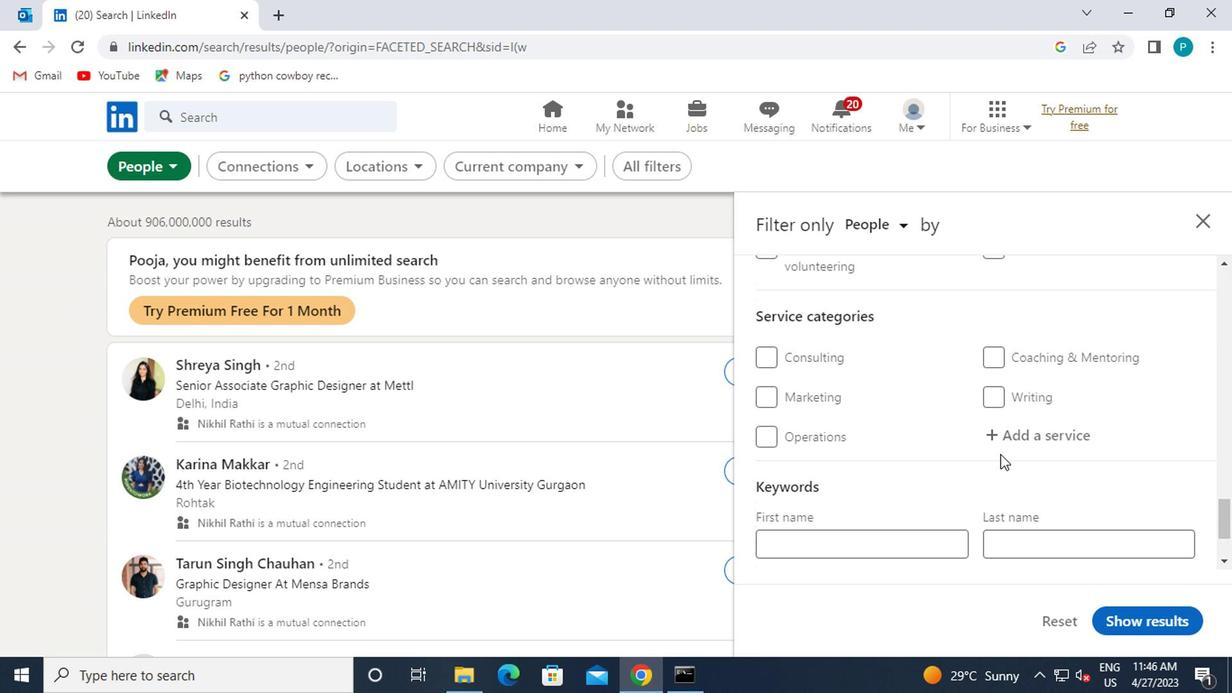 
Action: Mouse pressed left at (1005, 440)
Screenshot: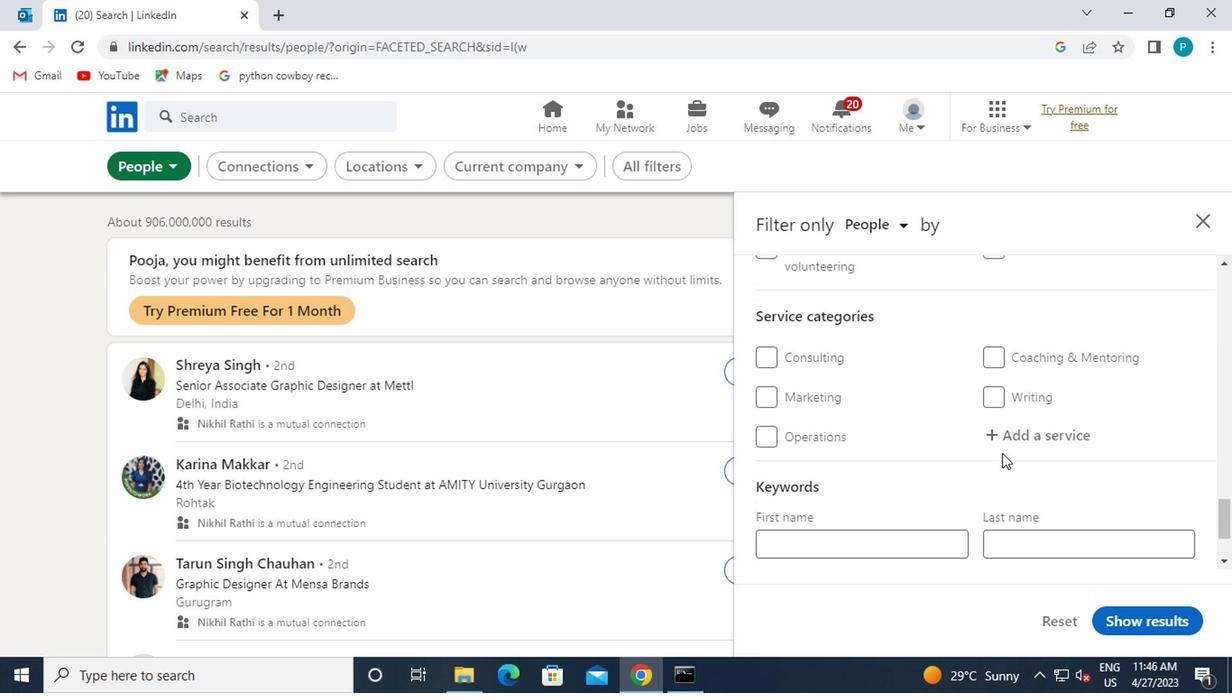 
Action: Mouse moved to (1016, 437)
Screenshot: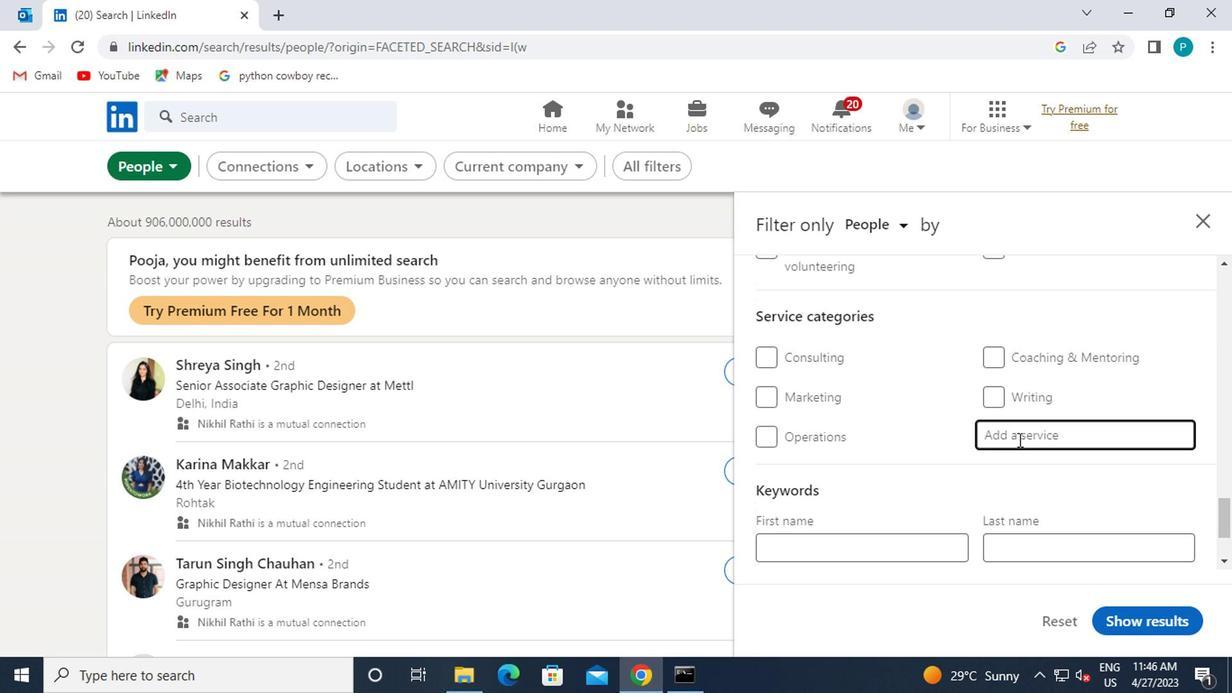 
Action: Key pressed EXECUTIVE
Screenshot: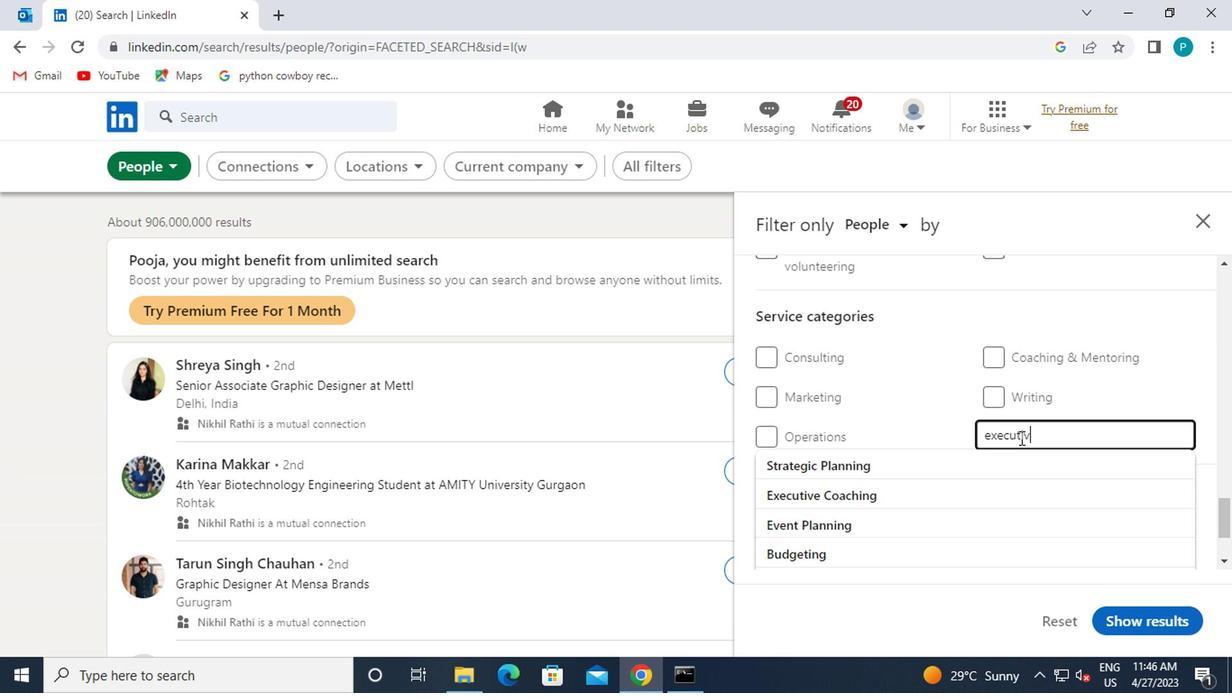 
Action: Mouse moved to (969, 467)
Screenshot: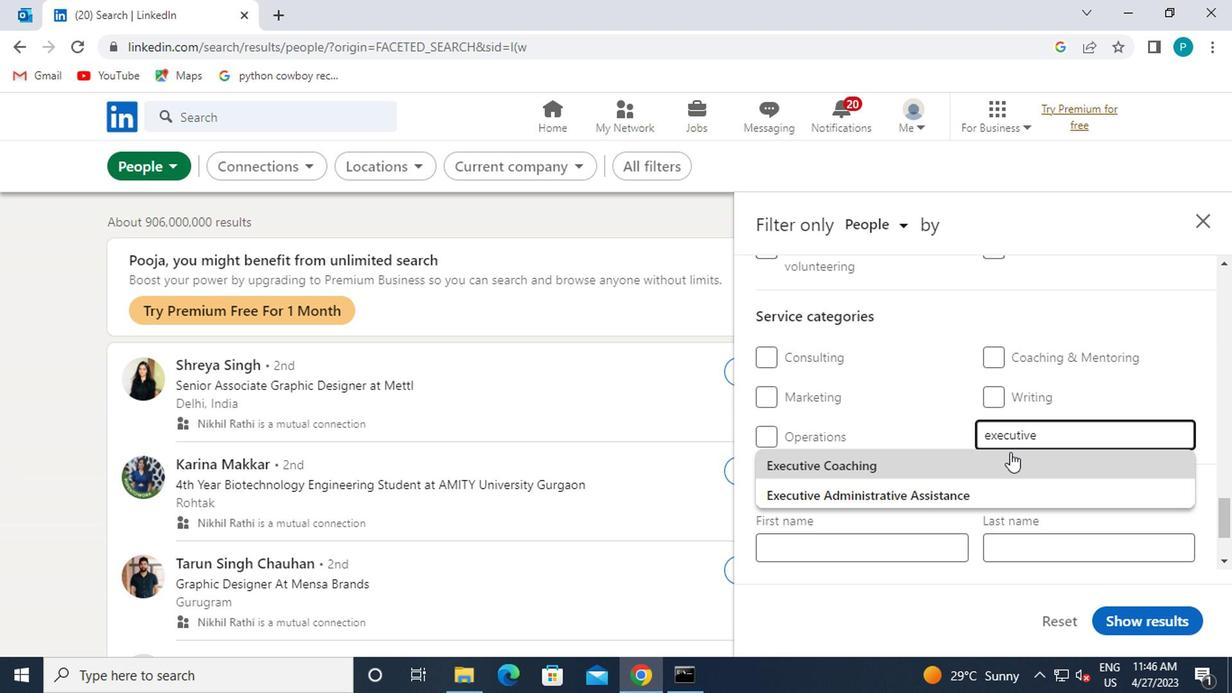 
Action: Mouse pressed left at (969, 467)
Screenshot: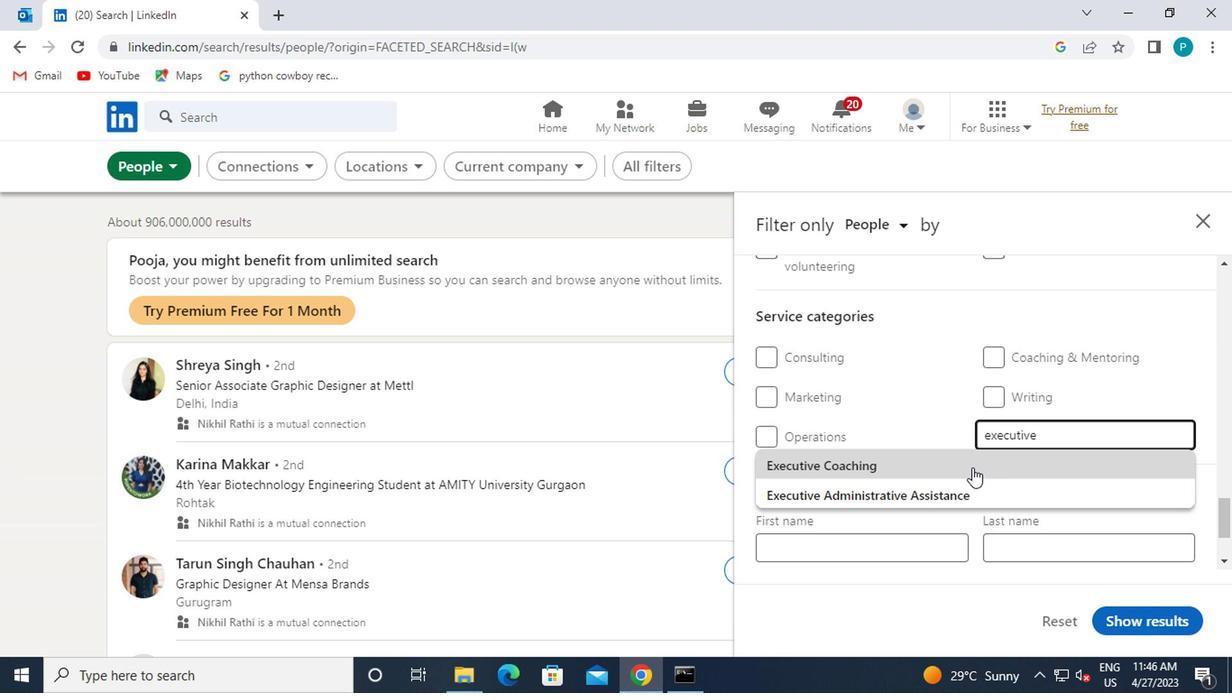
Action: Mouse scrolled (969, 466) with delta (0, -1)
Screenshot: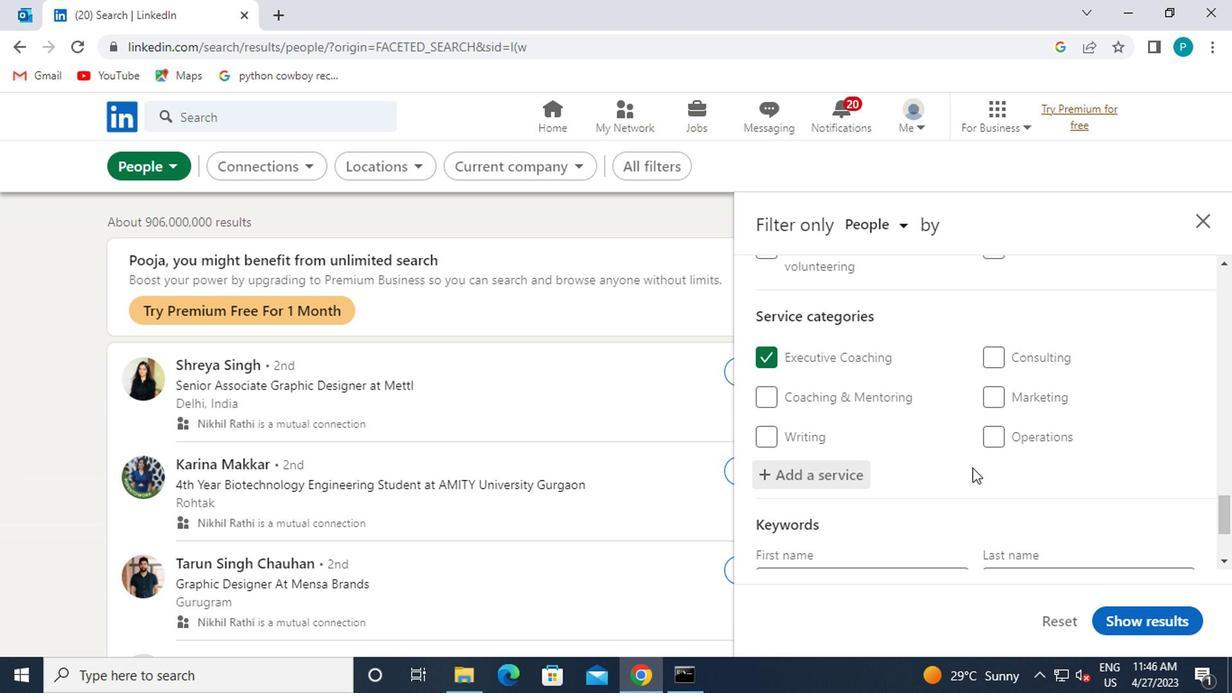 
Action: Mouse scrolled (969, 466) with delta (0, -1)
Screenshot: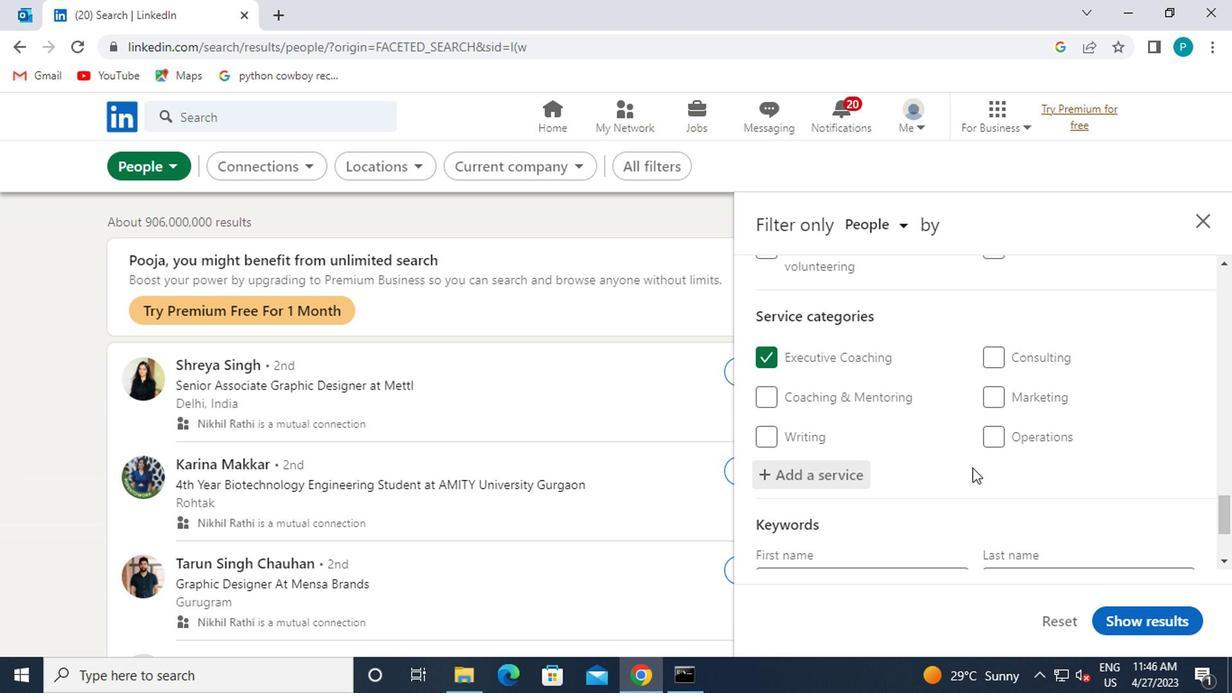 
Action: Mouse moved to (900, 497)
Screenshot: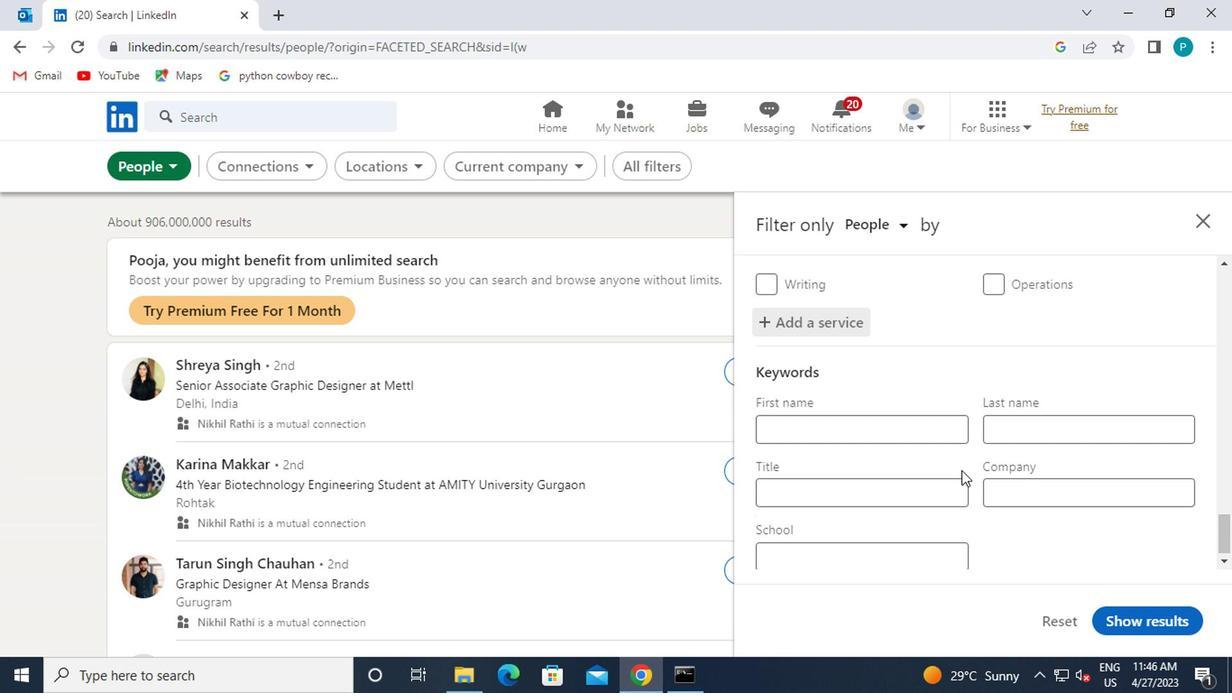 
Action: Mouse pressed left at (900, 497)
Screenshot: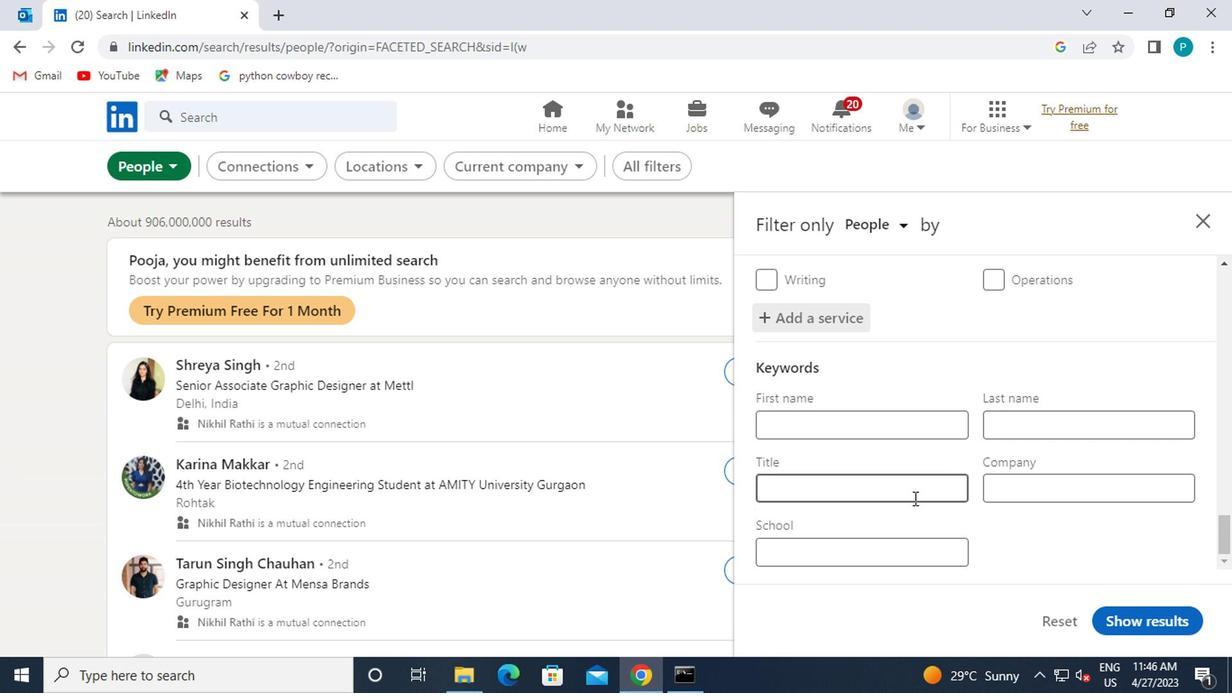 
Action: Mouse moved to (916, 419)
Screenshot: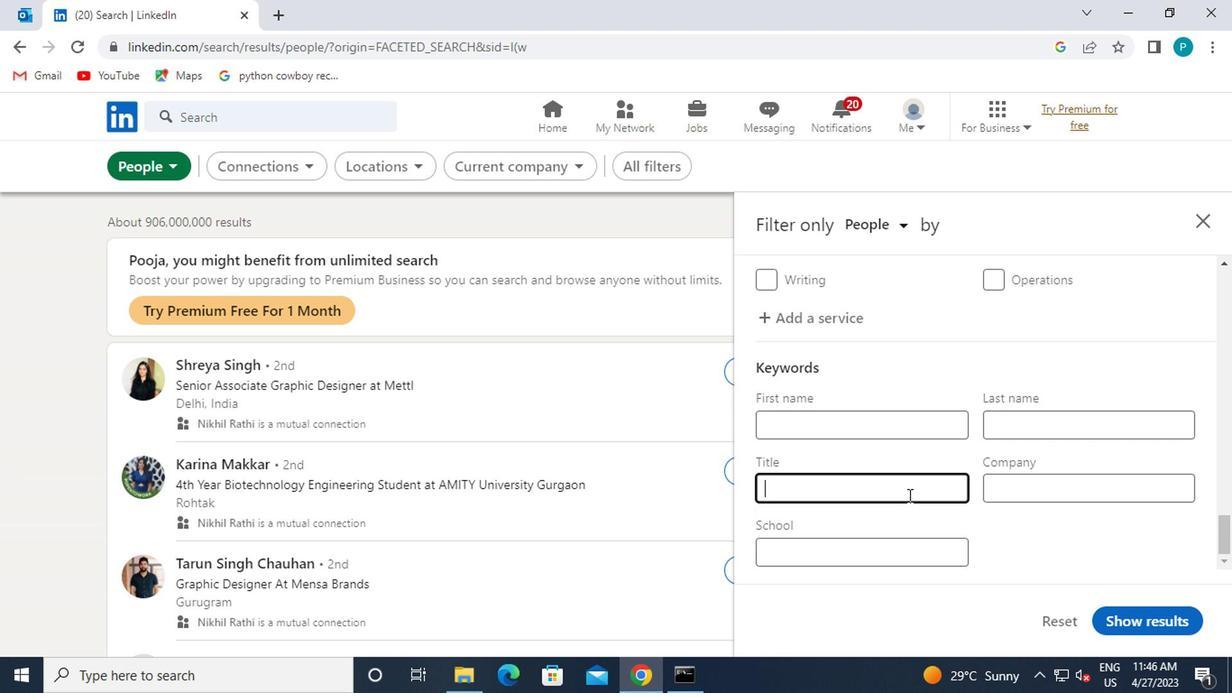 
Action: Key pressed <Key.caps_lock>S<Key.caps_lock>HIPPING<Key.space>AND<Key.space><Key.caps_lock>R<Key.caps_lock>ECEVING
Screenshot: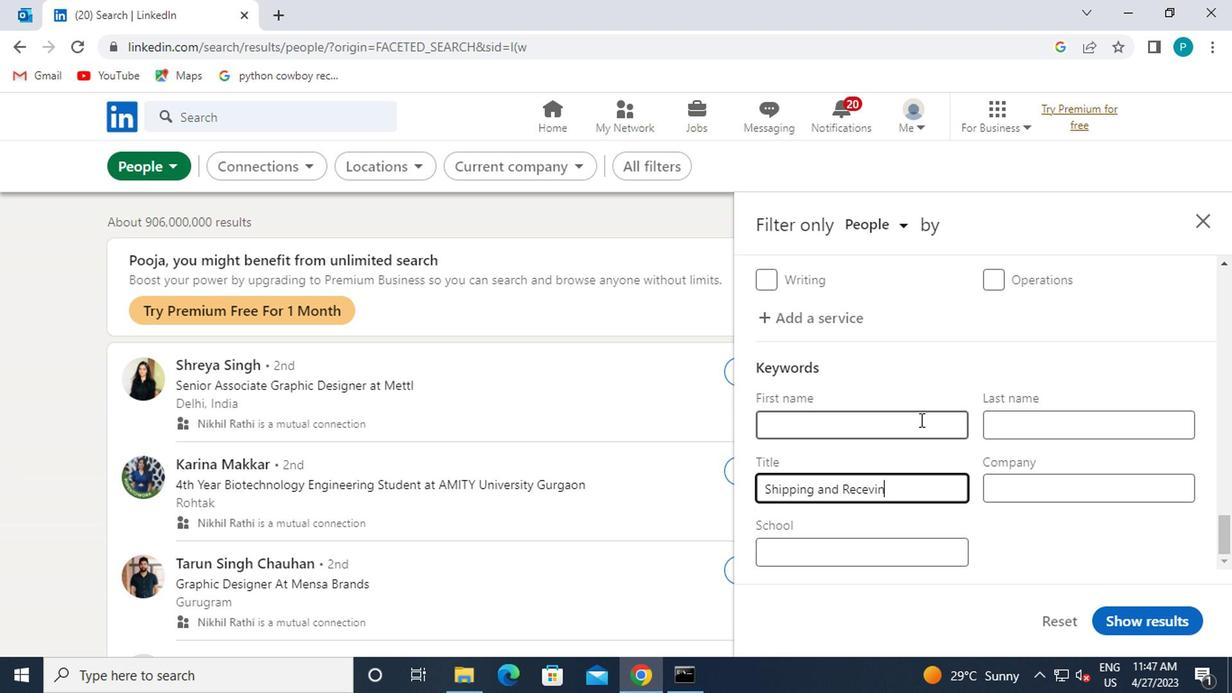 
Action: Mouse moved to (1144, 617)
Screenshot: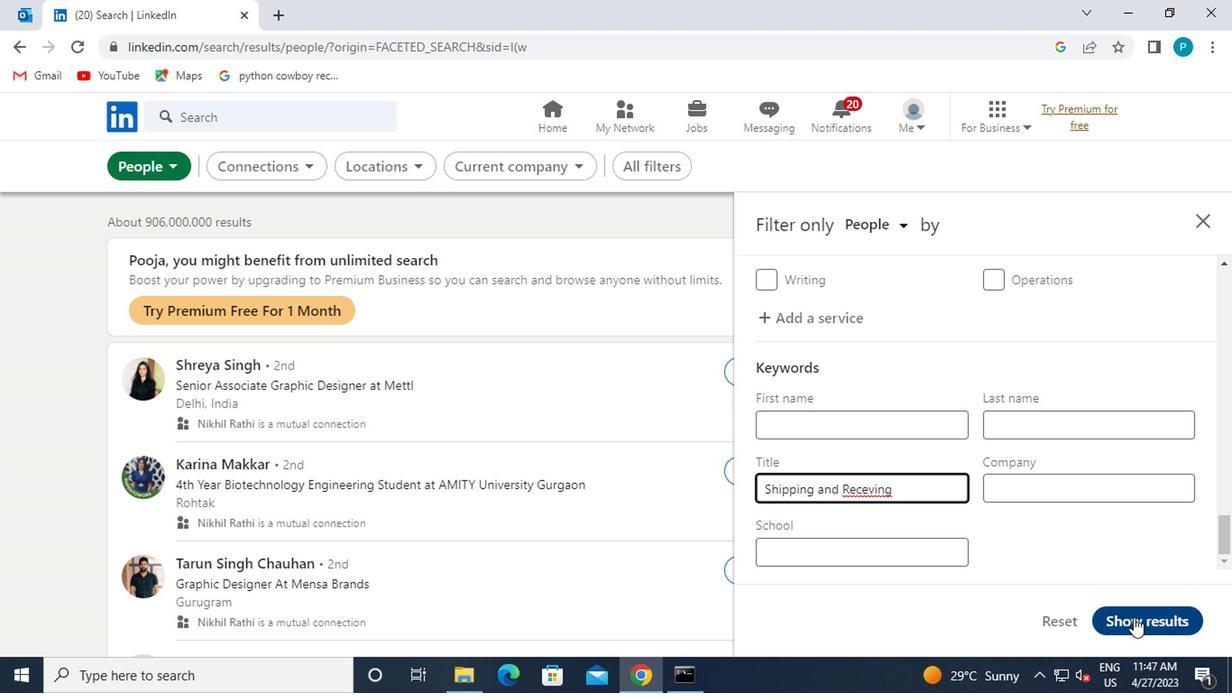 
Action: Mouse pressed left at (1144, 617)
Screenshot: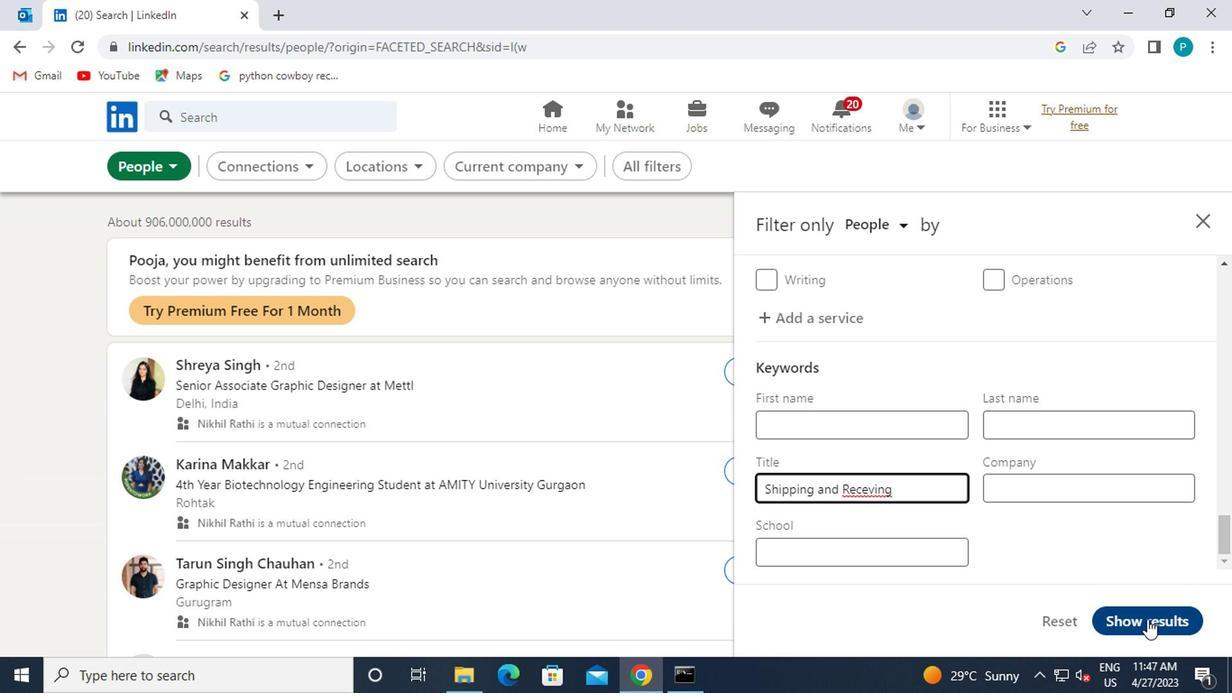 
Action: Mouse moved to (1140, 564)
Screenshot: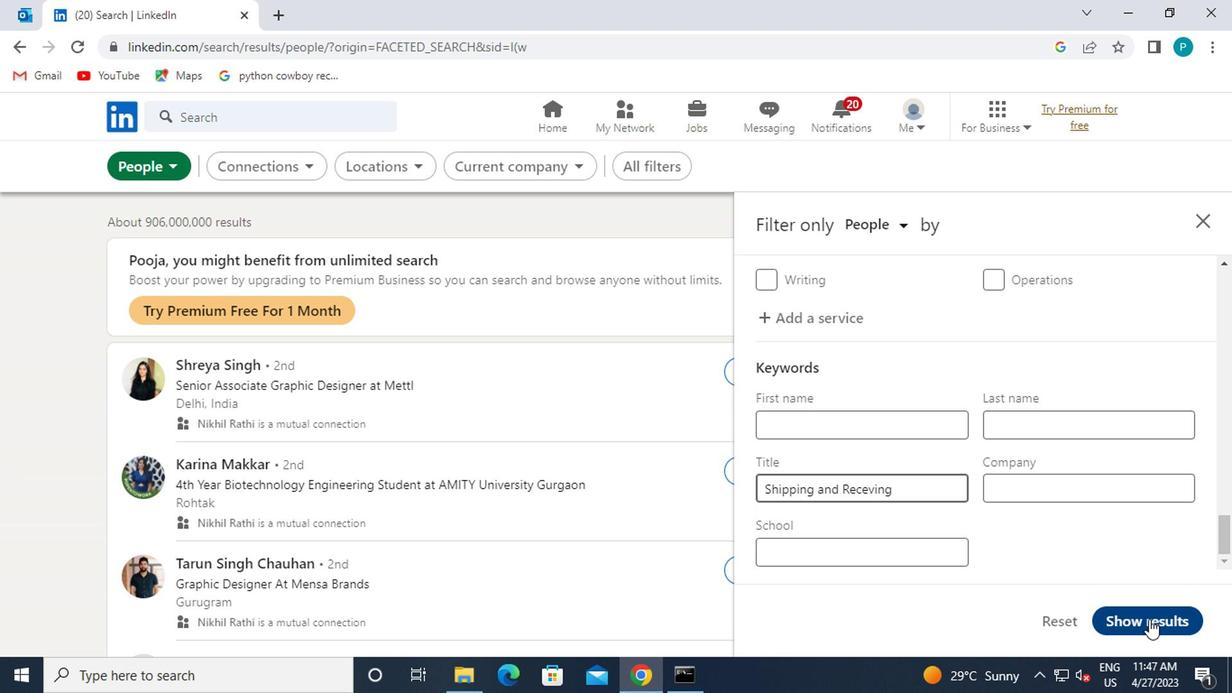 
